 Task: Add a signature Heidi Phillips containing With heartfelt thanks and warm wishes, Heidi Phillips to email address softage.2@softage.net and add a label Sports training
Action: Mouse moved to (268, 392)
Screenshot: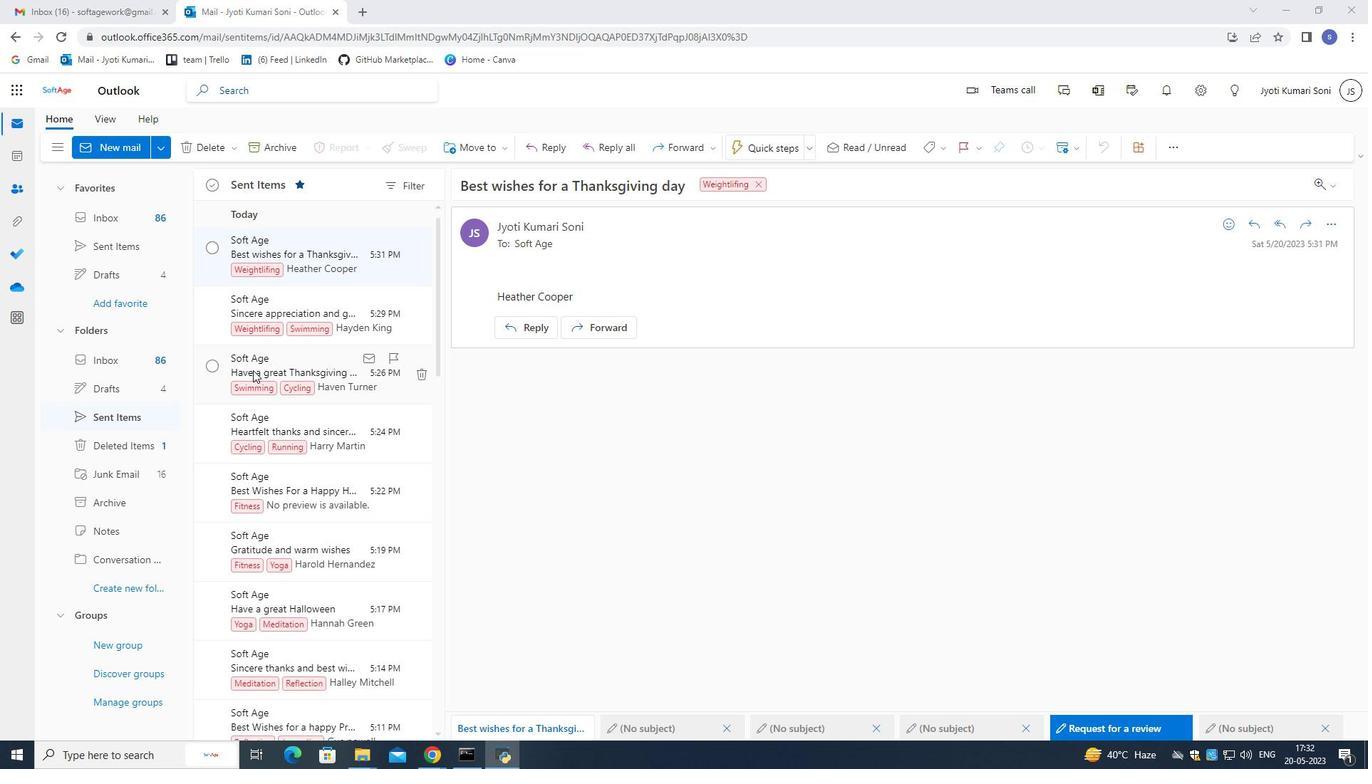 
Action: Mouse scrolled (268, 391) with delta (0, 0)
Screenshot: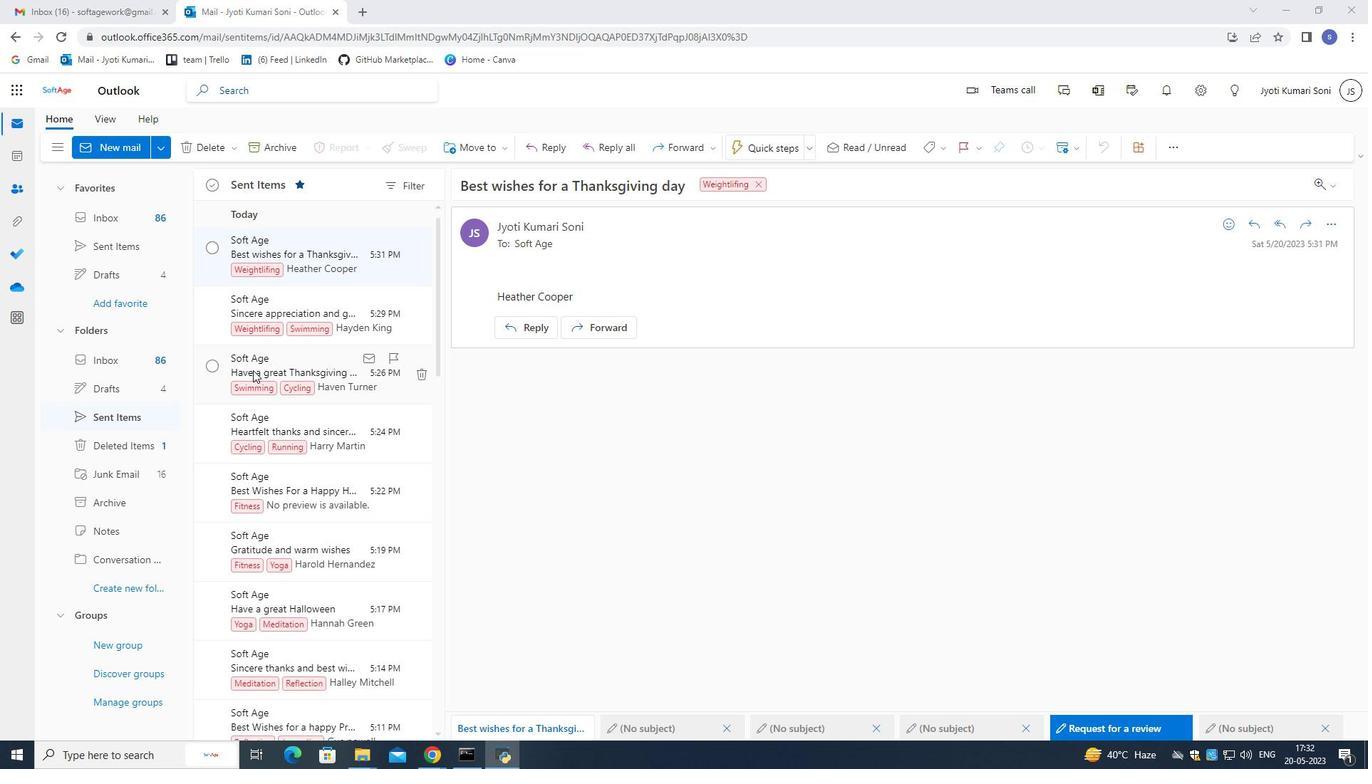 
Action: Mouse moved to (270, 394)
Screenshot: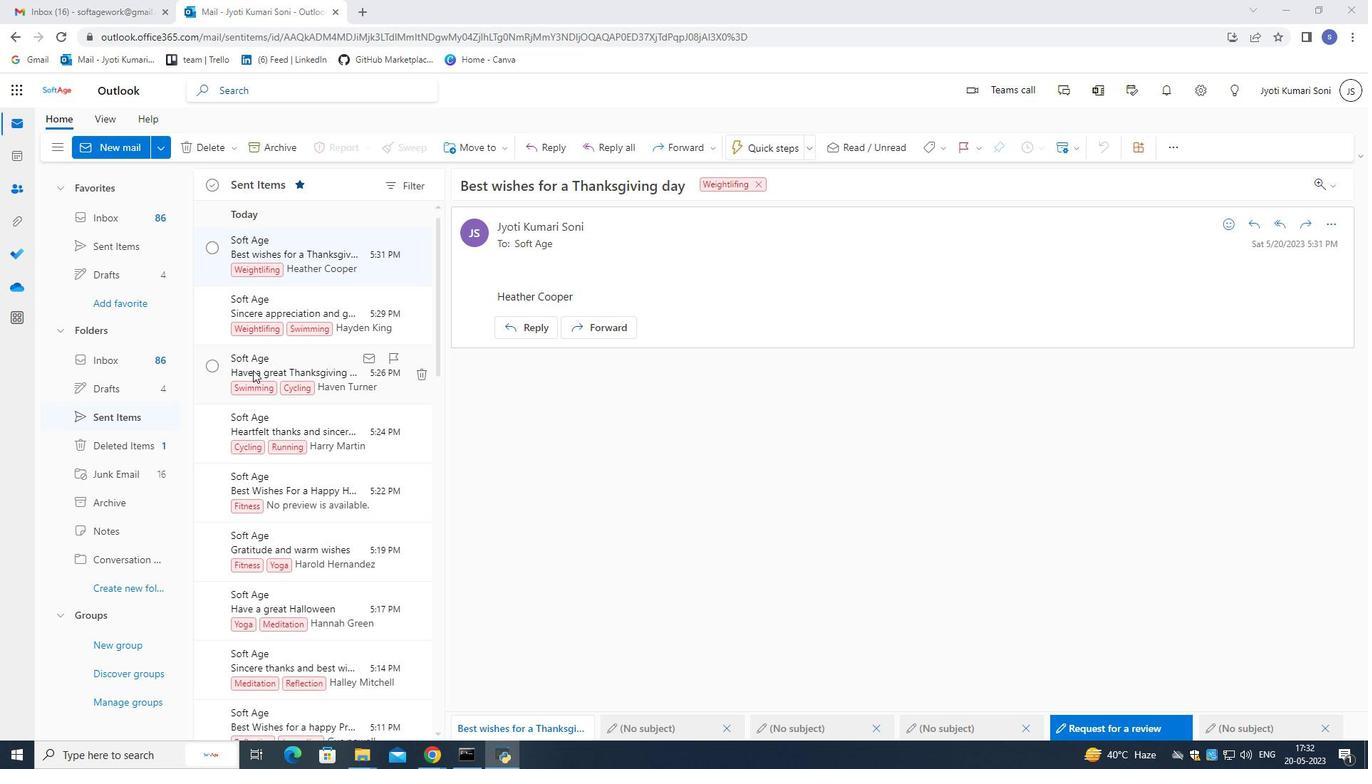 
Action: Mouse scrolled (270, 393) with delta (0, 0)
Screenshot: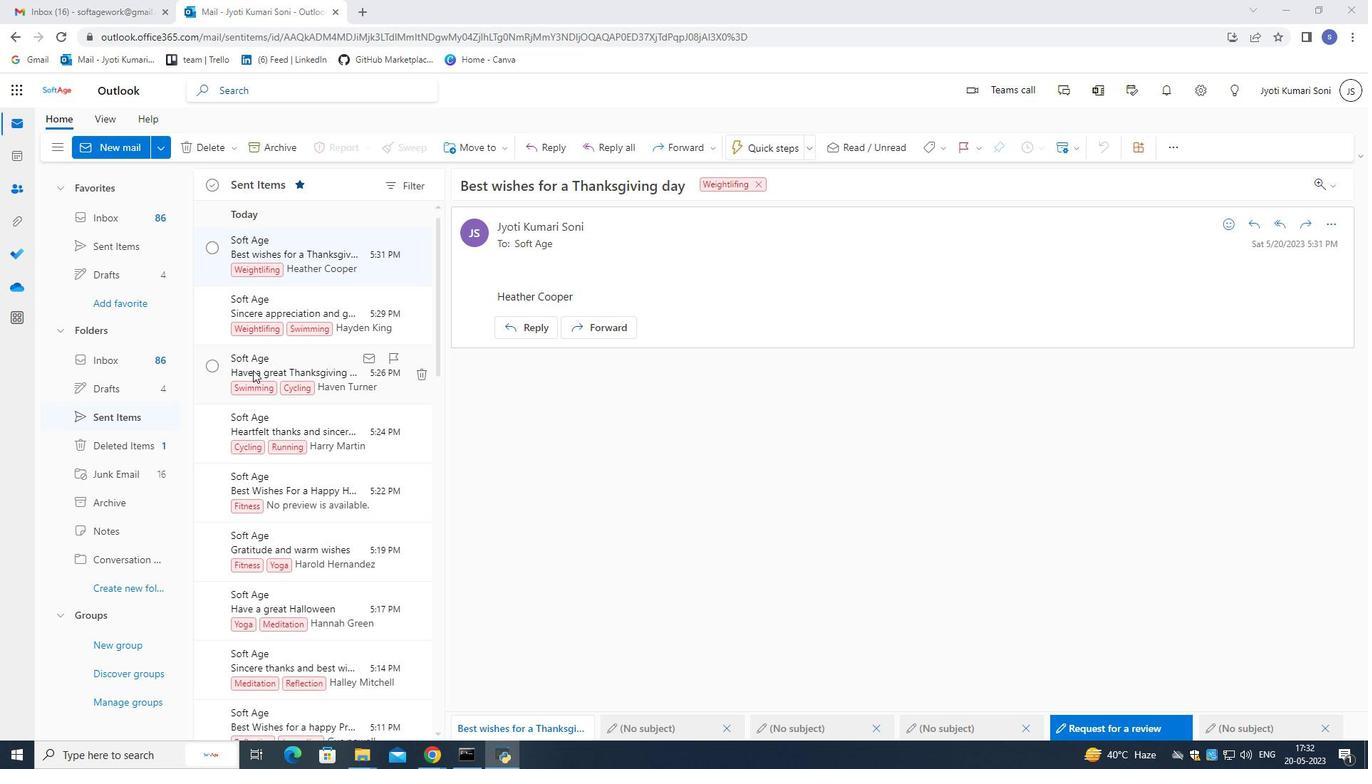 
Action: Mouse moved to (272, 397)
Screenshot: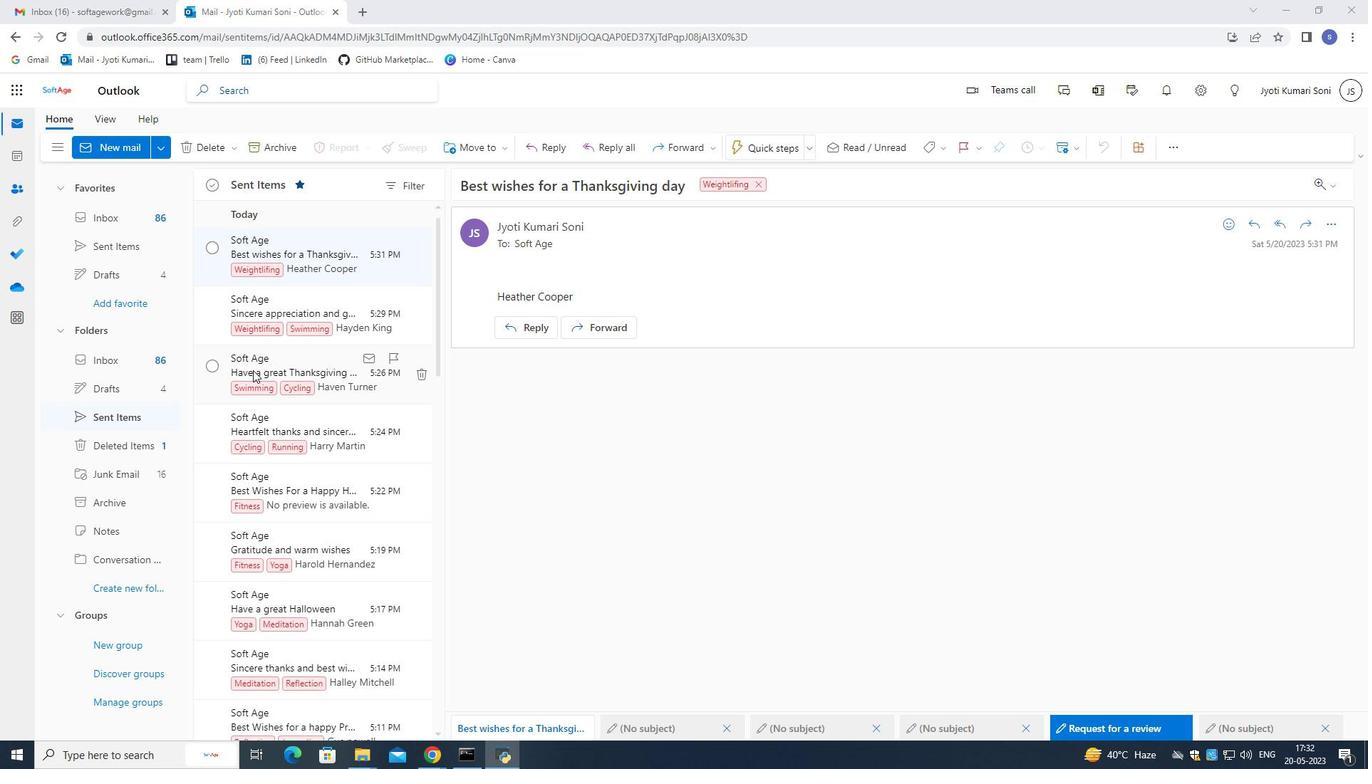 
Action: Mouse scrolled (272, 397) with delta (0, 0)
Screenshot: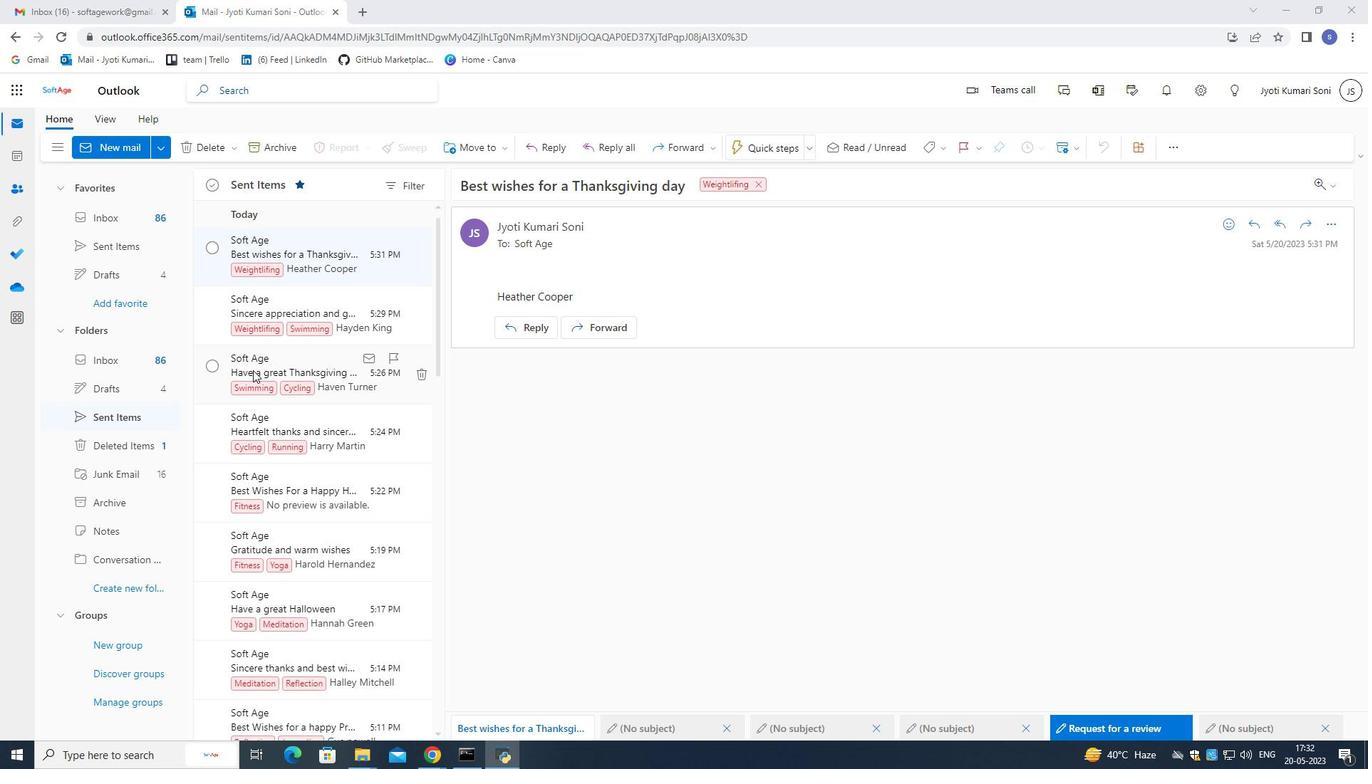 
Action: Mouse moved to (272, 399)
Screenshot: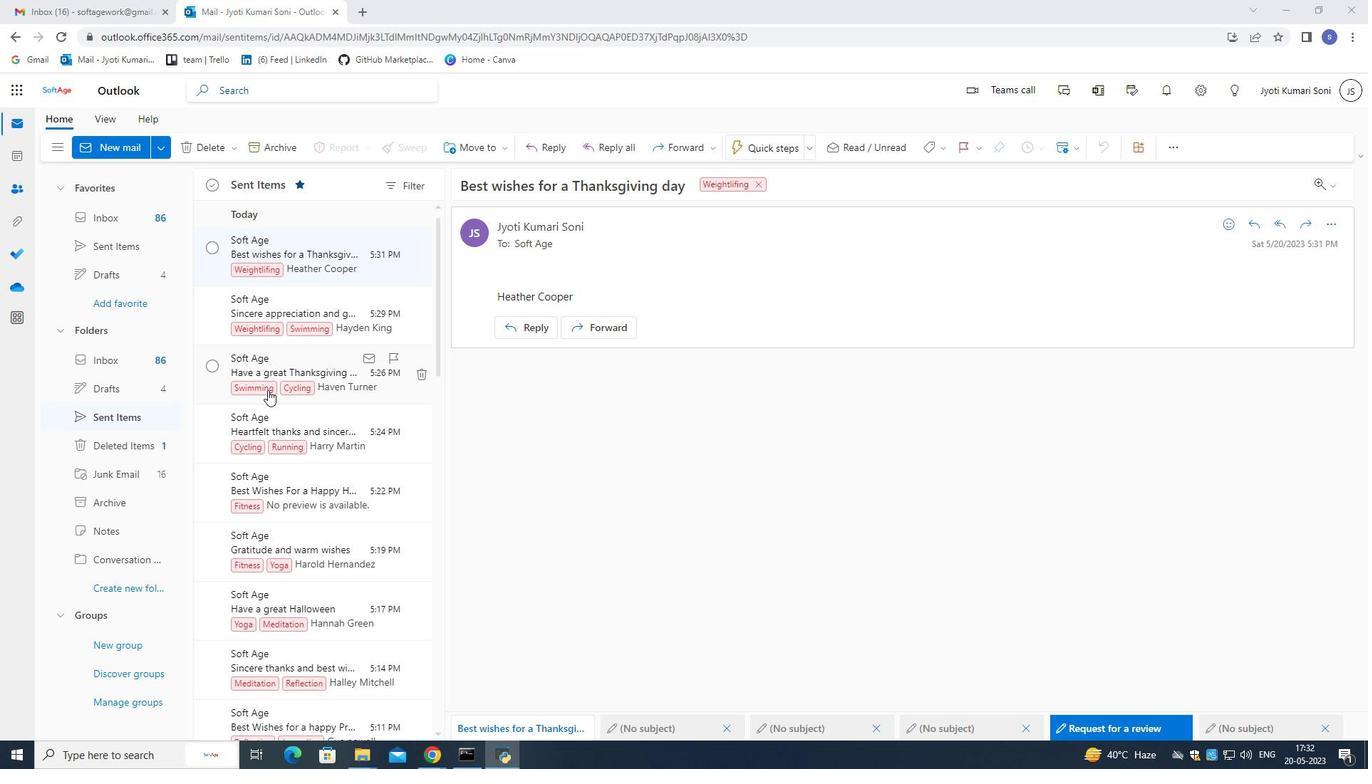 
Action: Mouse scrolled (272, 399) with delta (0, 0)
Screenshot: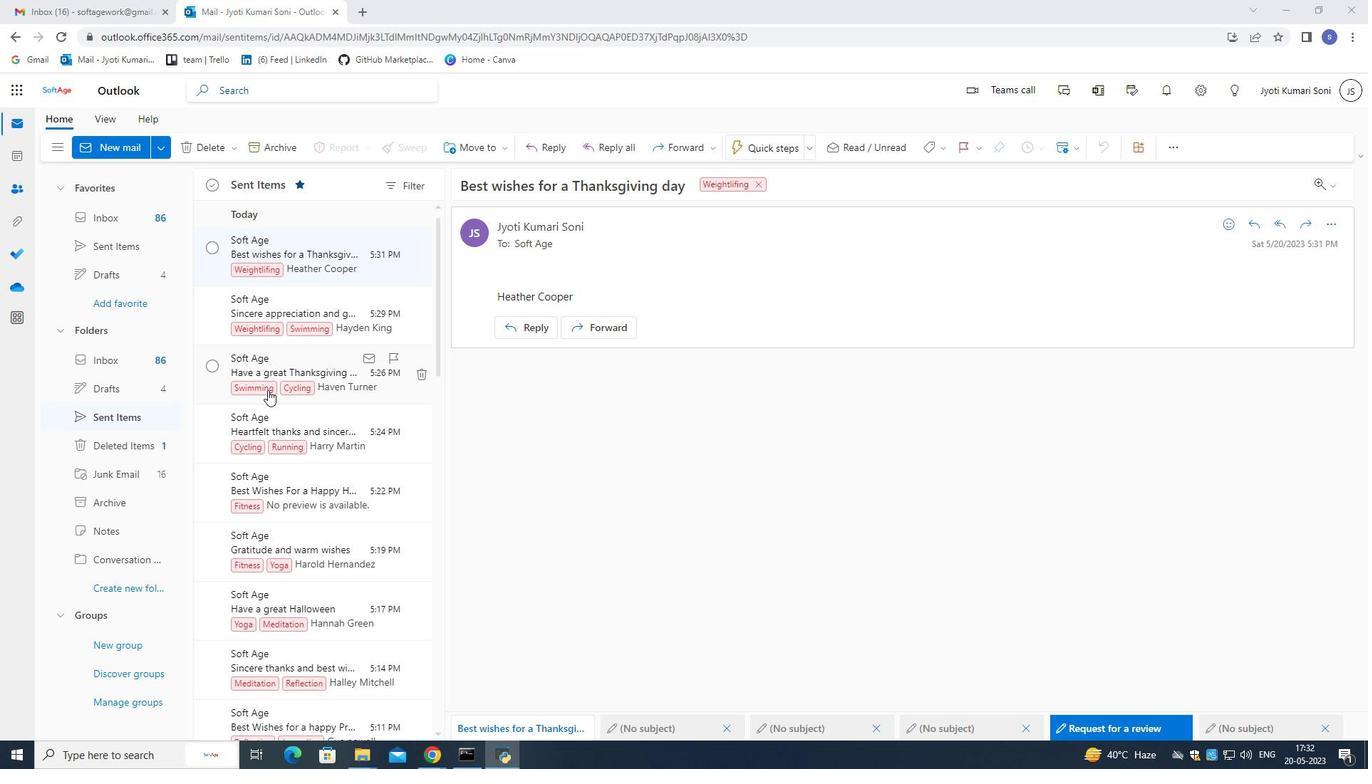 
Action: Mouse scrolled (272, 399) with delta (0, 0)
Screenshot: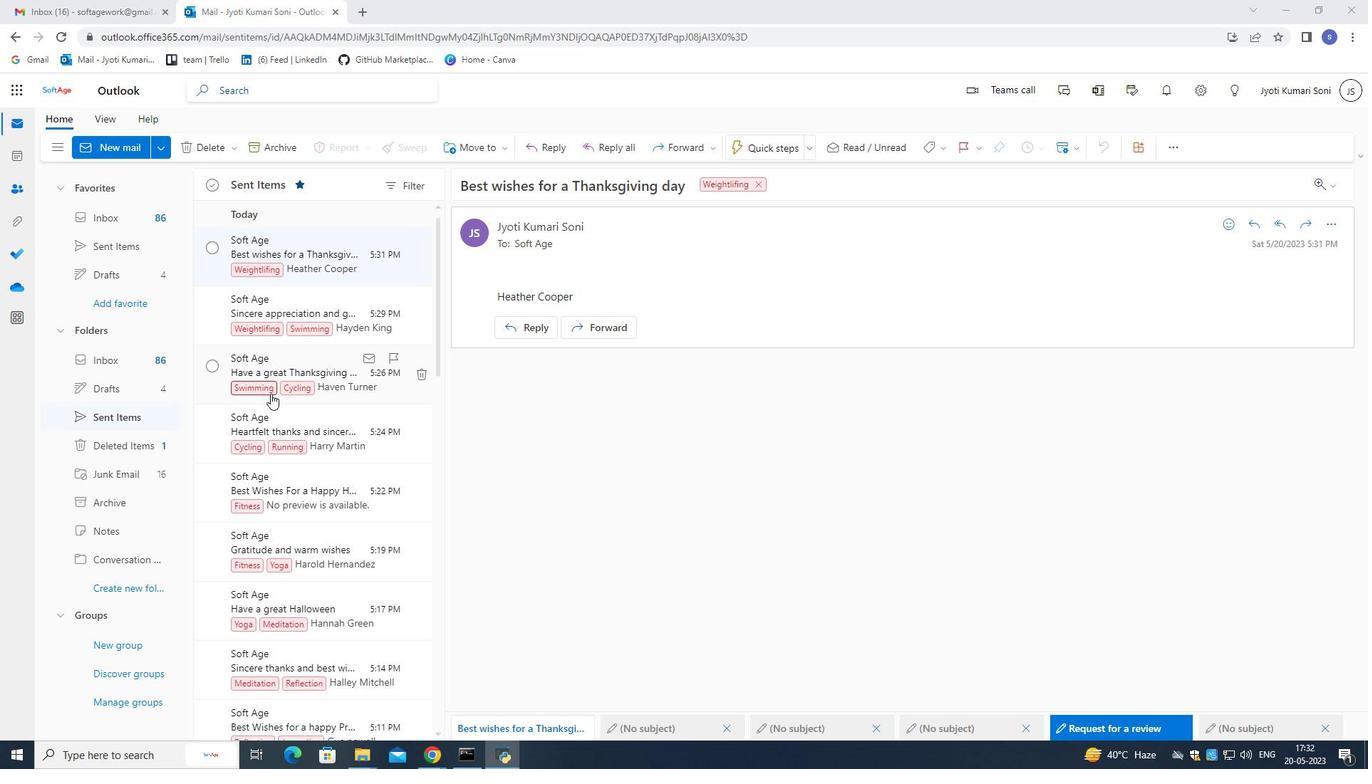 
Action: Mouse scrolled (272, 399) with delta (0, 0)
Screenshot: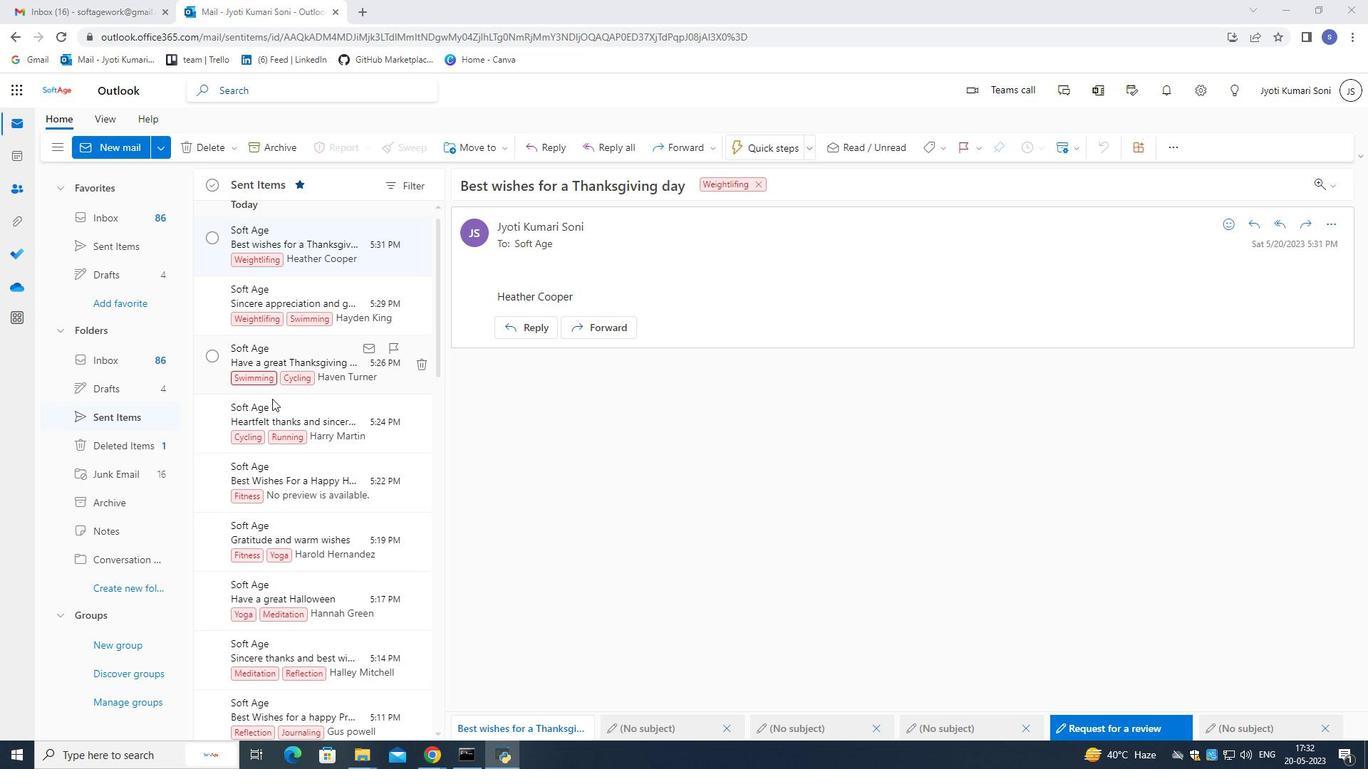 
Action: Mouse scrolled (272, 400) with delta (0, 0)
Screenshot: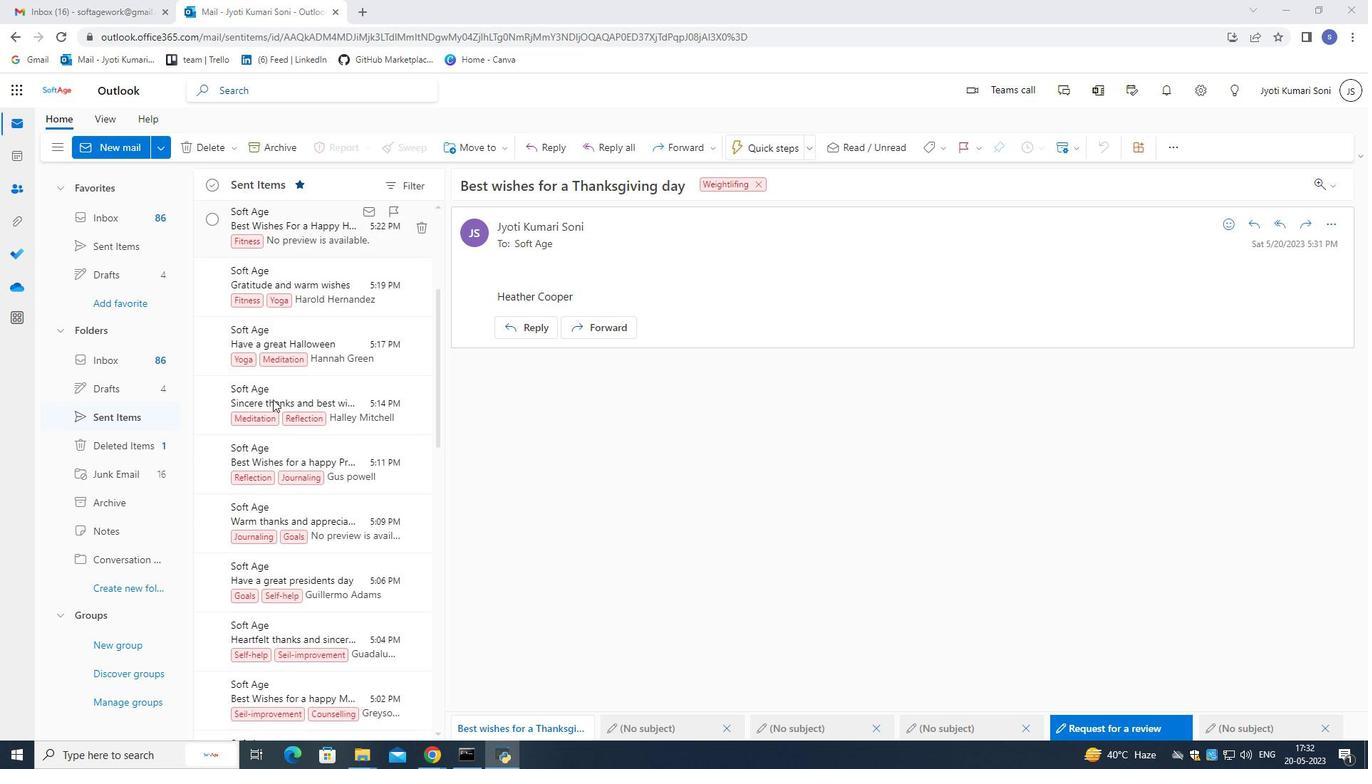 
Action: Mouse scrolled (272, 400) with delta (0, 0)
Screenshot: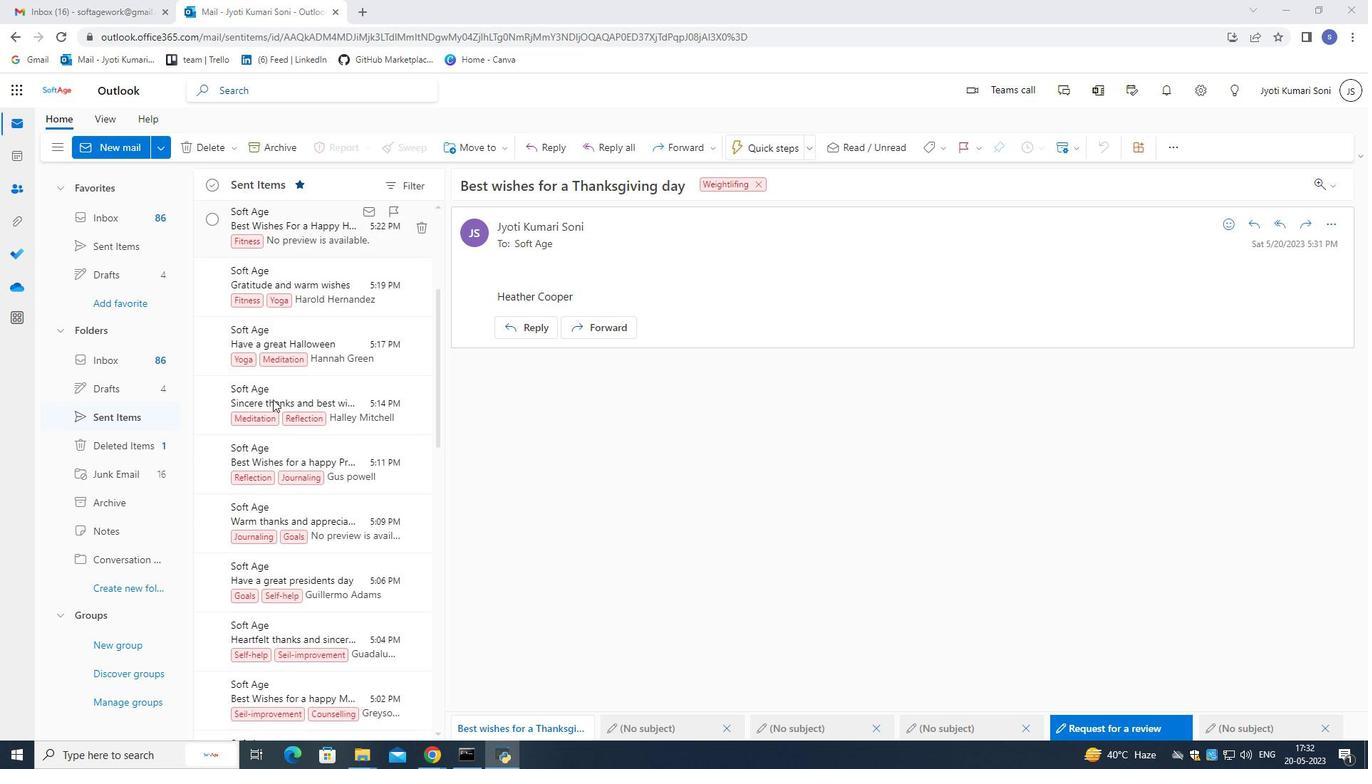 
Action: Mouse scrolled (272, 400) with delta (0, 0)
Screenshot: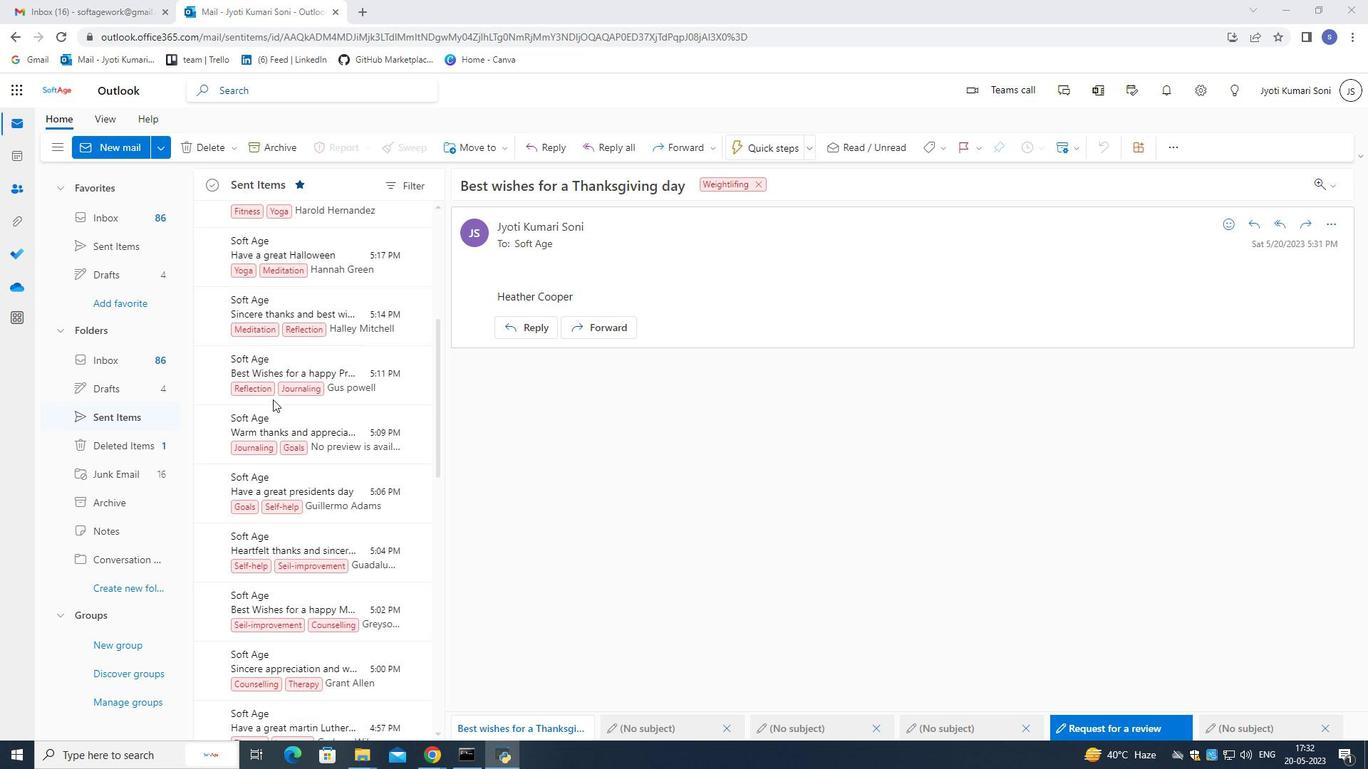 
Action: Mouse scrolled (272, 400) with delta (0, 0)
Screenshot: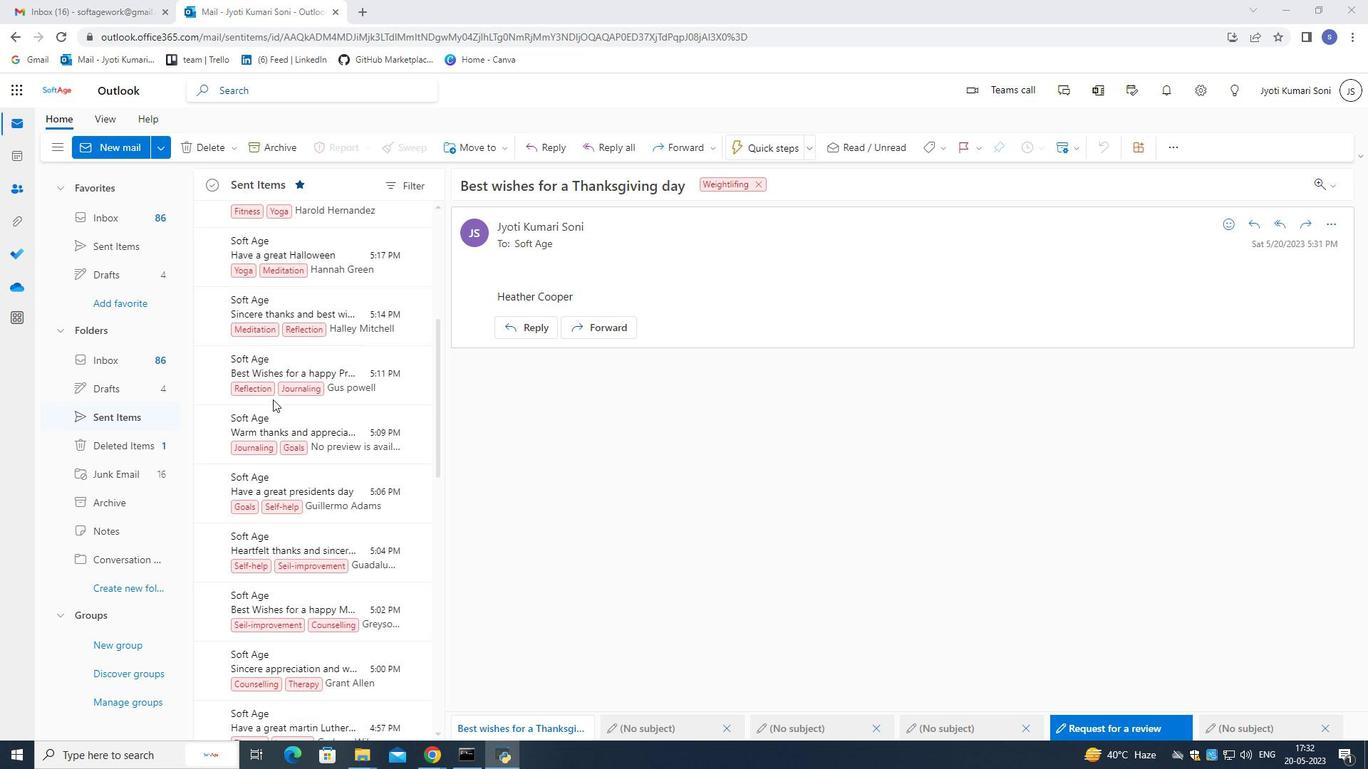 
Action: Mouse scrolled (272, 400) with delta (0, 0)
Screenshot: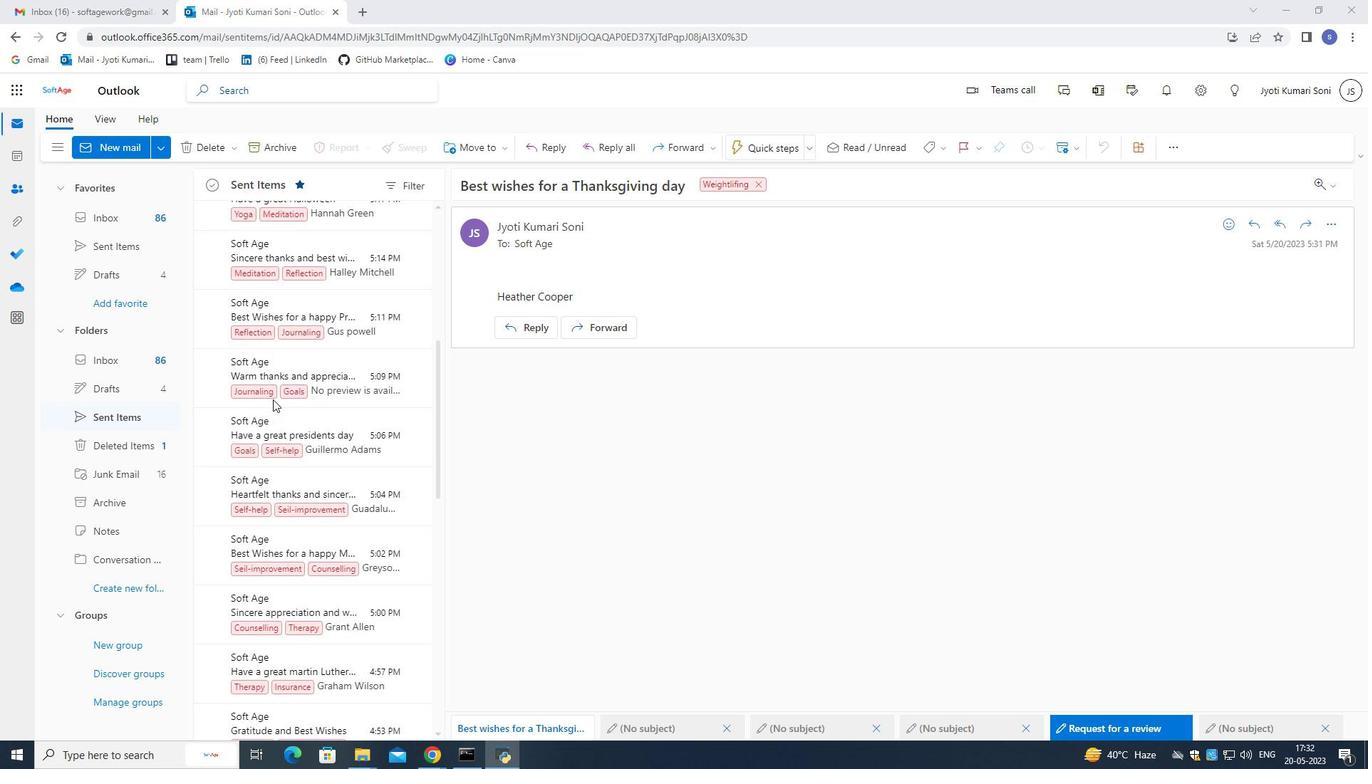 
Action: Mouse scrolled (272, 400) with delta (0, 0)
Screenshot: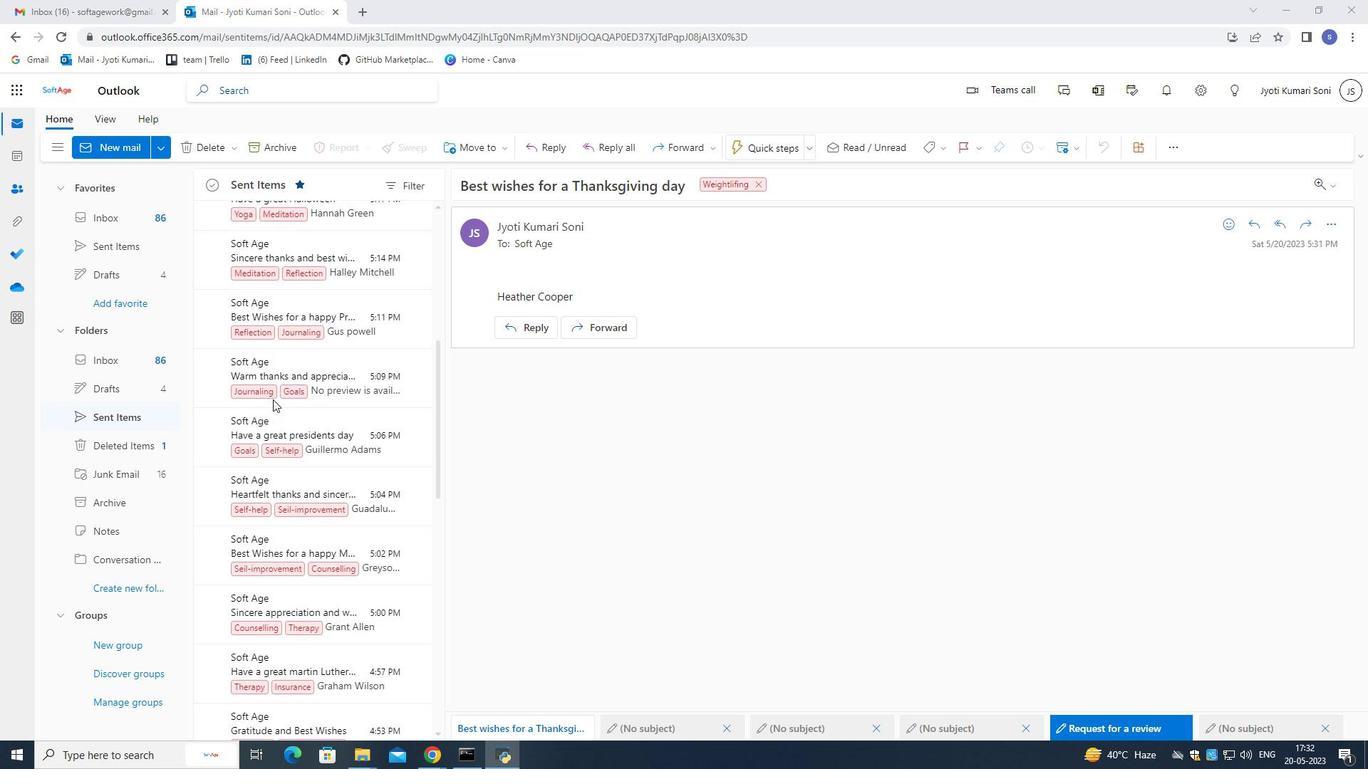 
Action: Mouse scrolled (272, 399) with delta (0, 0)
Screenshot: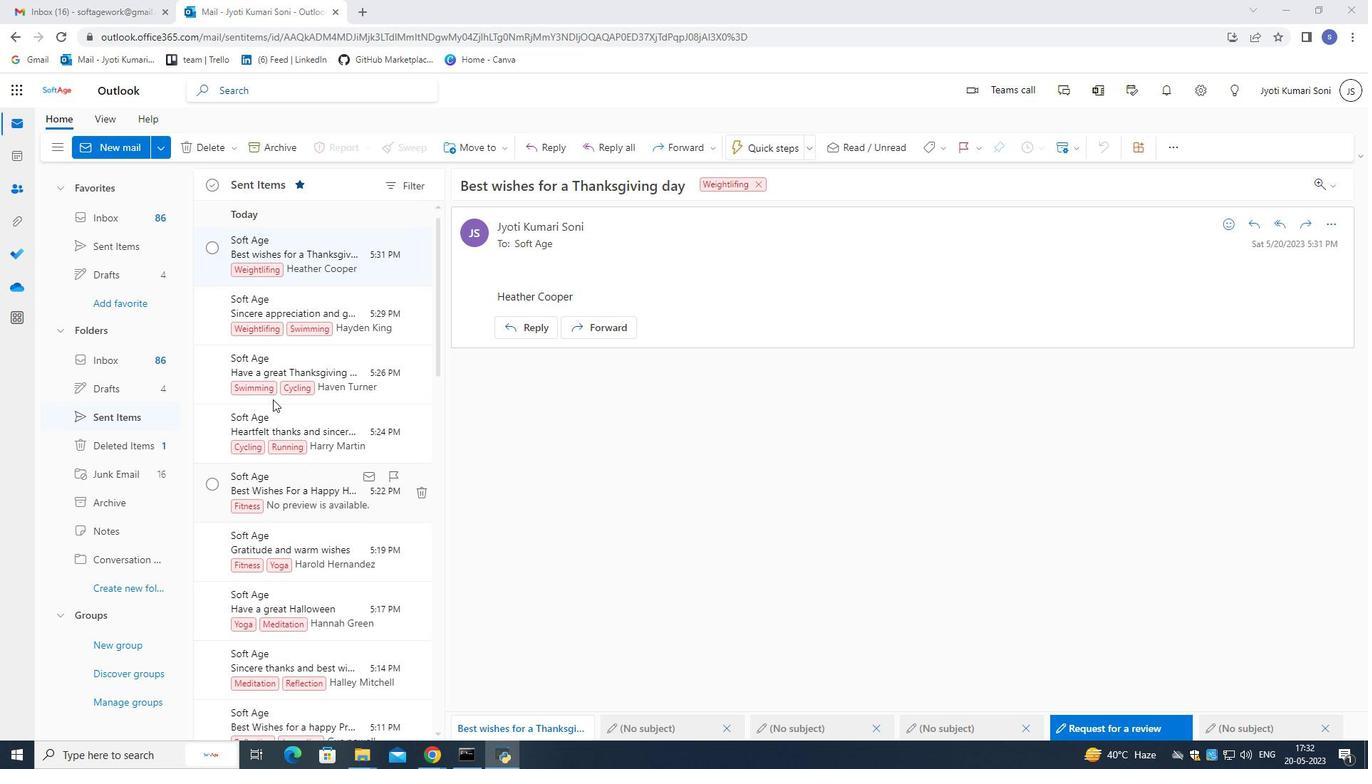 
Action: Mouse scrolled (272, 399) with delta (0, 0)
Screenshot: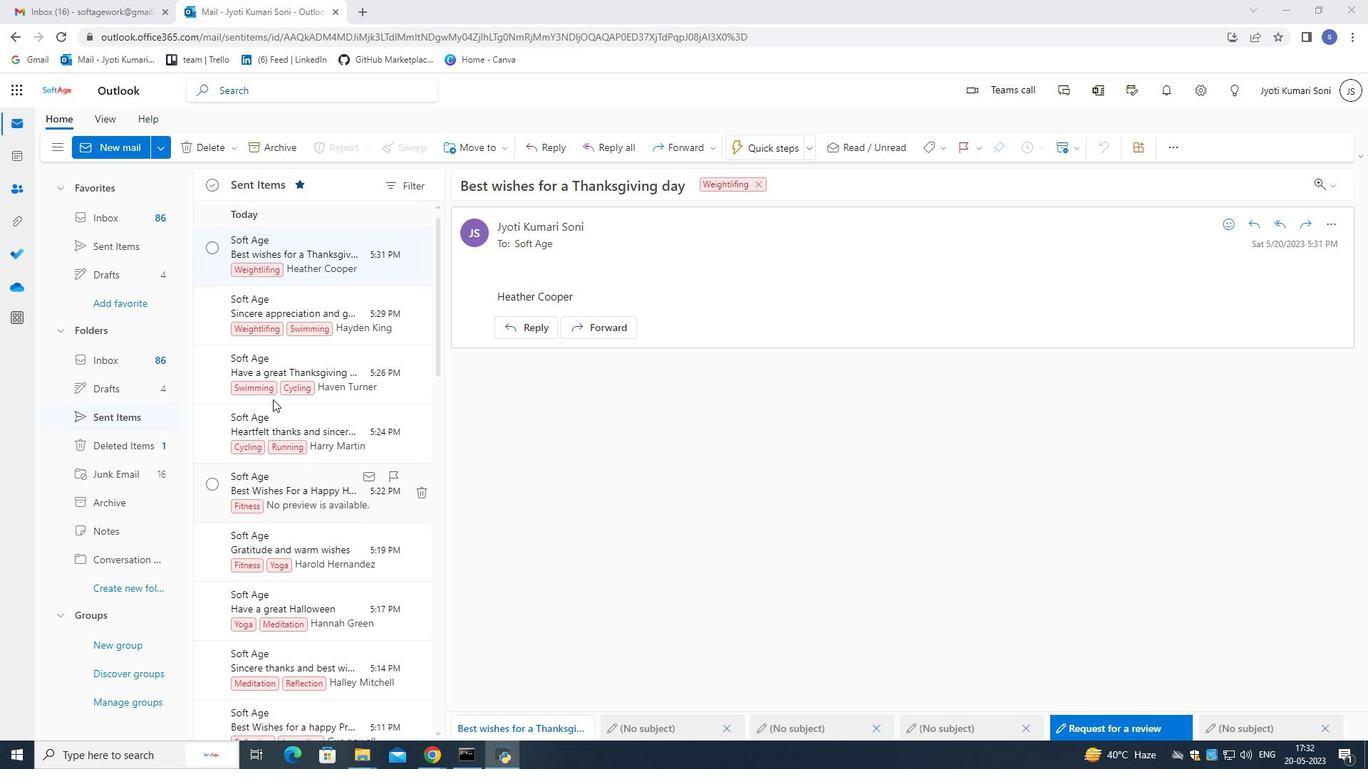 
Action: Mouse scrolled (272, 399) with delta (0, 0)
Screenshot: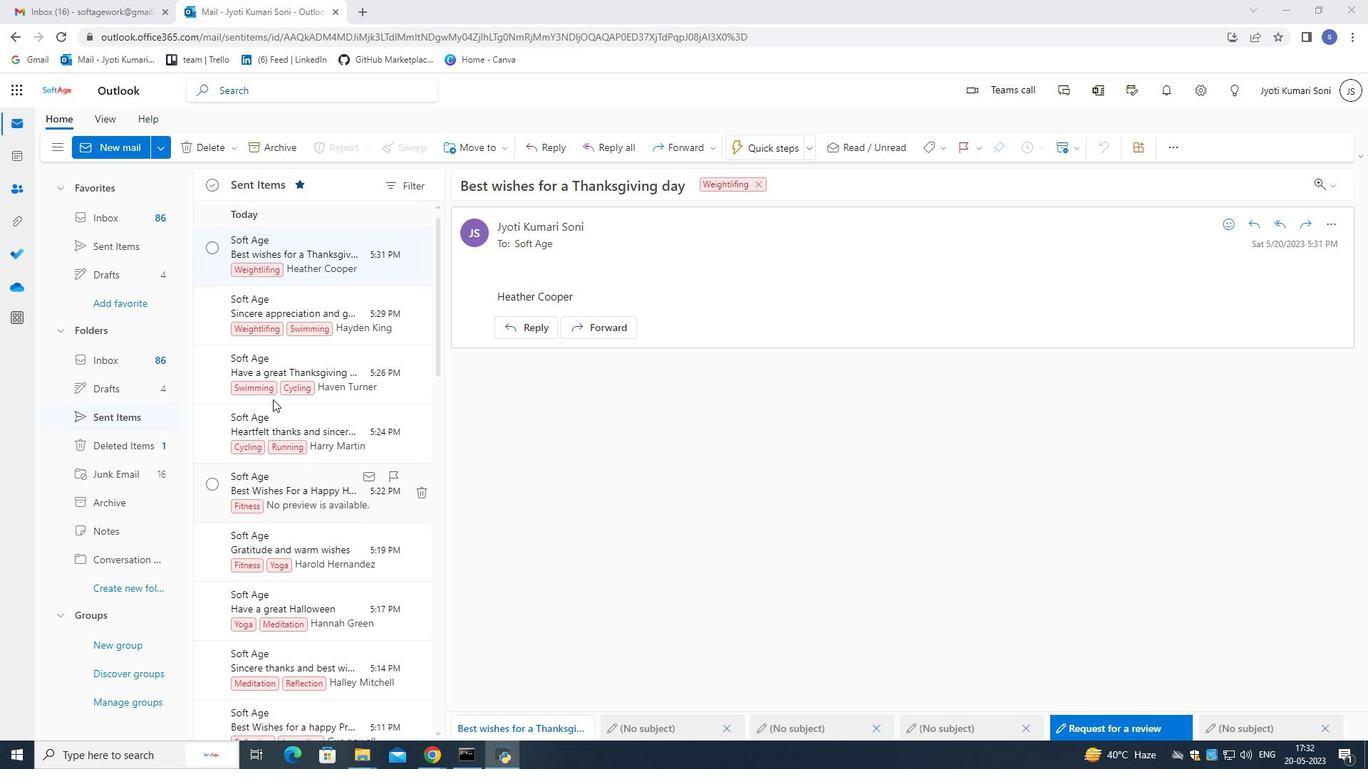 
Action: Mouse scrolled (272, 399) with delta (0, 0)
Screenshot: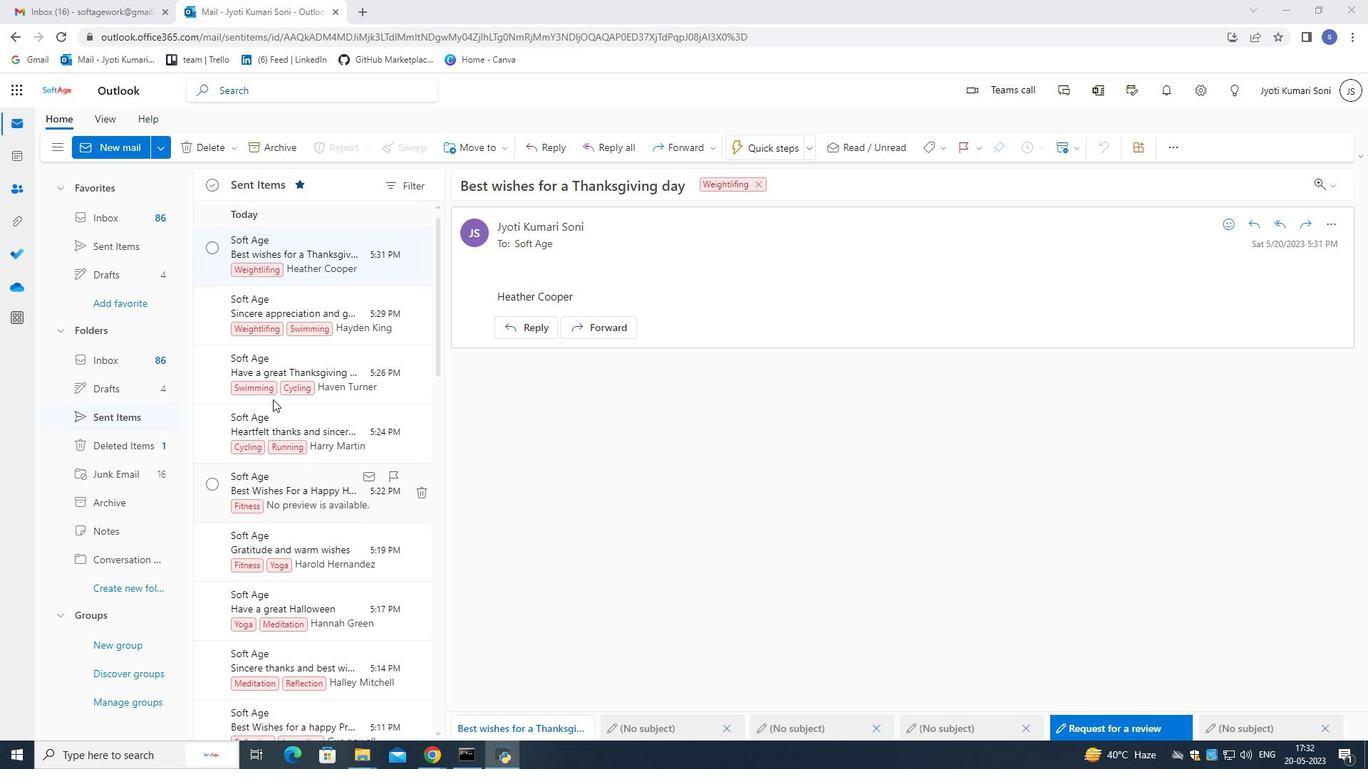 
Action: Mouse scrolled (272, 399) with delta (0, 0)
Screenshot: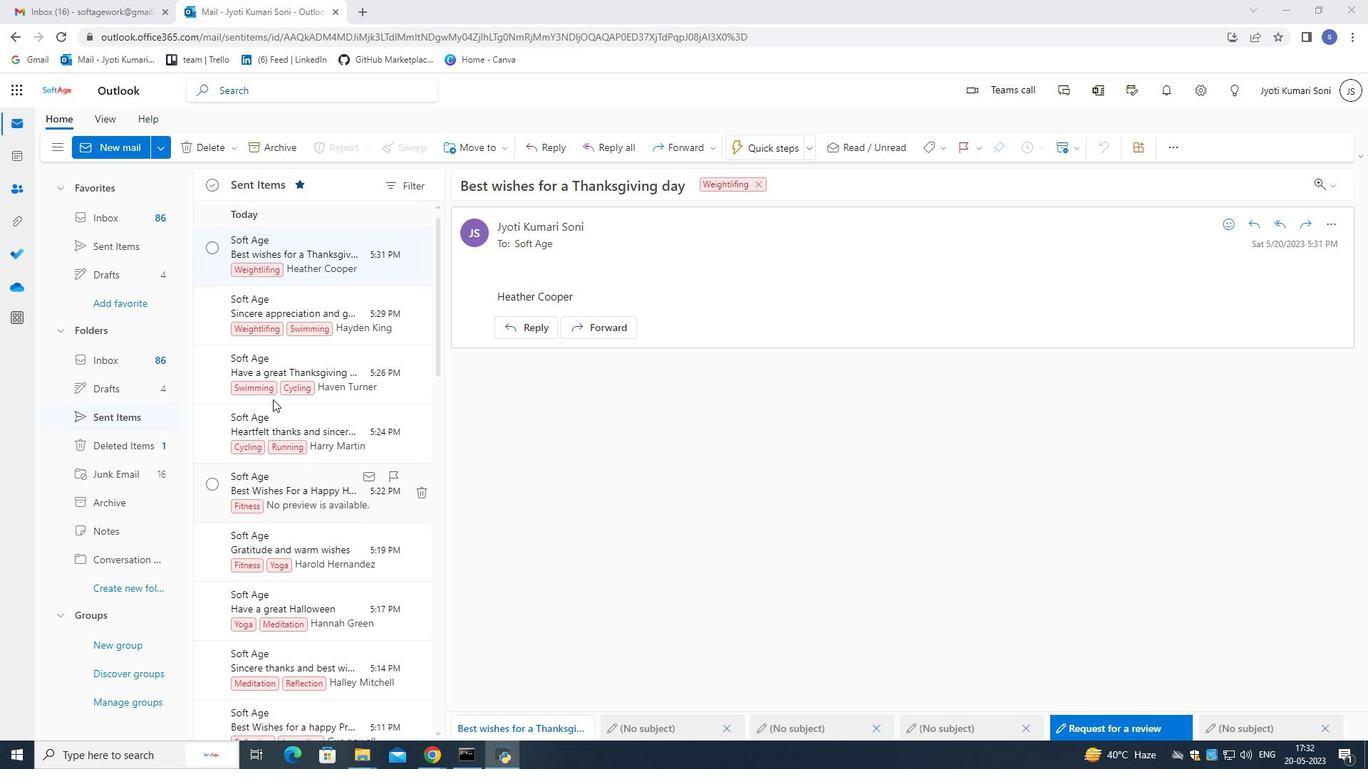 
Action: Mouse scrolled (272, 399) with delta (0, 0)
Screenshot: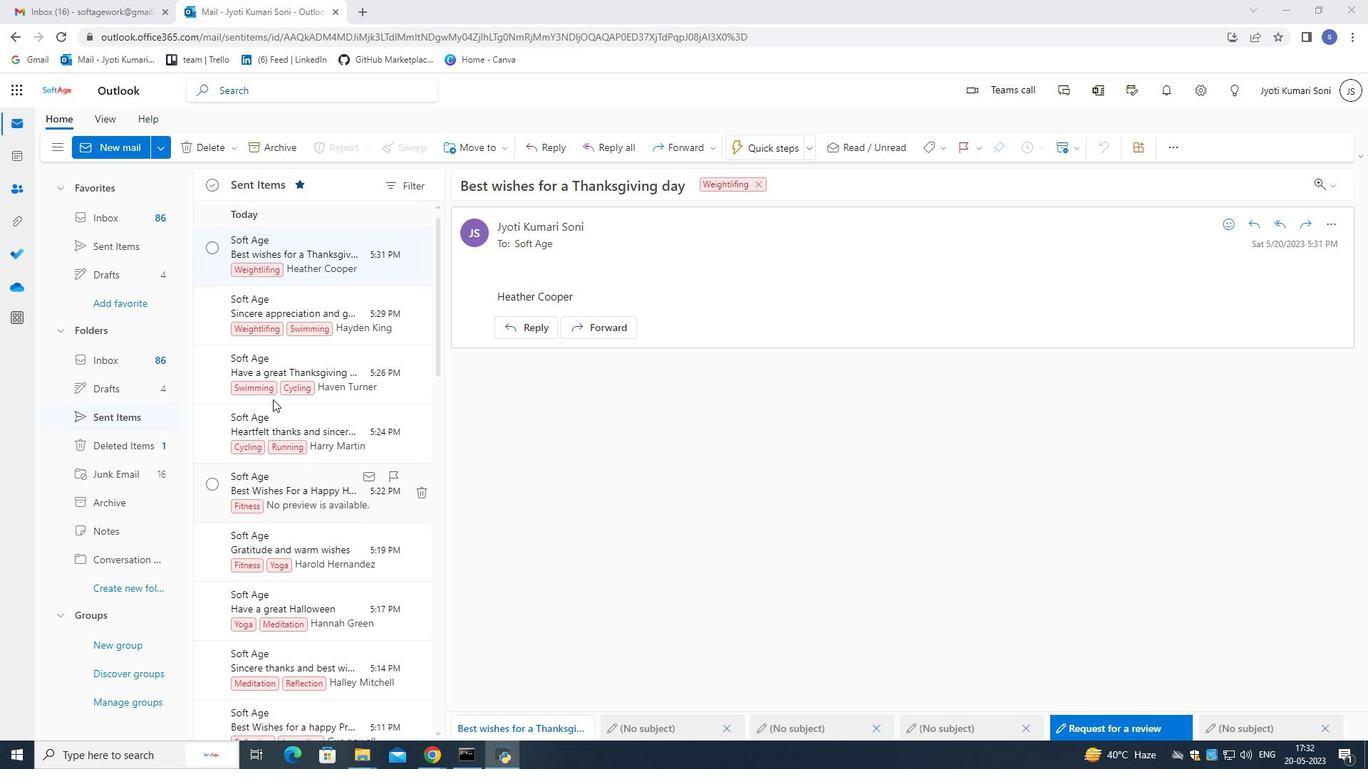 
Action: Mouse moved to (102, 148)
Screenshot: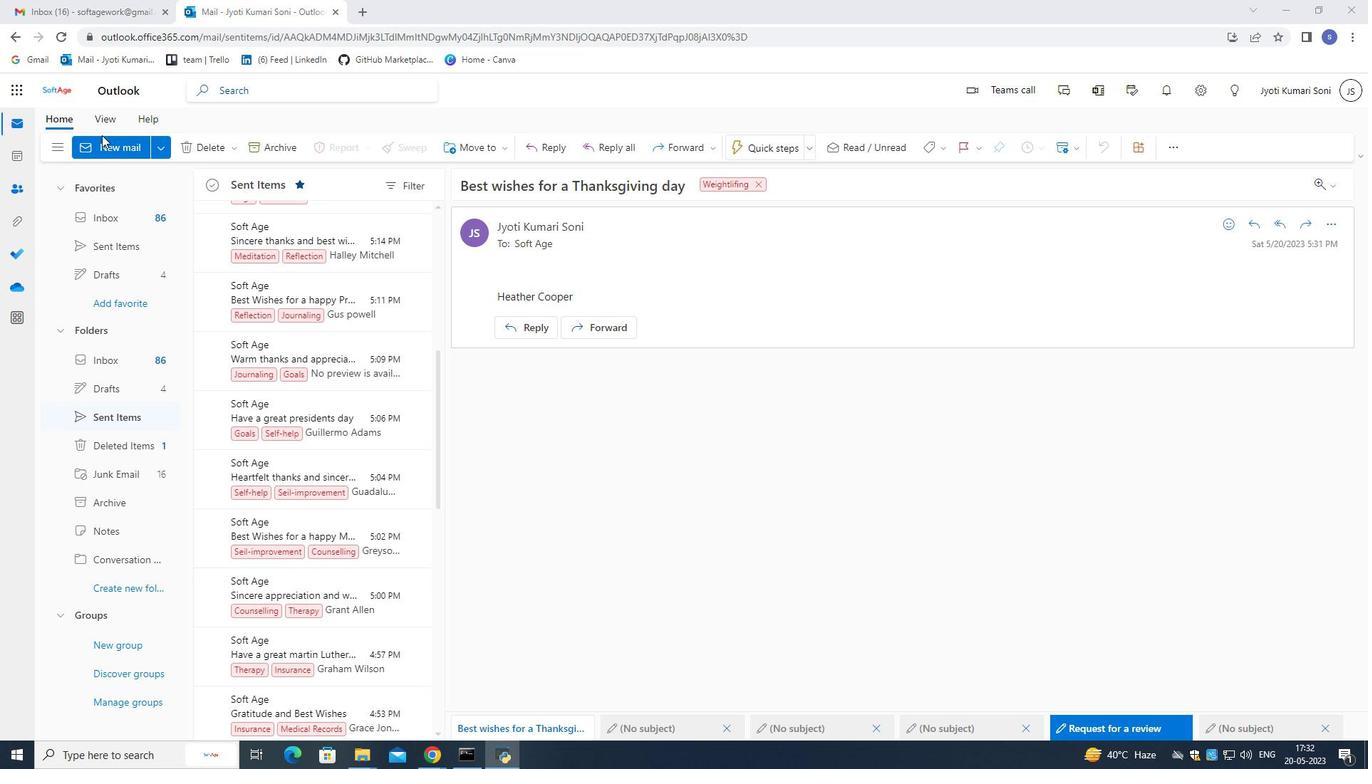 
Action: Mouse pressed left at (102, 148)
Screenshot: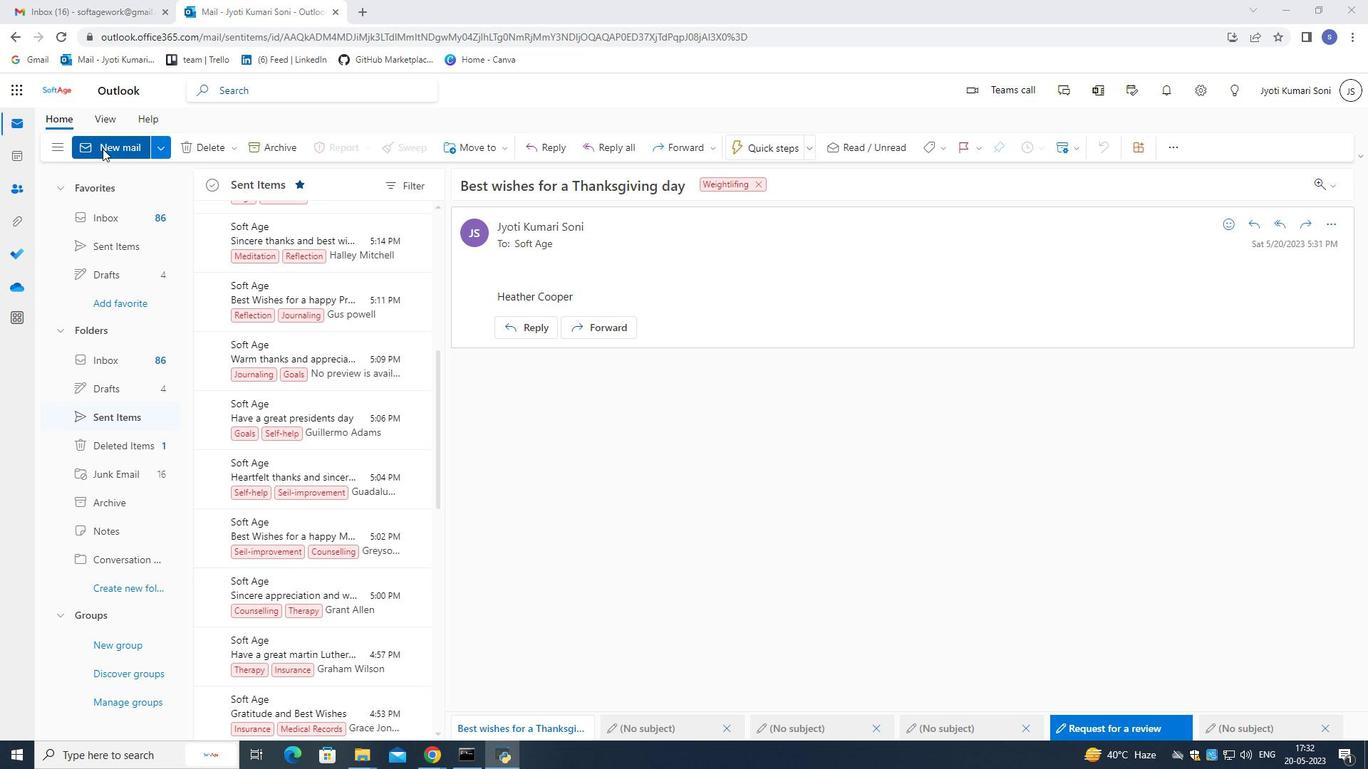 
Action: Mouse moved to (956, 152)
Screenshot: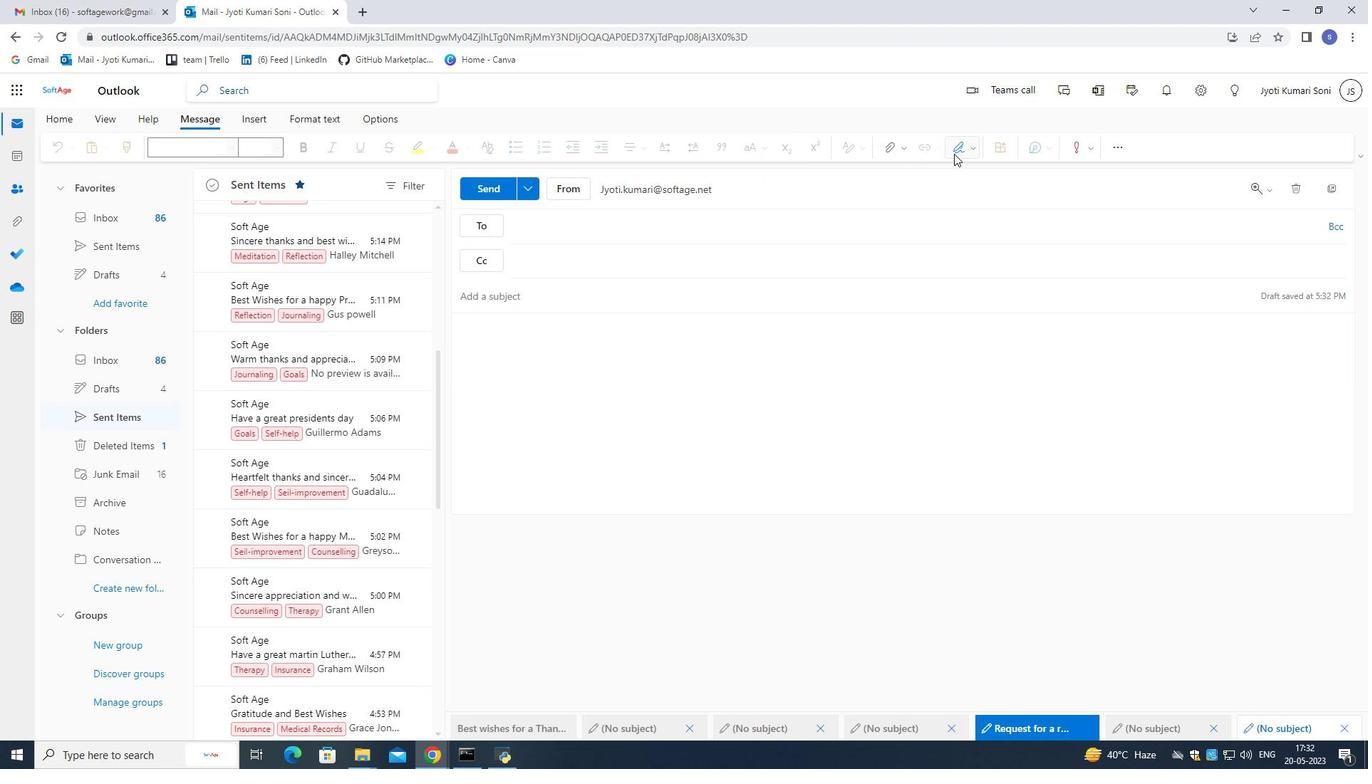 
Action: Mouse pressed left at (956, 152)
Screenshot: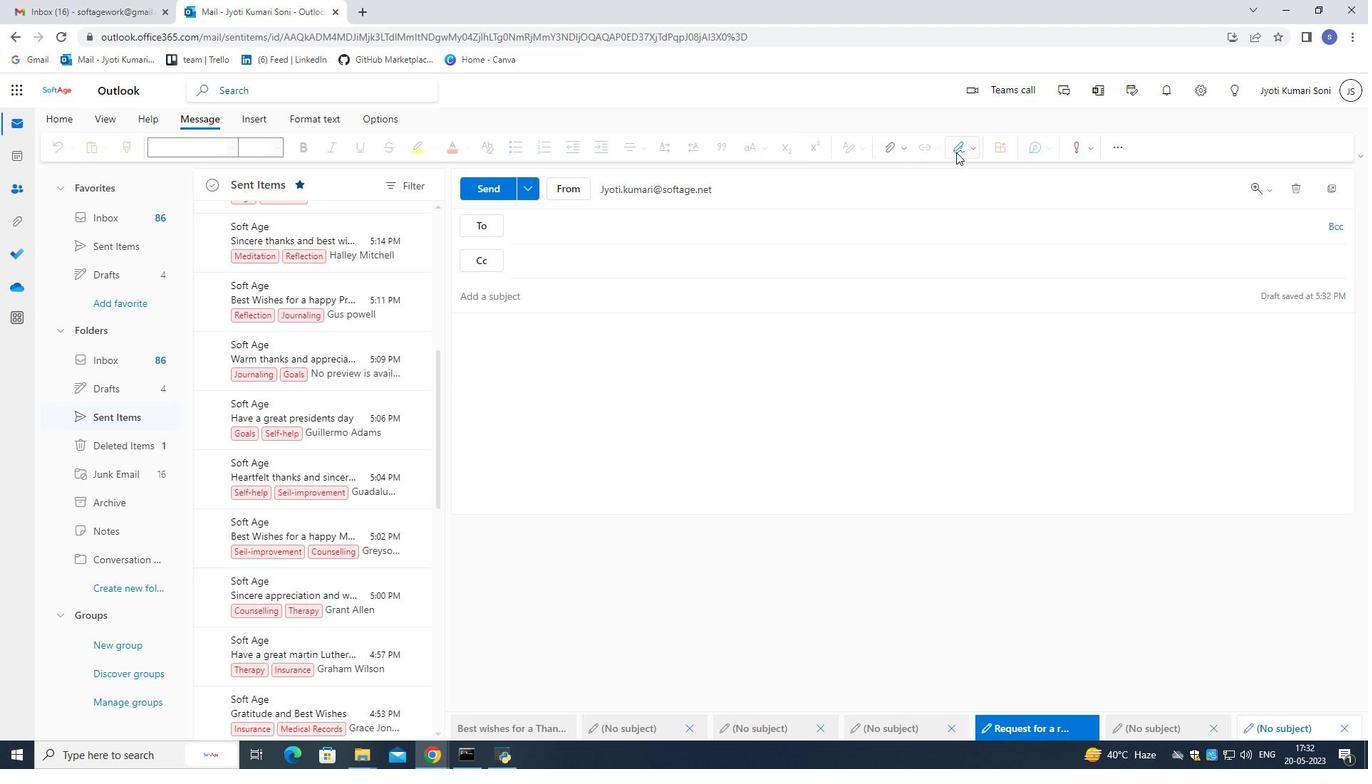 
Action: Mouse moved to (910, 453)
Screenshot: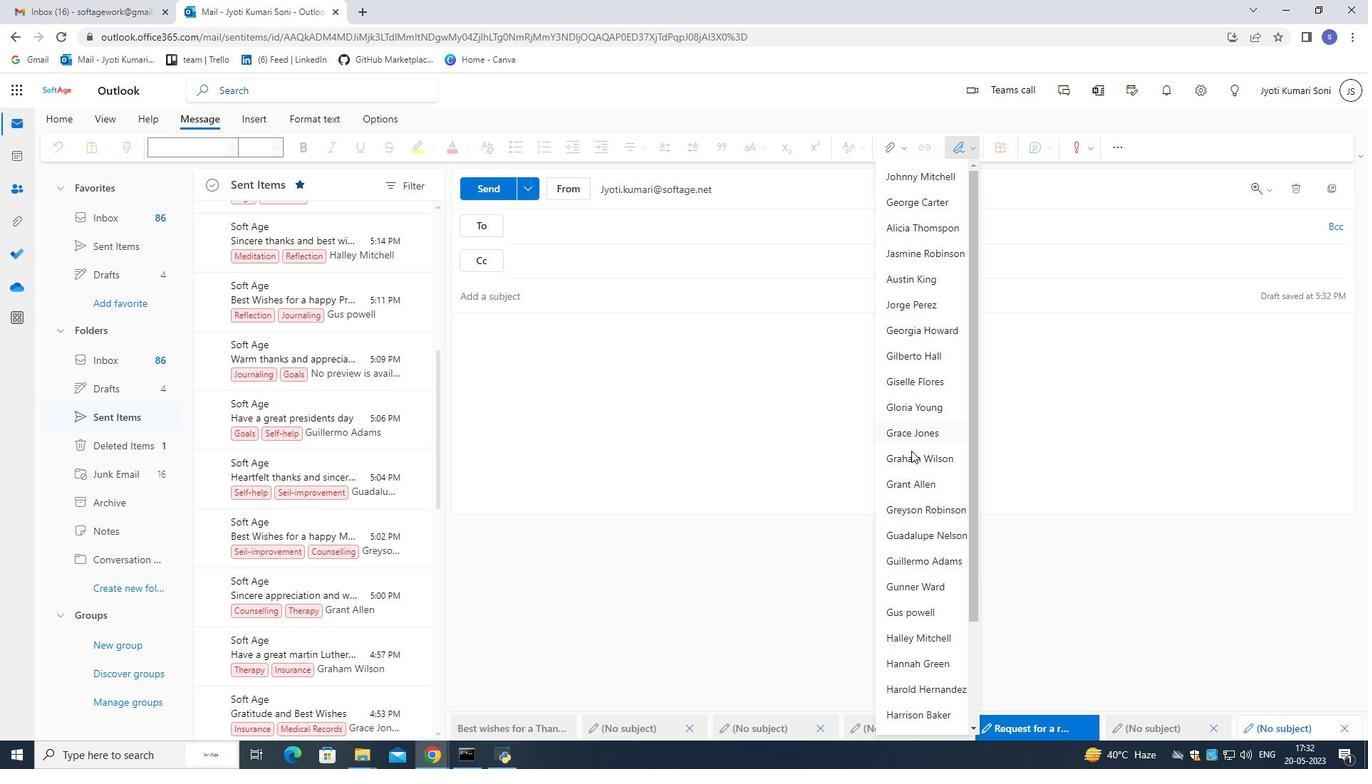 
Action: Mouse scrolled (910, 452) with delta (0, 0)
Screenshot: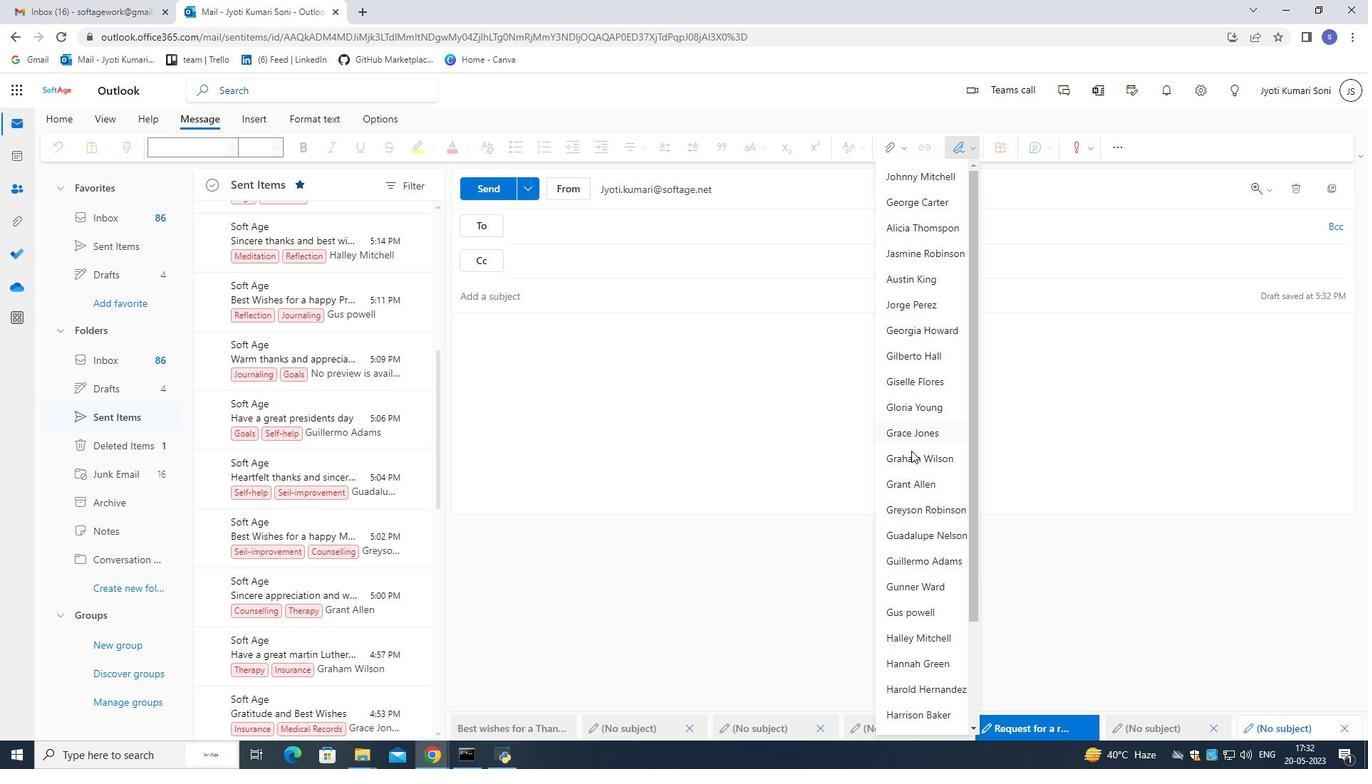 
Action: Mouse moved to (909, 462)
Screenshot: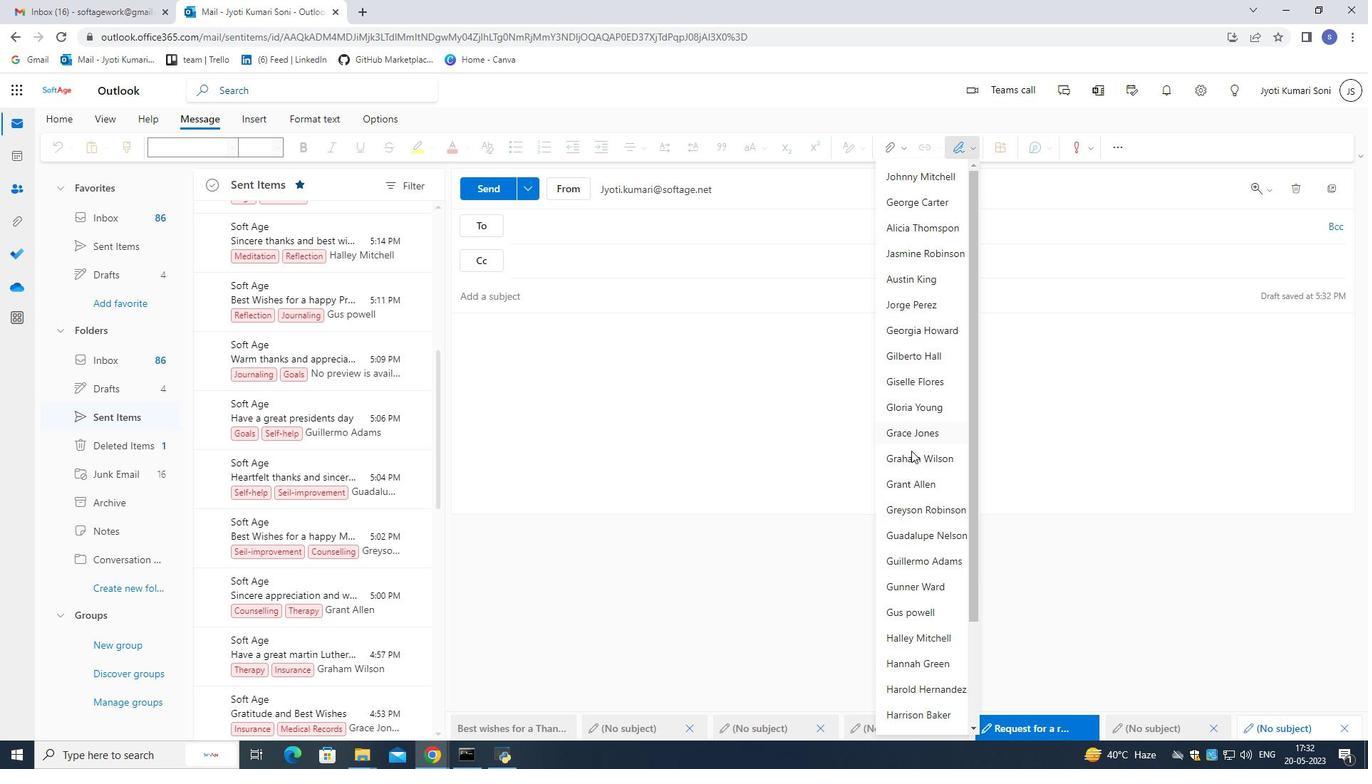 
Action: Mouse scrolled (909, 461) with delta (0, 0)
Screenshot: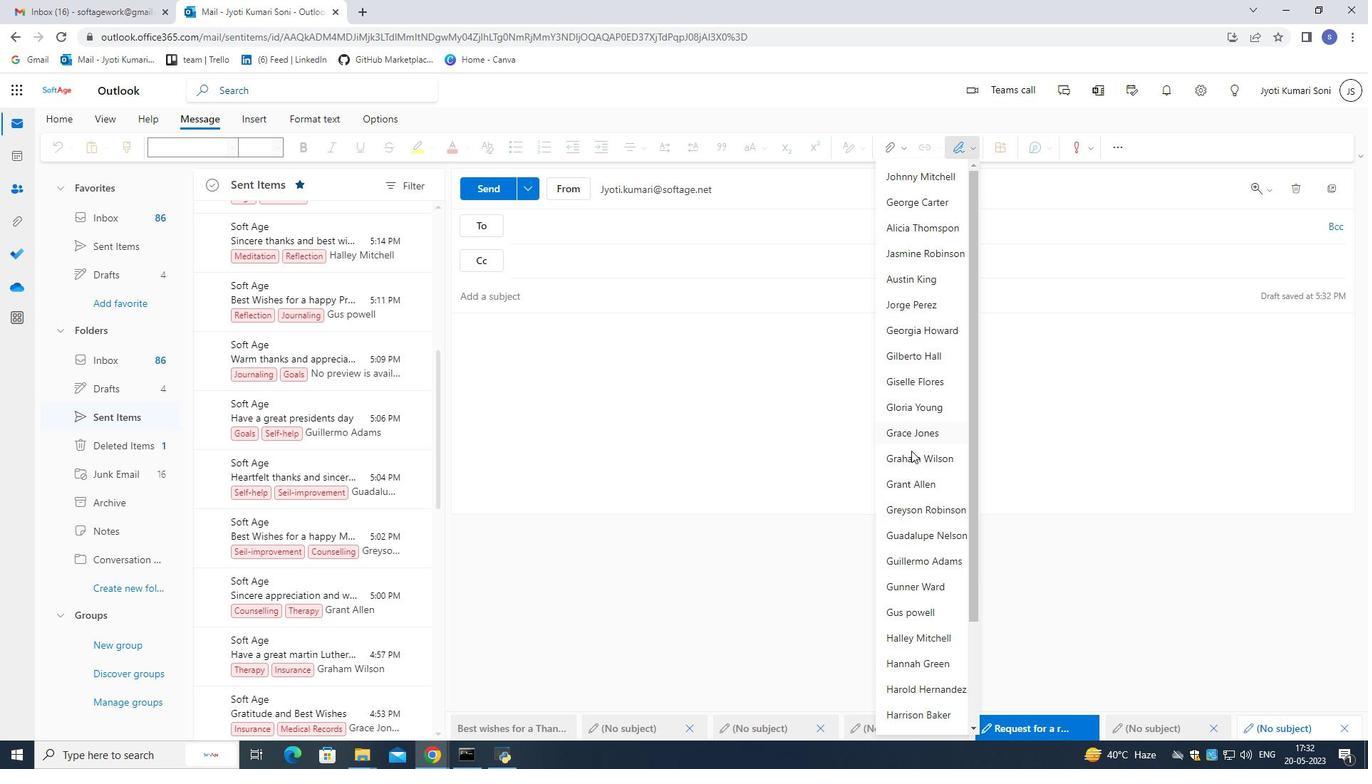 
Action: Mouse moved to (909, 462)
Screenshot: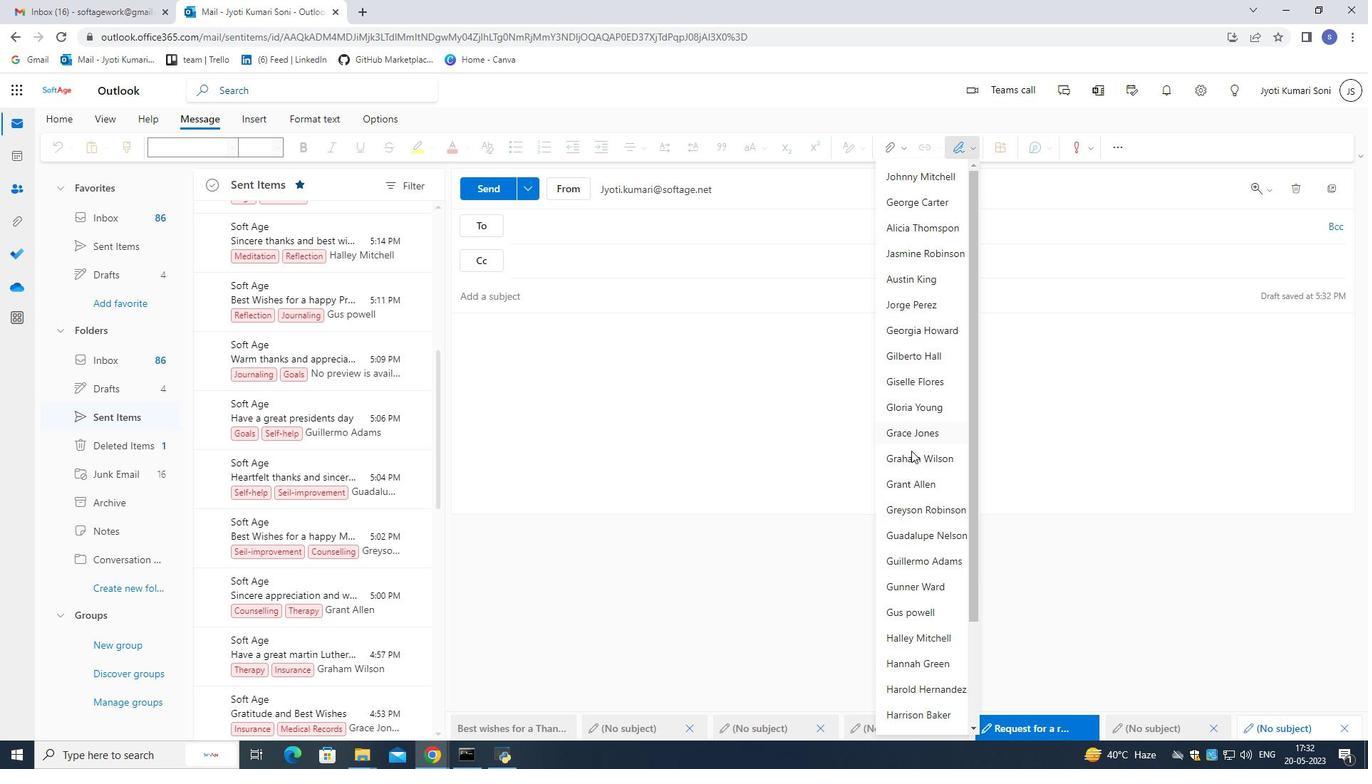 
Action: Mouse scrolled (909, 461) with delta (0, 0)
Screenshot: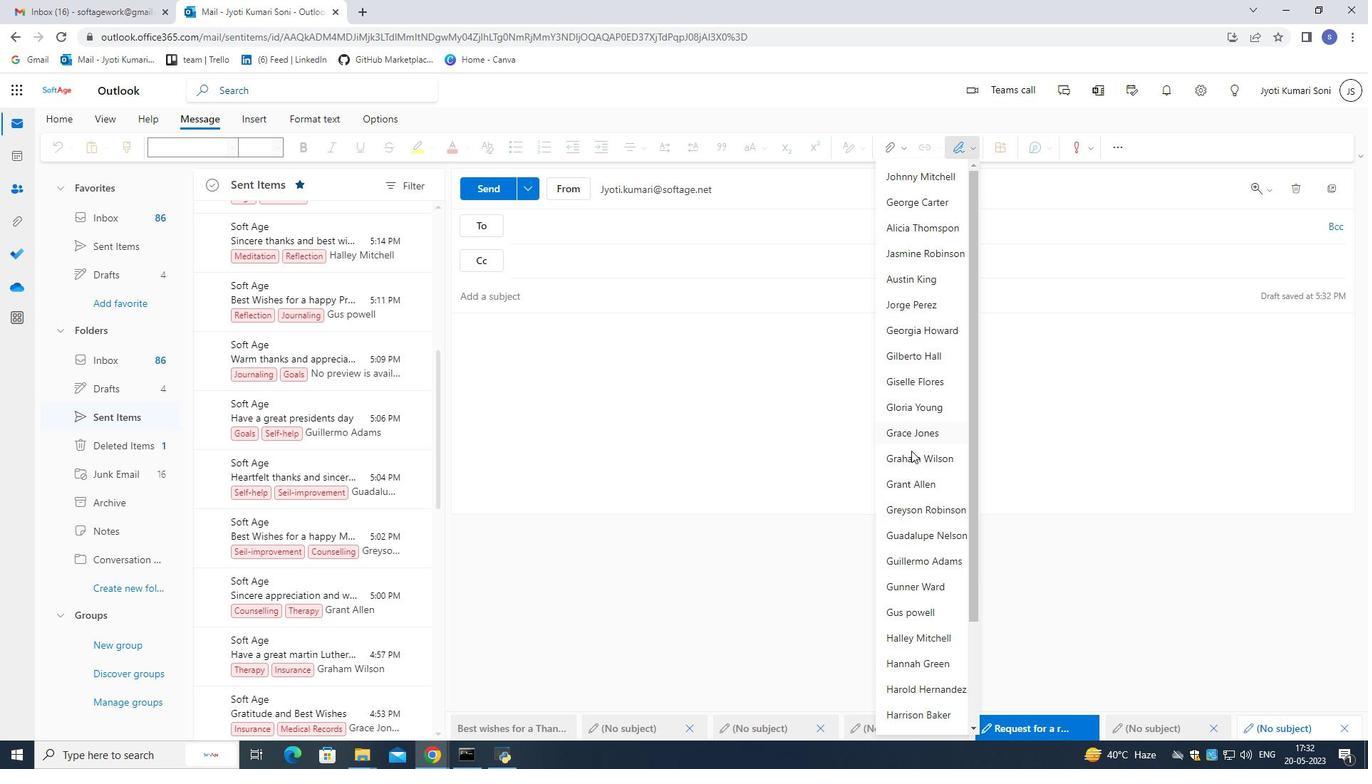 
Action: Mouse scrolled (909, 461) with delta (0, 0)
Screenshot: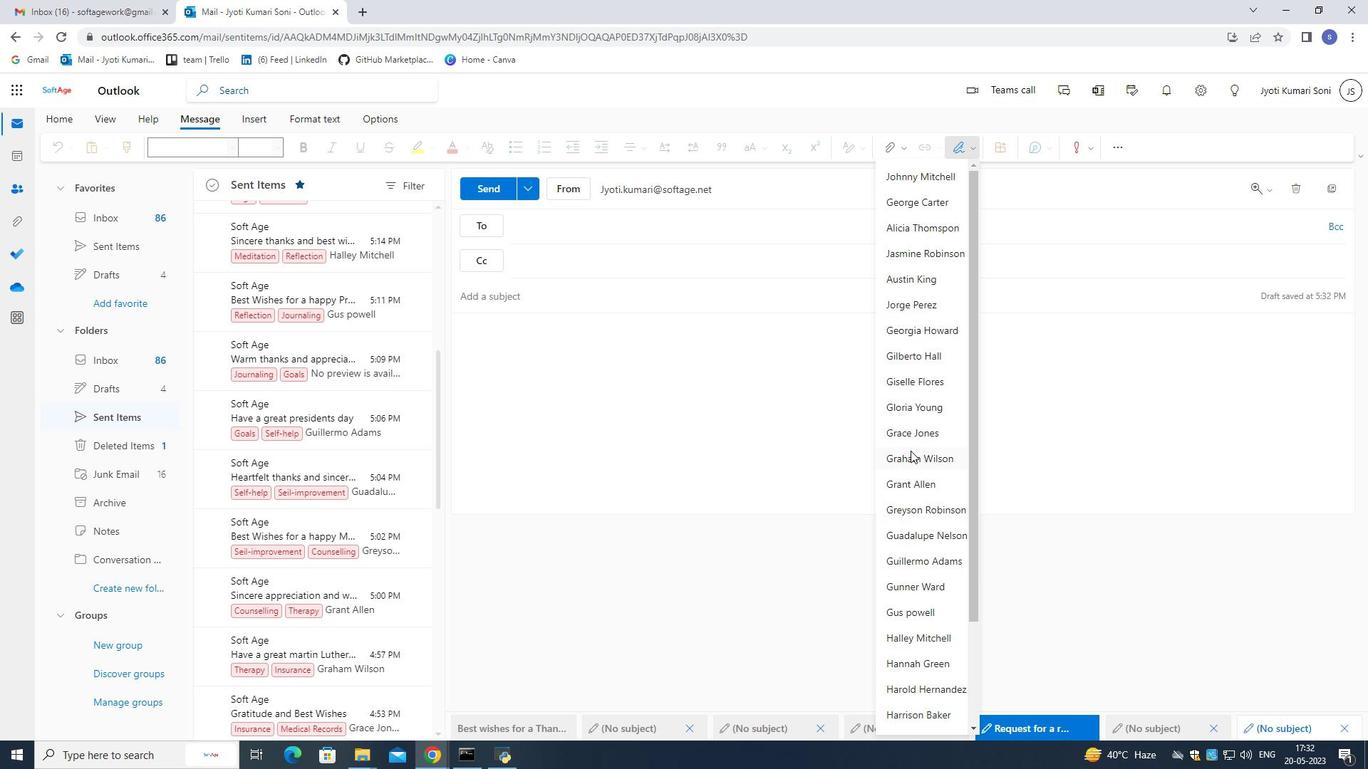 
Action: Mouse scrolled (909, 461) with delta (0, 0)
Screenshot: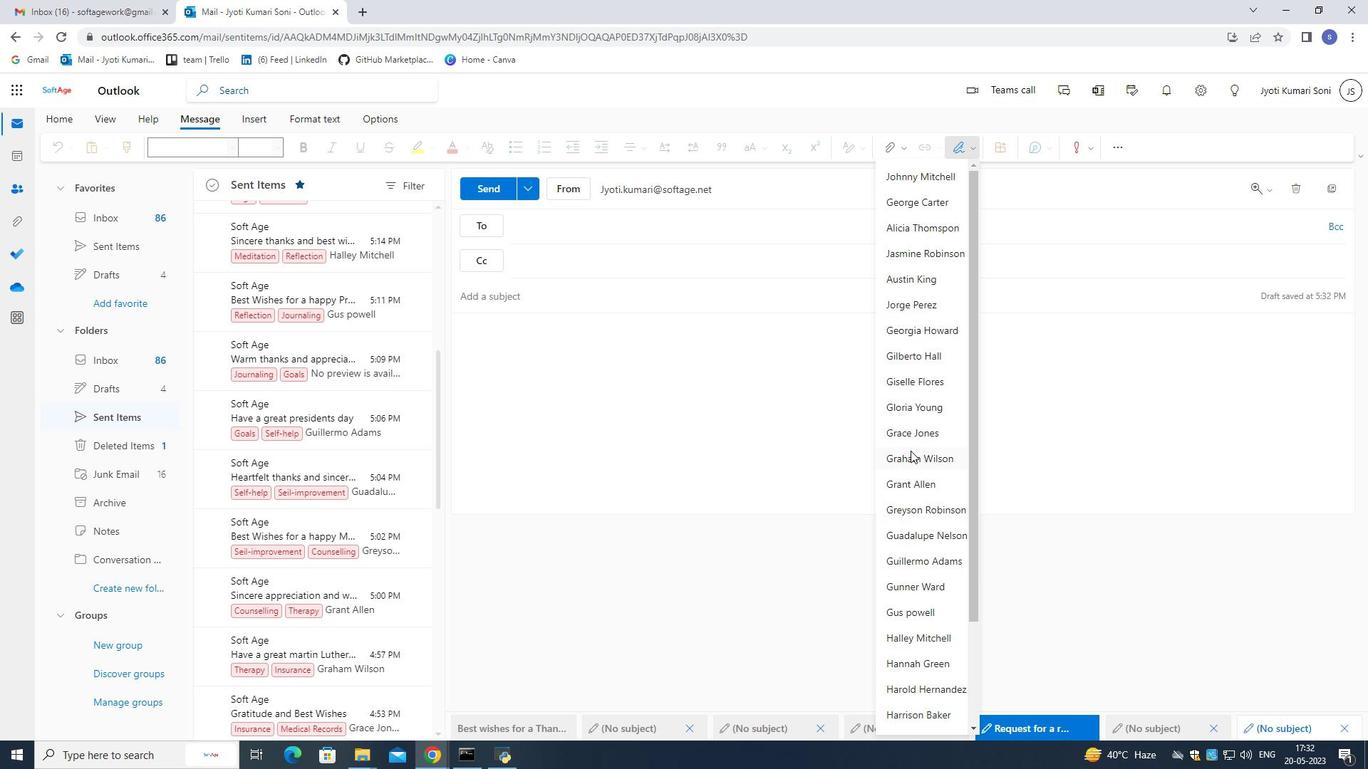 
Action: Mouse scrolled (909, 461) with delta (0, 0)
Screenshot: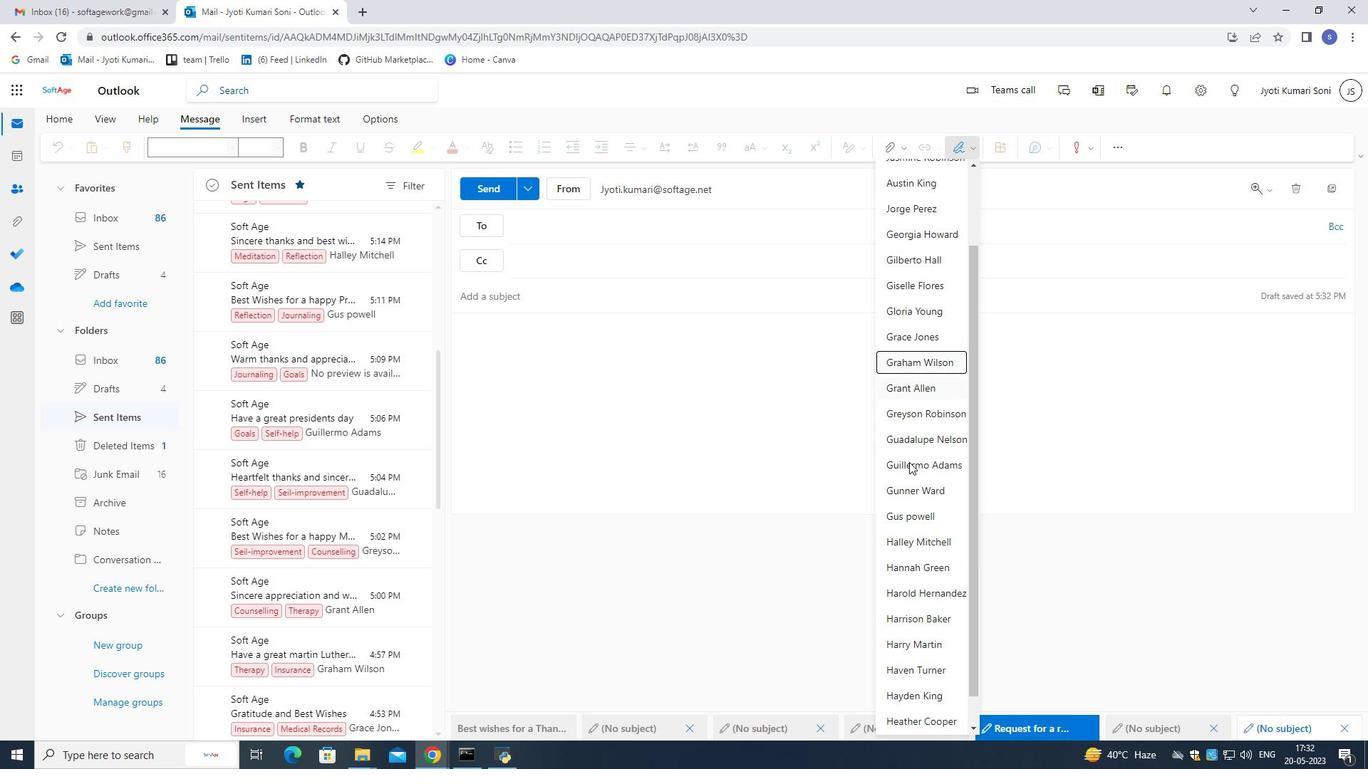 
Action: Mouse scrolled (909, 461) with delta (0, 0)
Screenshot: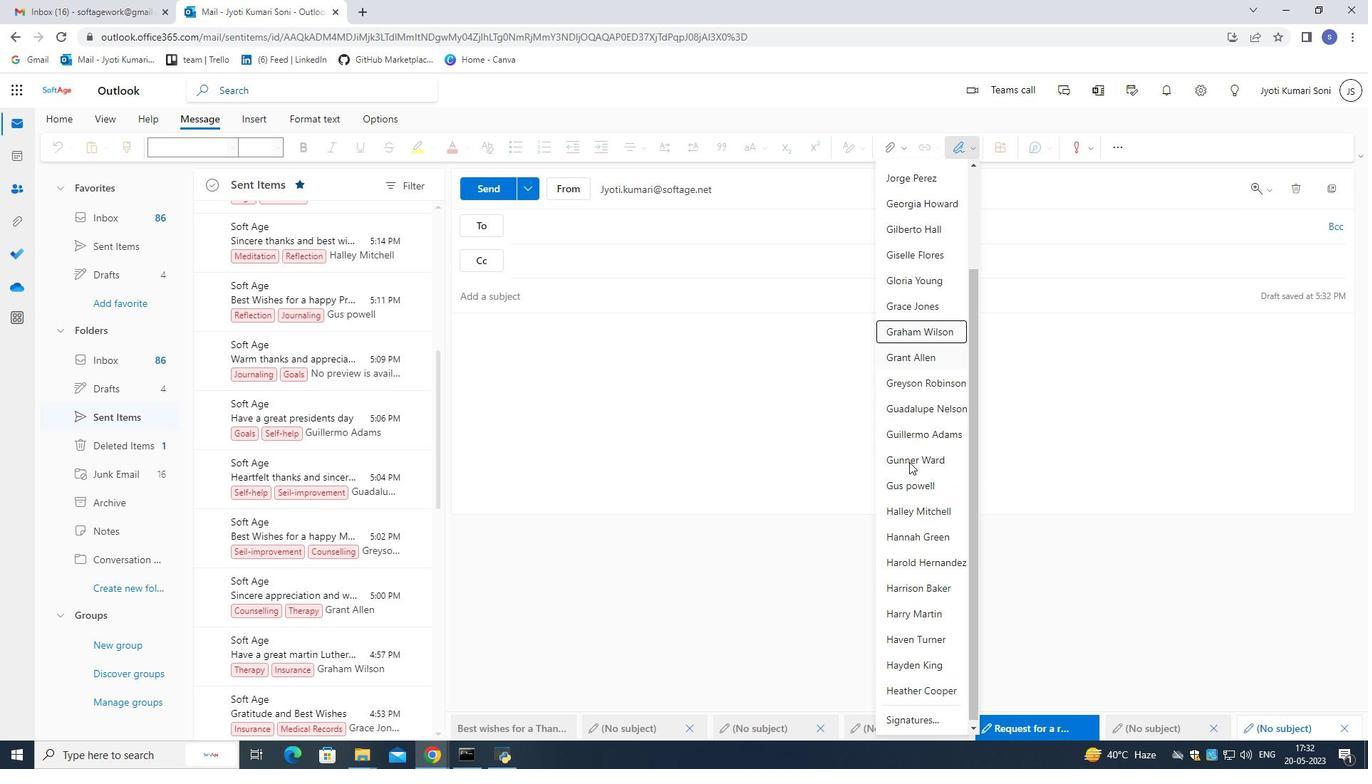 
Action: Mouse moved to (908, 463)
Screenshot: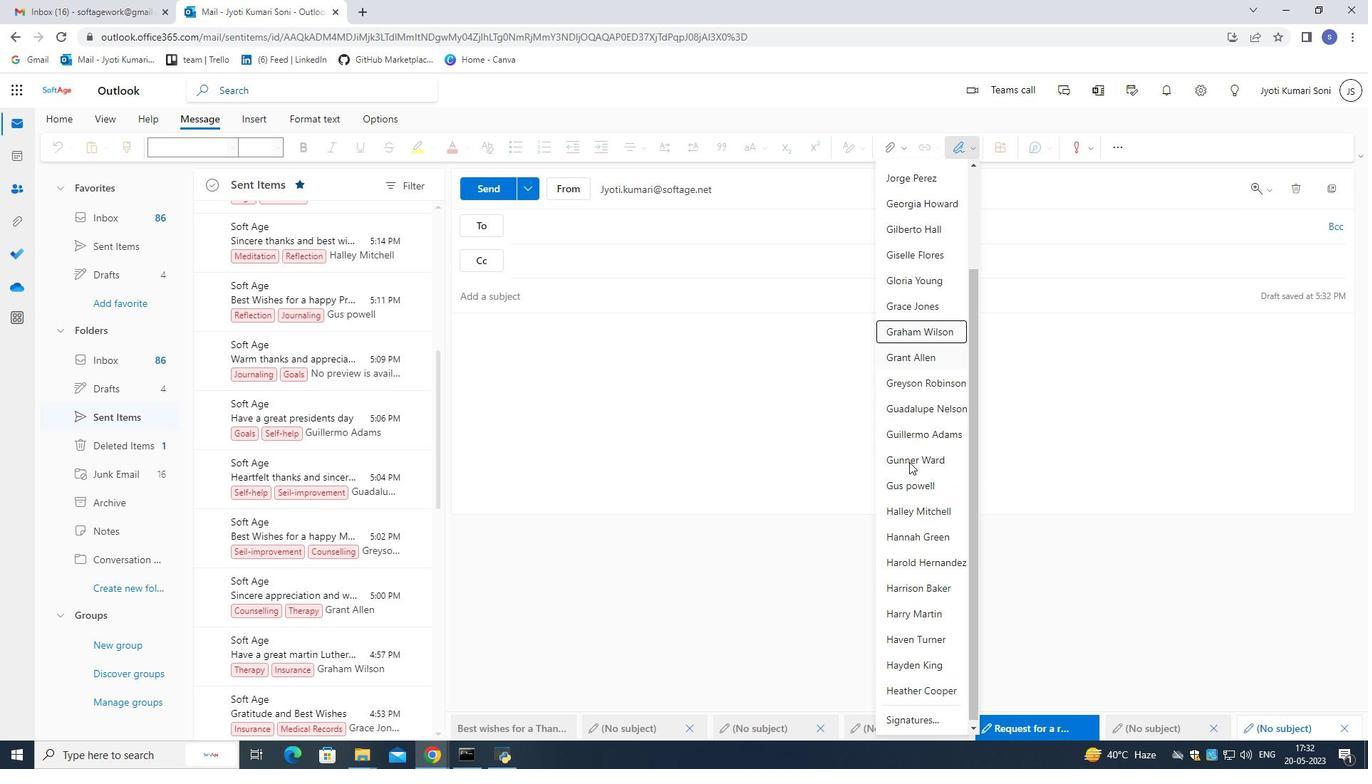 
Action: Mouse scrolled (908, 462) with delta (0, 0)
Screenshot: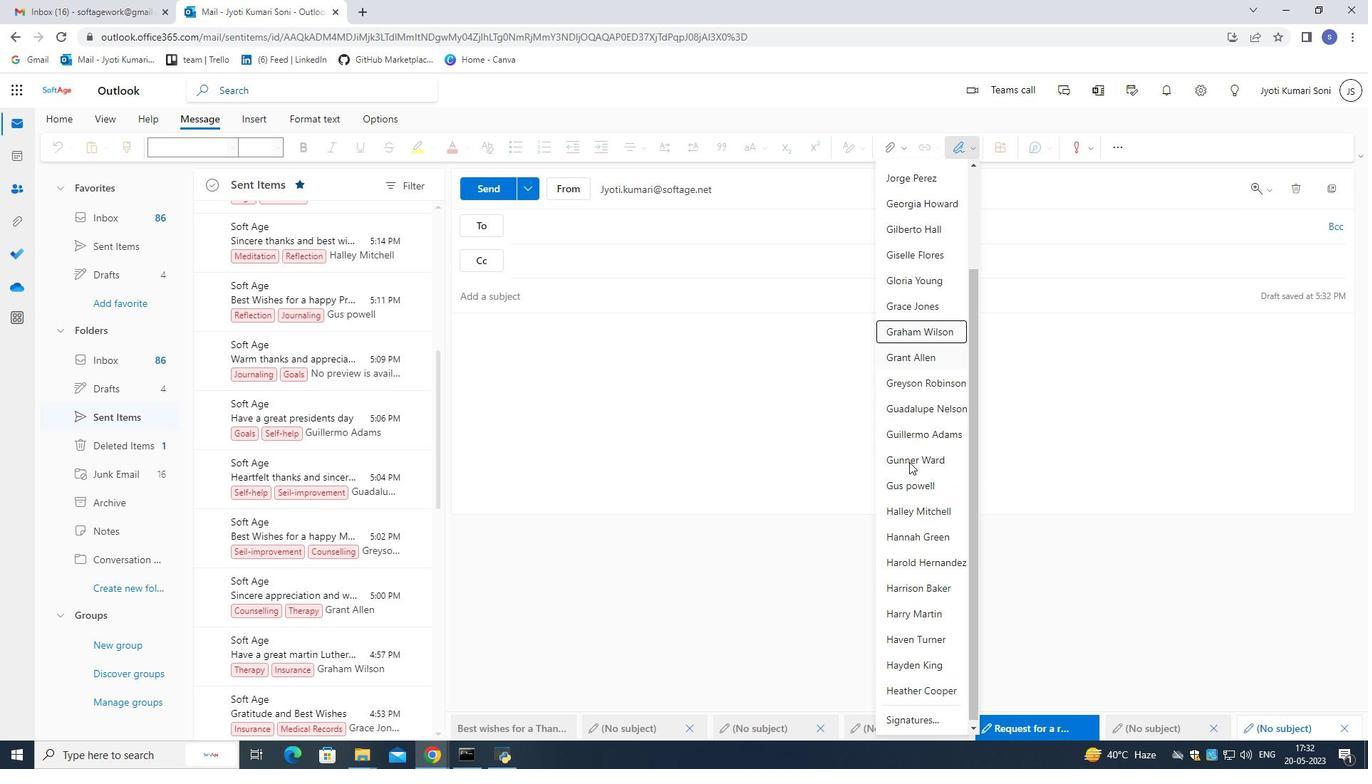 
Action: Mouse scrolled (908, 462) with delta (0, 0)
Screenshot: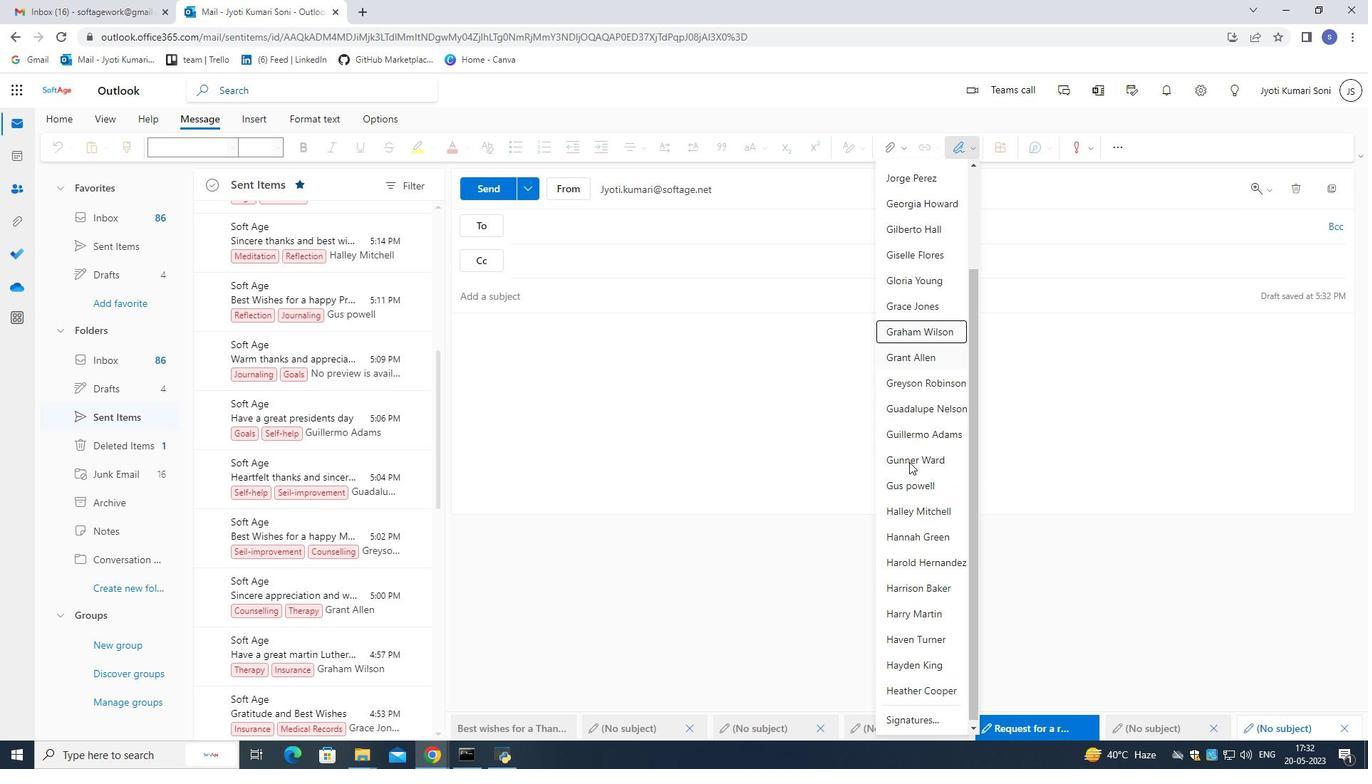 
Action: Mouse scrolled (908, 462) with delta (0, 0)
Screenshot: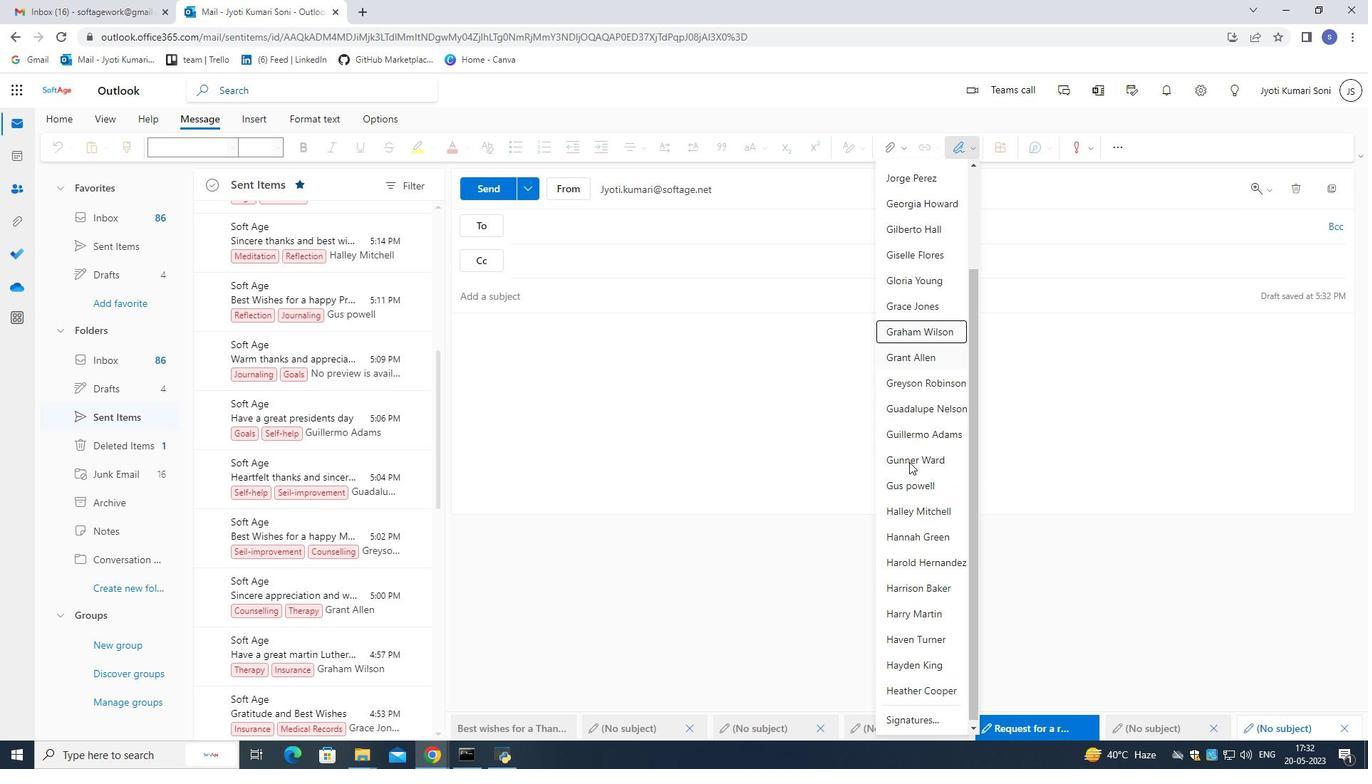 
Action: Mouse scrolled (908, 462) with delta (0, 0)
Screenshot: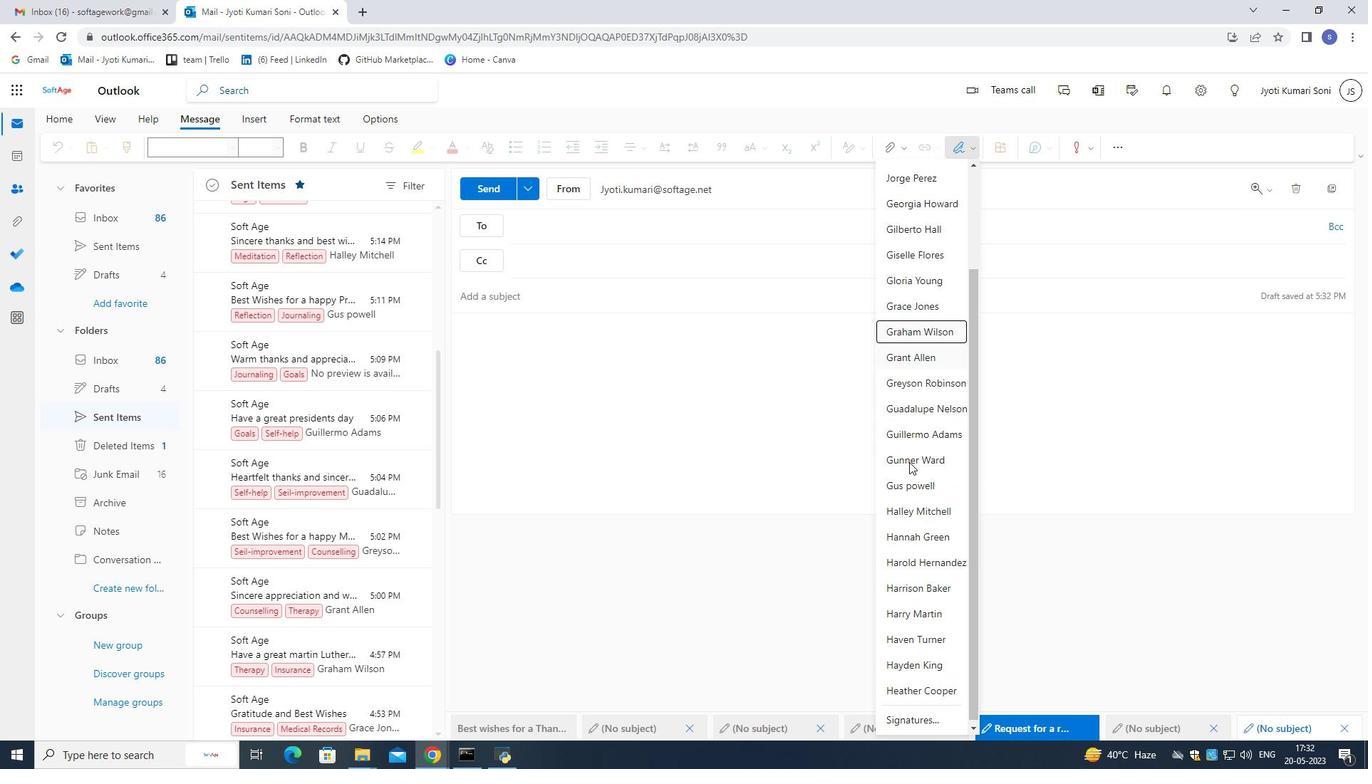 
Action: Mouse scrolled (908, 462) with delta (0, 0)
Screenshot: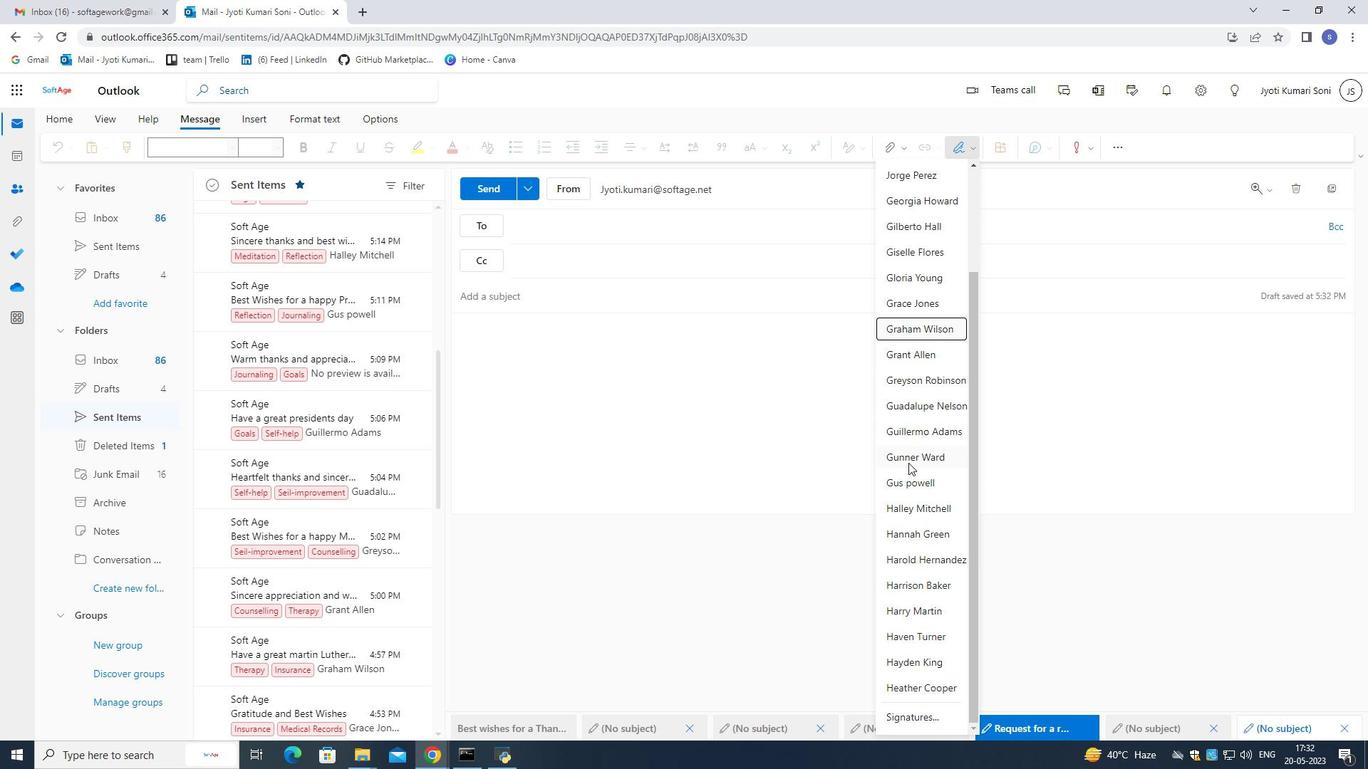 
Action: Mouse scrolled (908, 462) with delta (0, 0)
Screenshot: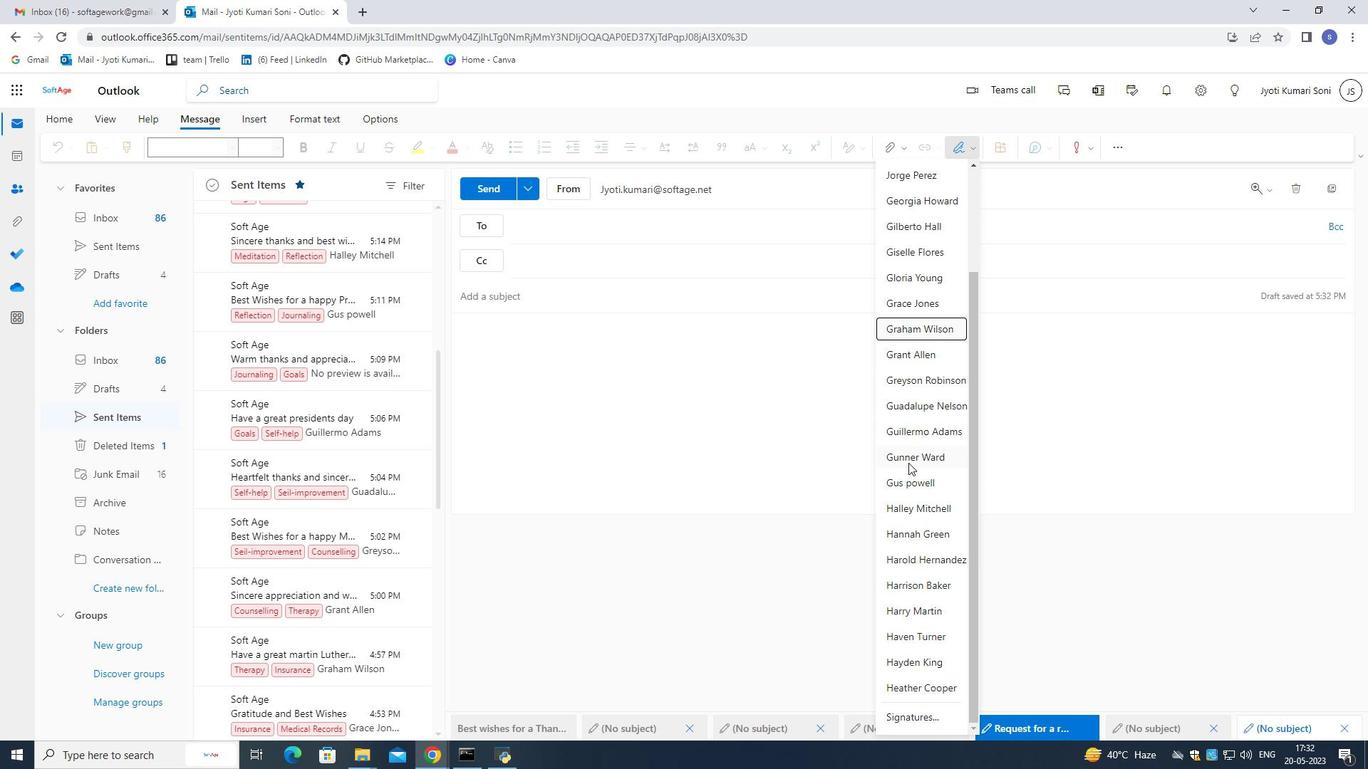 
Action: Mouse scrolled (908, 462) with delta (0, 0)
Screenshot: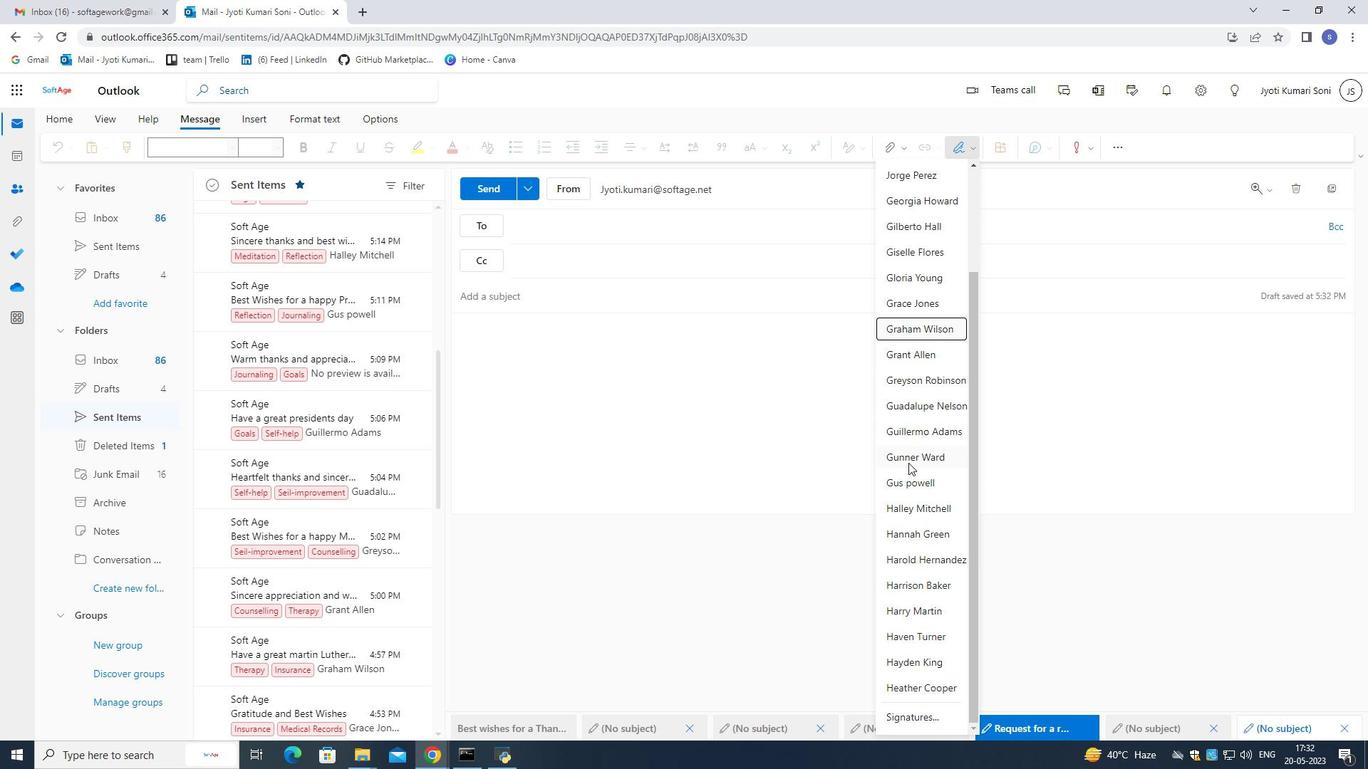 
Action: Mouse scrolled (908, 462) with delta (0, 0)
Screenshot: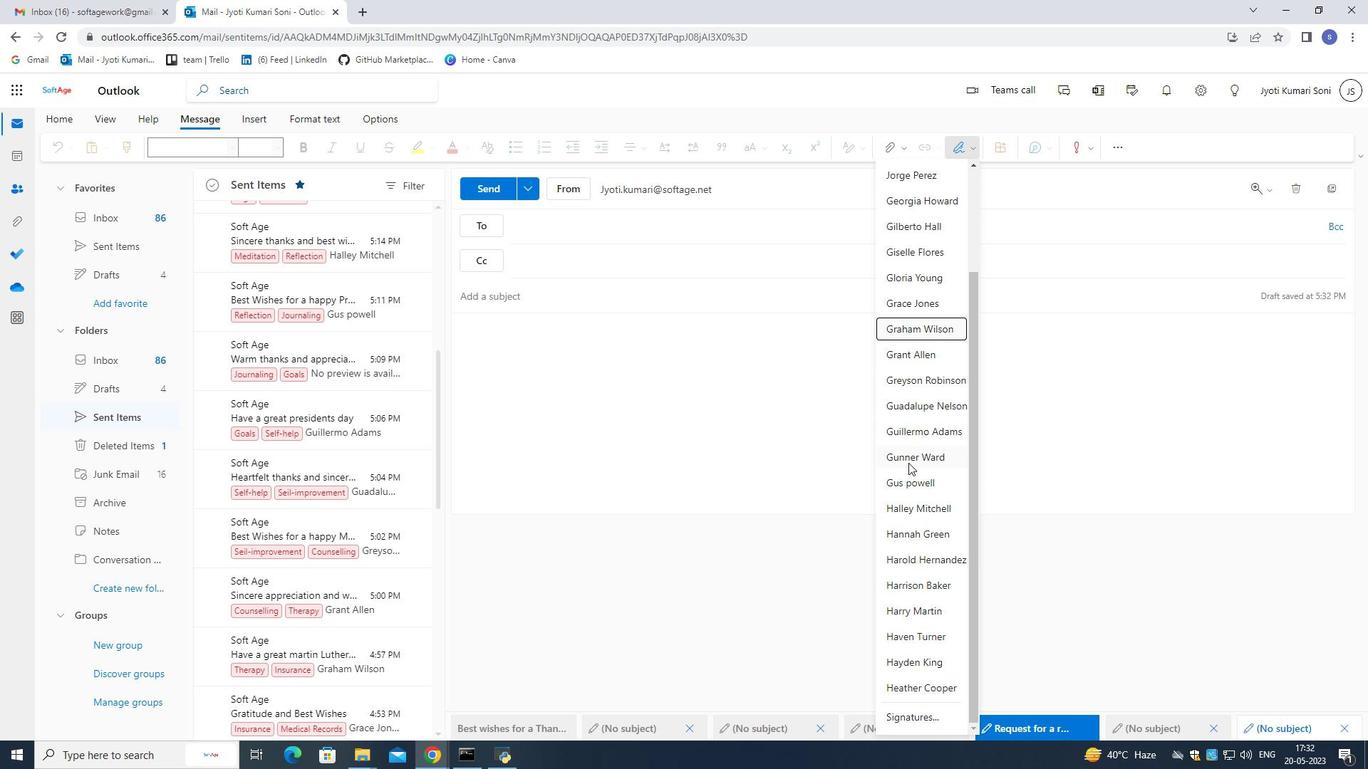 
Action: Mouse scrolled (908, 462) with delta (0, 0)
Screenshot: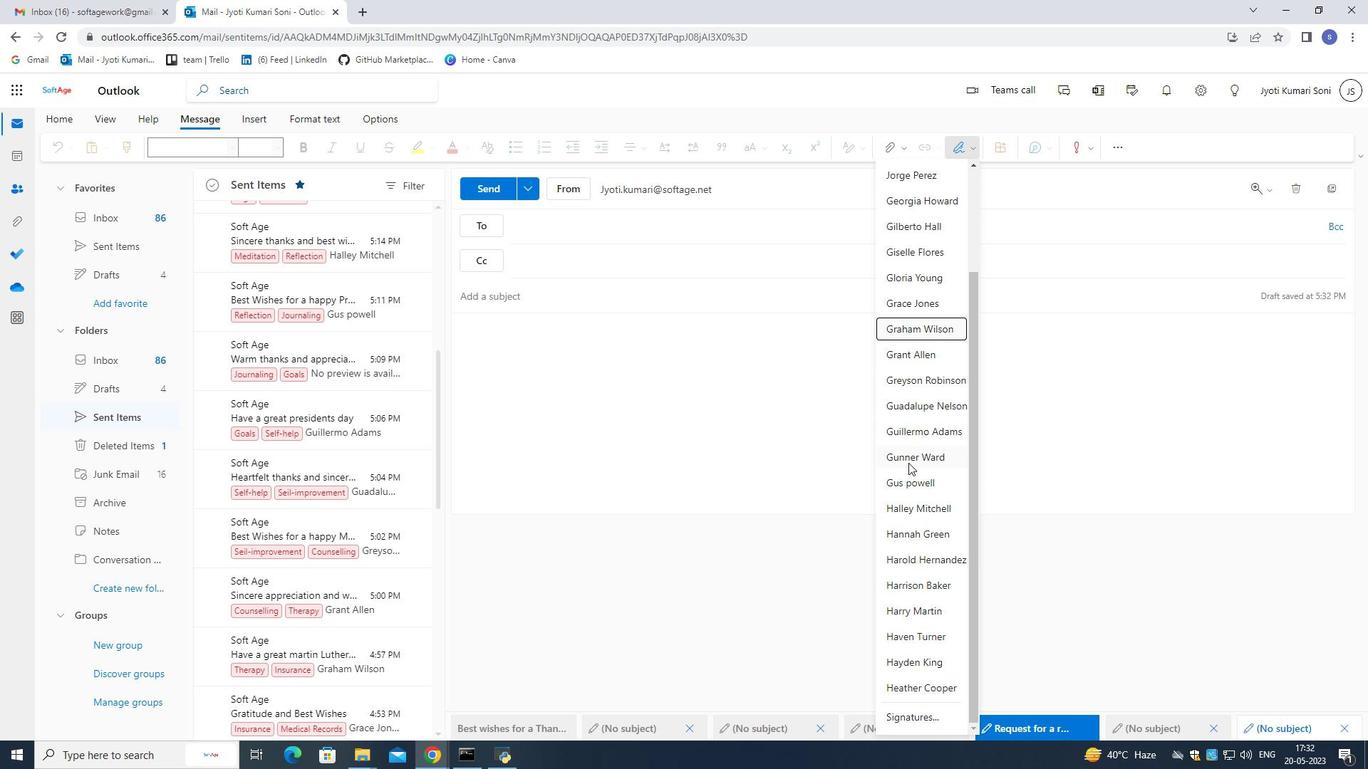 
Action: Mouse moved to (928, 719)
Screenshot: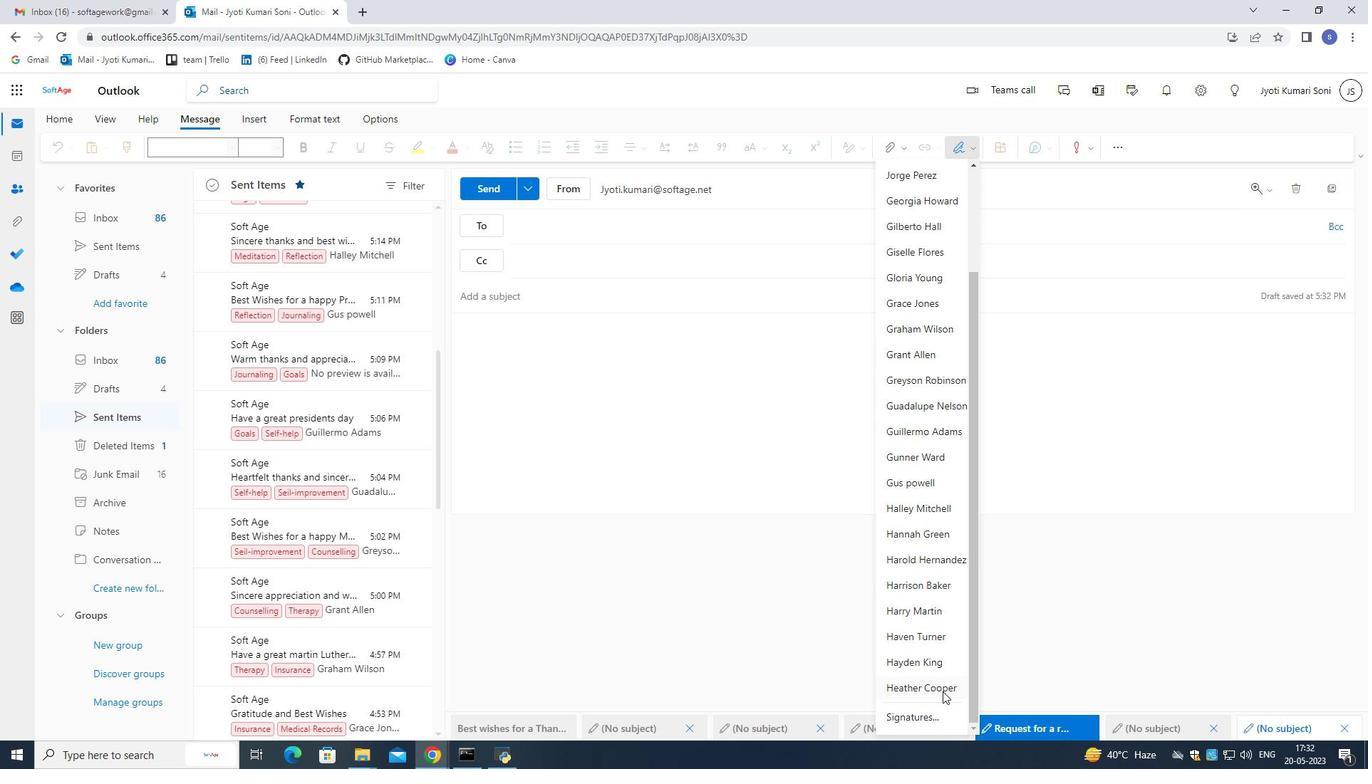 
Action: Mouse pressed left at (928, 719)
Screenshot: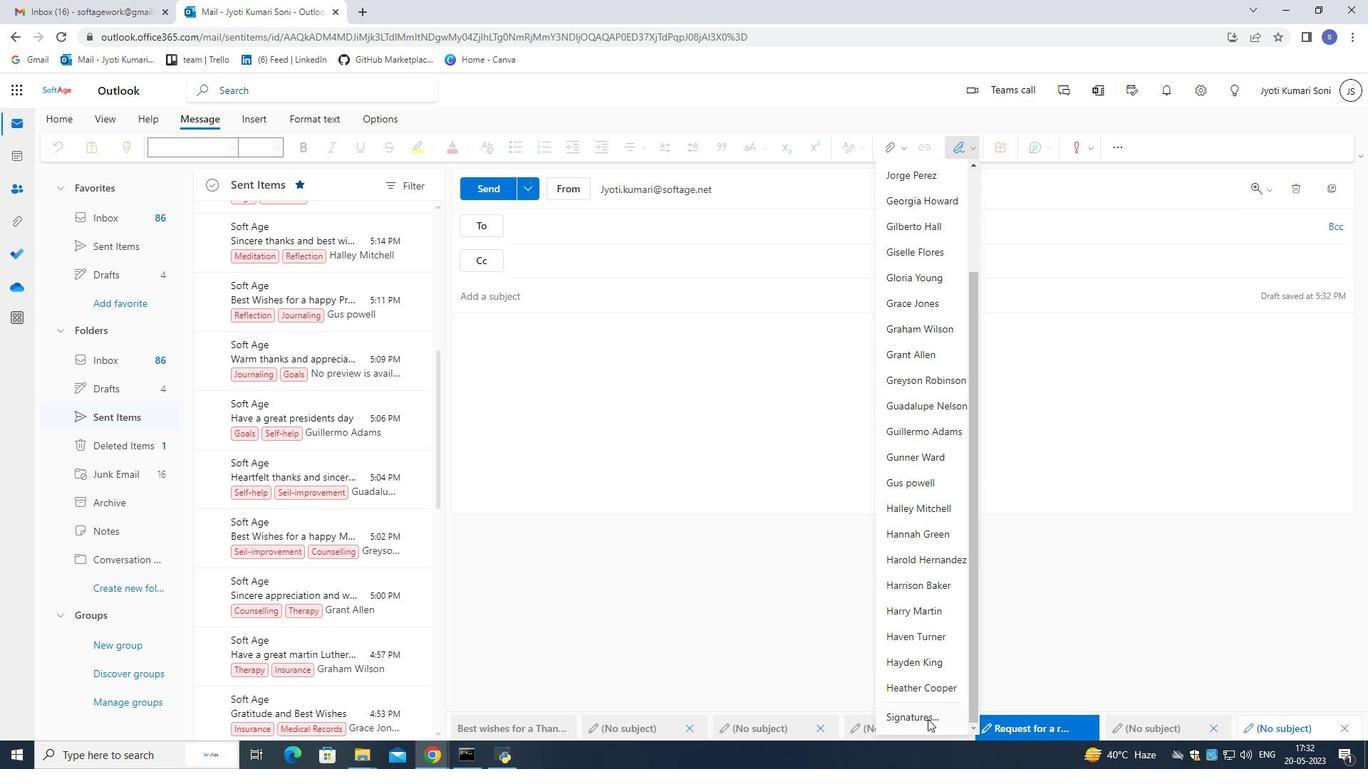 
Action: Mouse moved to (895, 255)
Screenshot: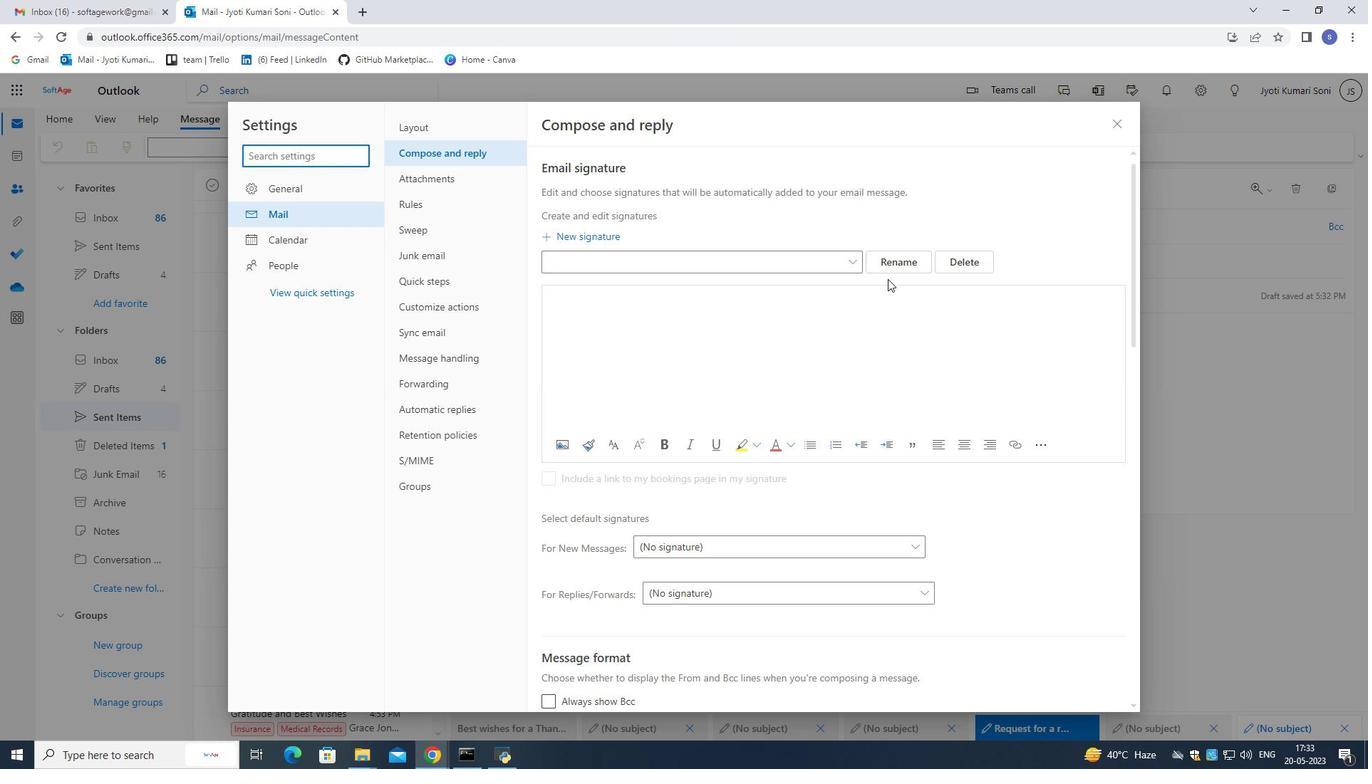 
Action: Mouse pressed left at (895, 255)
Screenshot: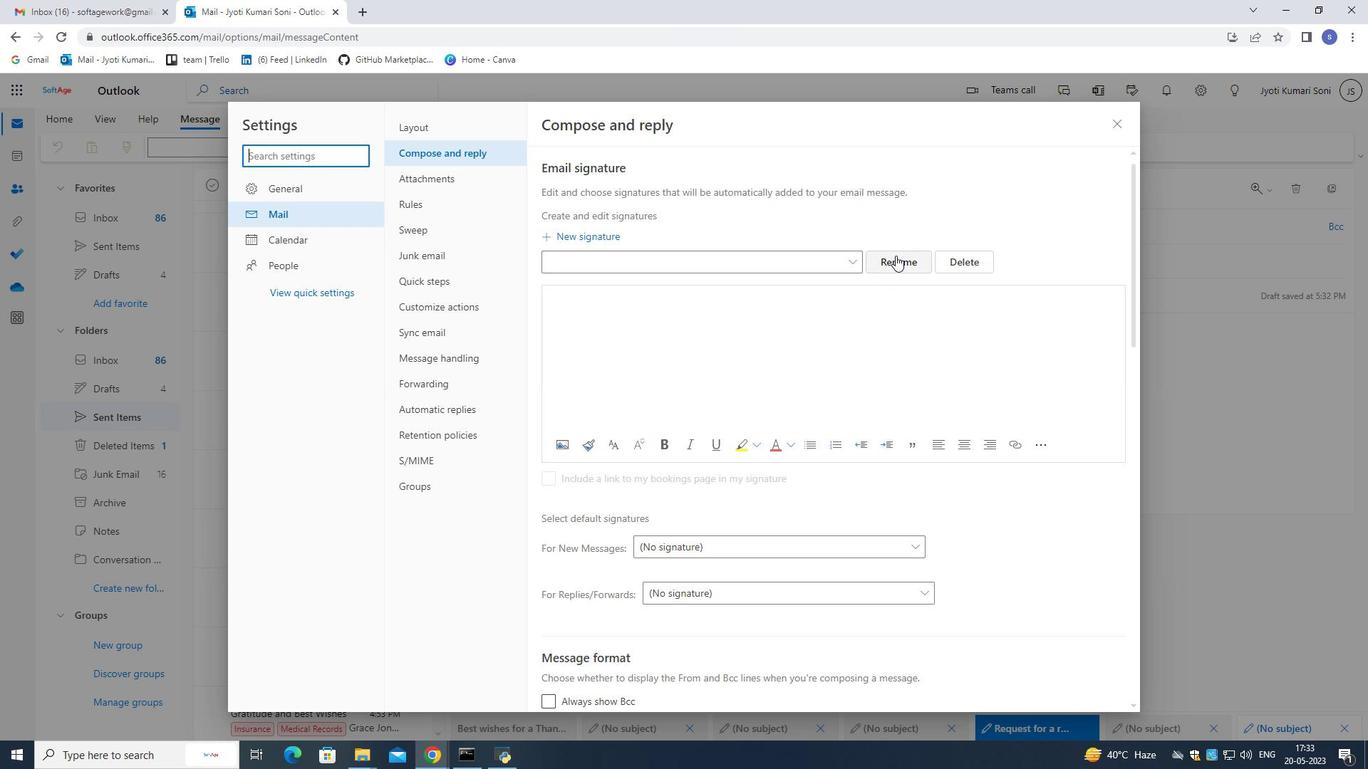 
Action: Mouse pressed left at (895, 255)
Screenshot: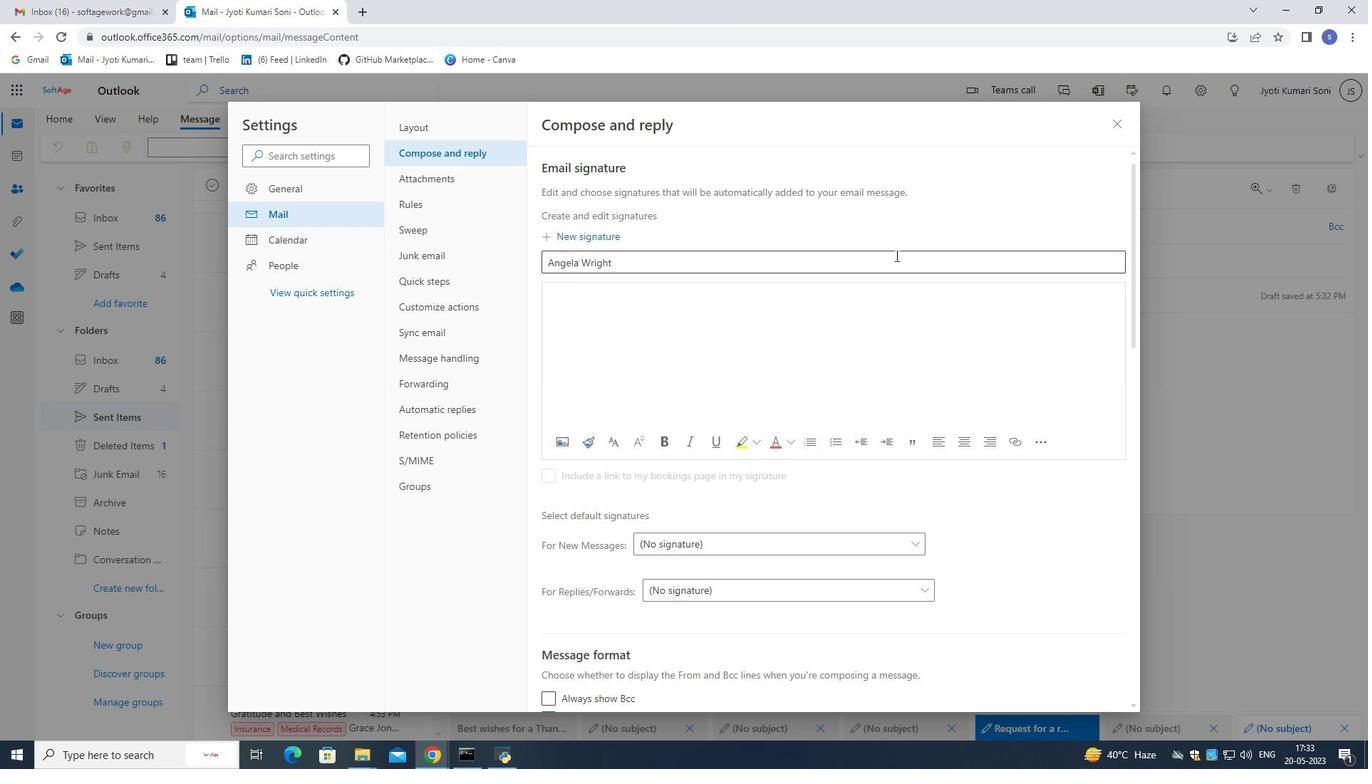
Action: Mouse pressed left at (895, 255)
Screenshot: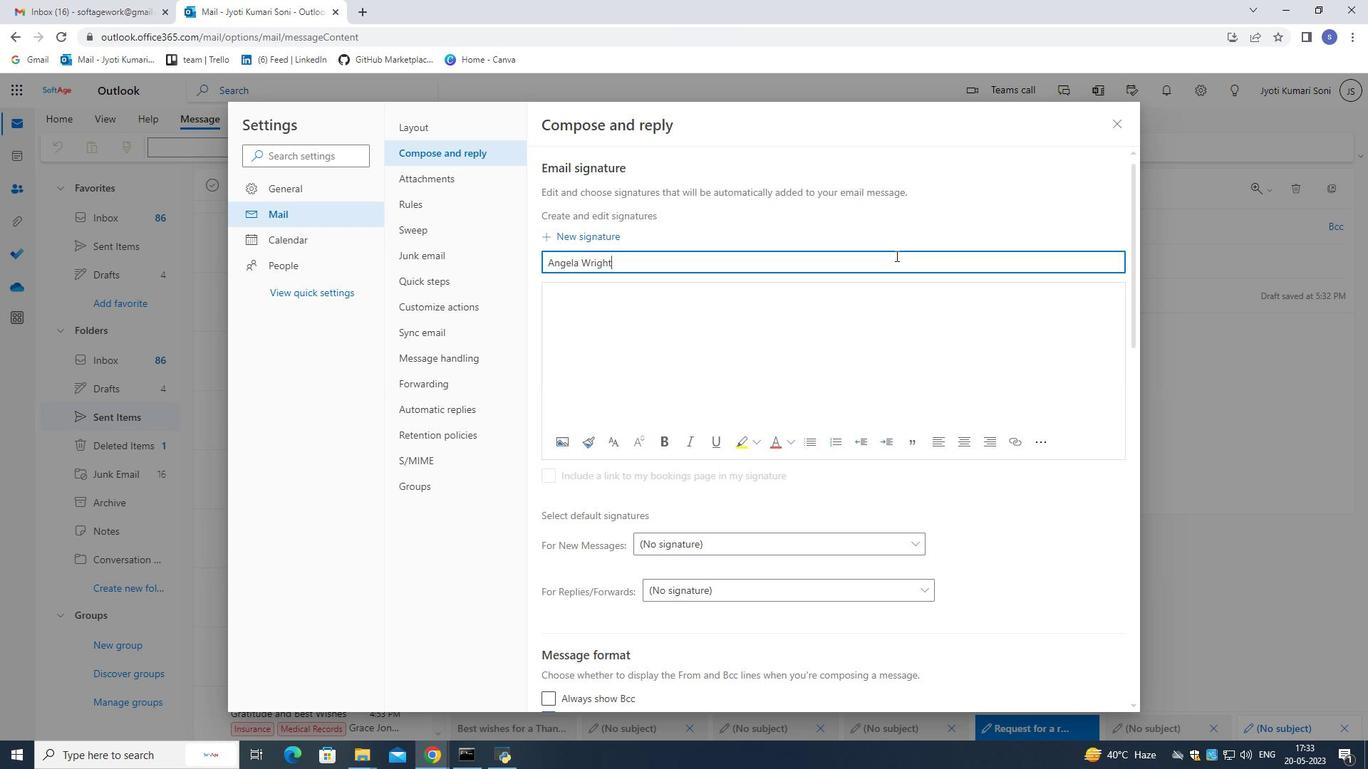 
Action: Mouse pressed left at (895, 255)
Screenshot: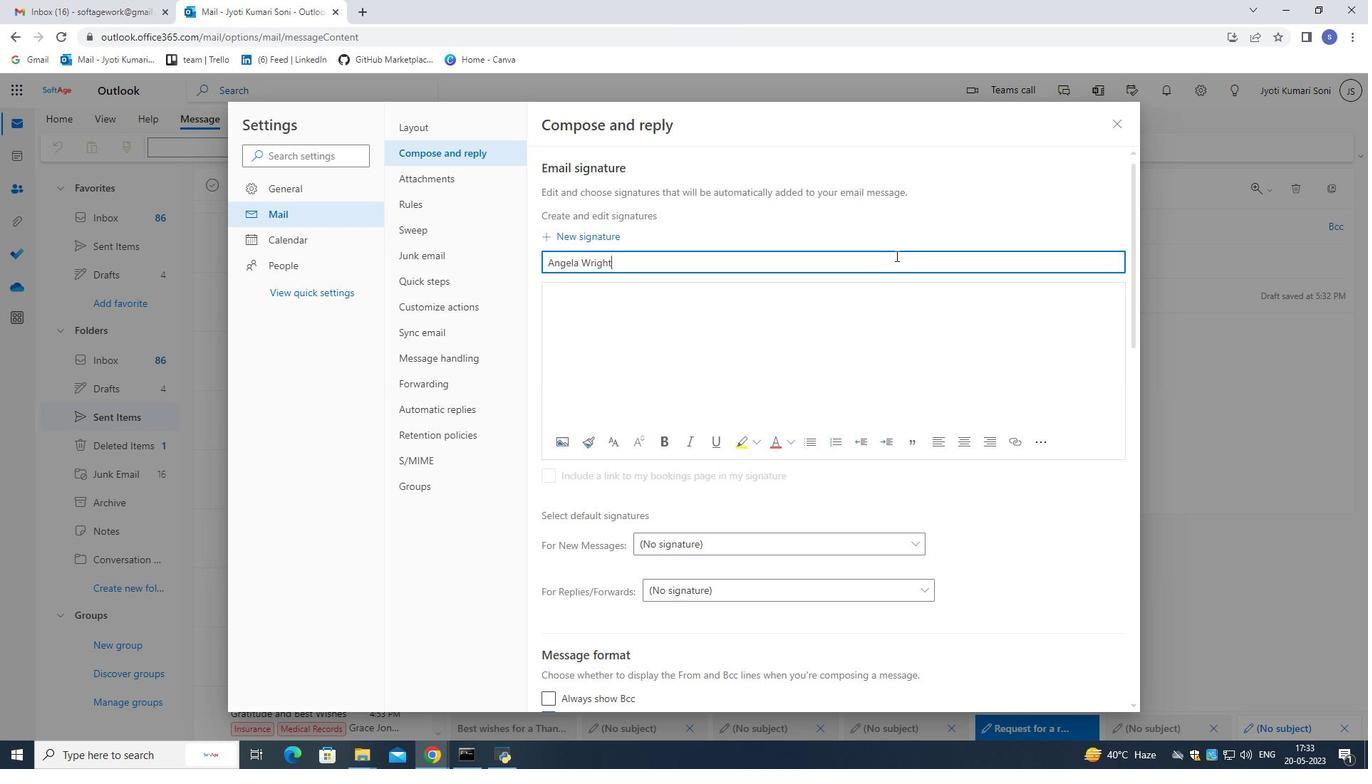 
Action: Mouse pressed left at (895, 255)
Screenshot: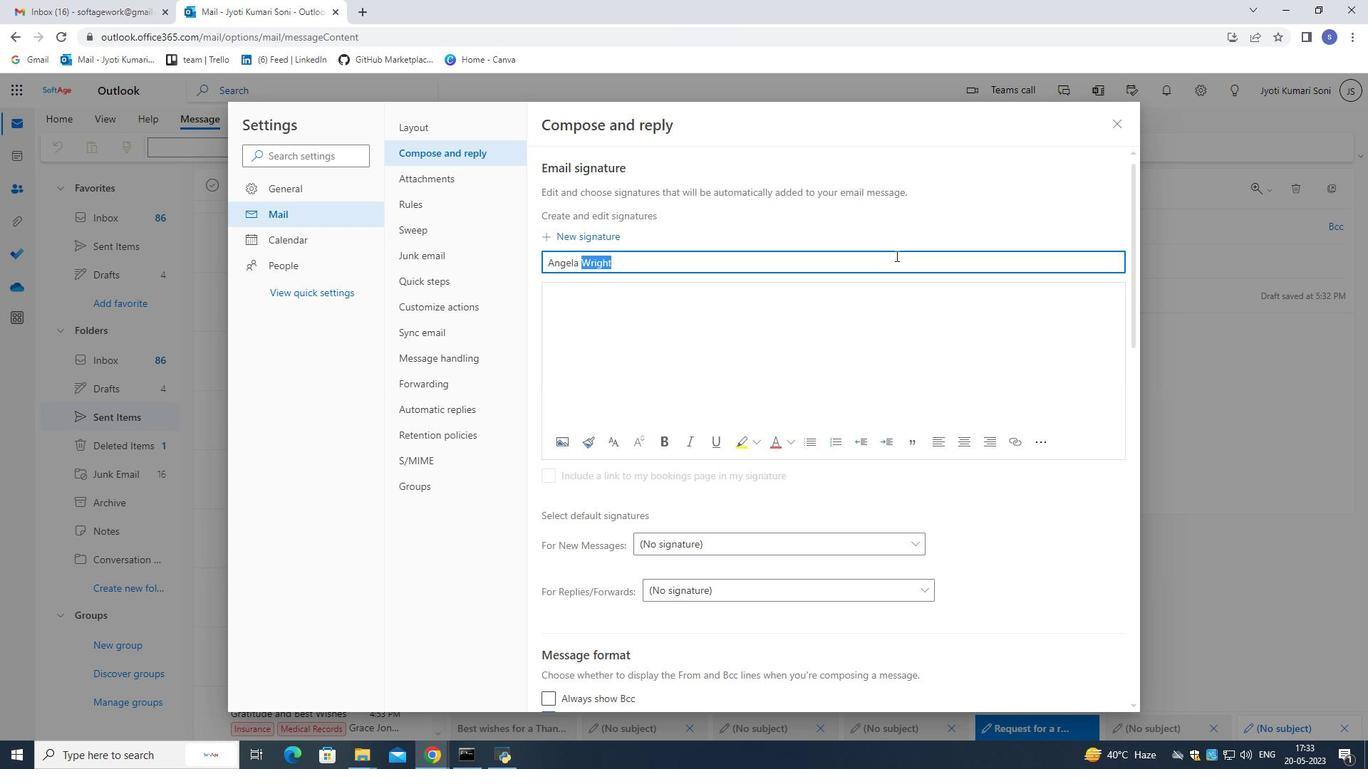 
Action: Key pressed <Key.shift><Key.shift><Key.shift><Key.shift><Key.shift><Key.shift><Key.shift><Key.shift><Key.shift><Key.shift><Key.shift><Key.shift><Key.shift><Key.shift><Key.shift><Key.shift><Key.shift><Key.shift><Key.shift><Key.shift><Key.shift><Key.shift><Key.shift><Key.shift>Heidi<Key.space>phillips
Screenshot: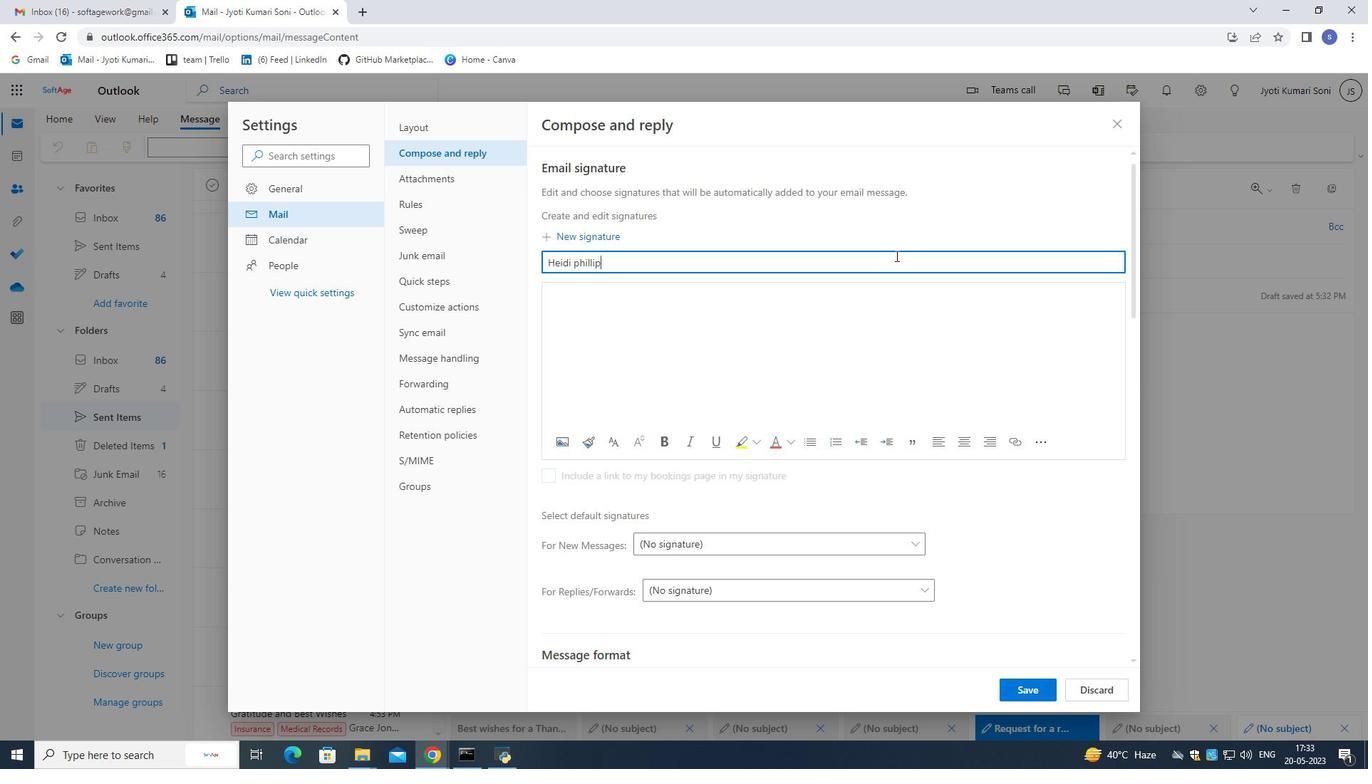 
Action: Mouse pressed left at (895, 255)
Screenshot: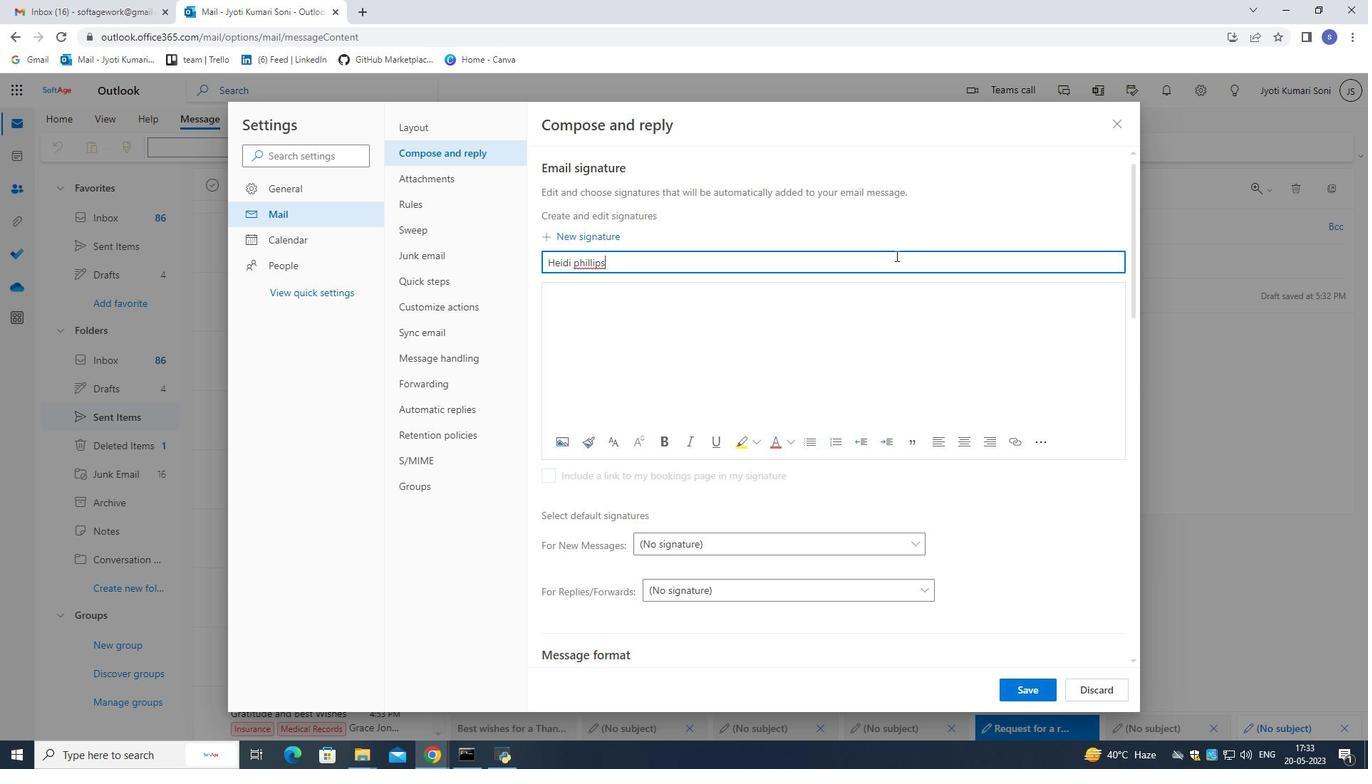 
Action: Mouse pressed left at (895, 255)
Screenshot: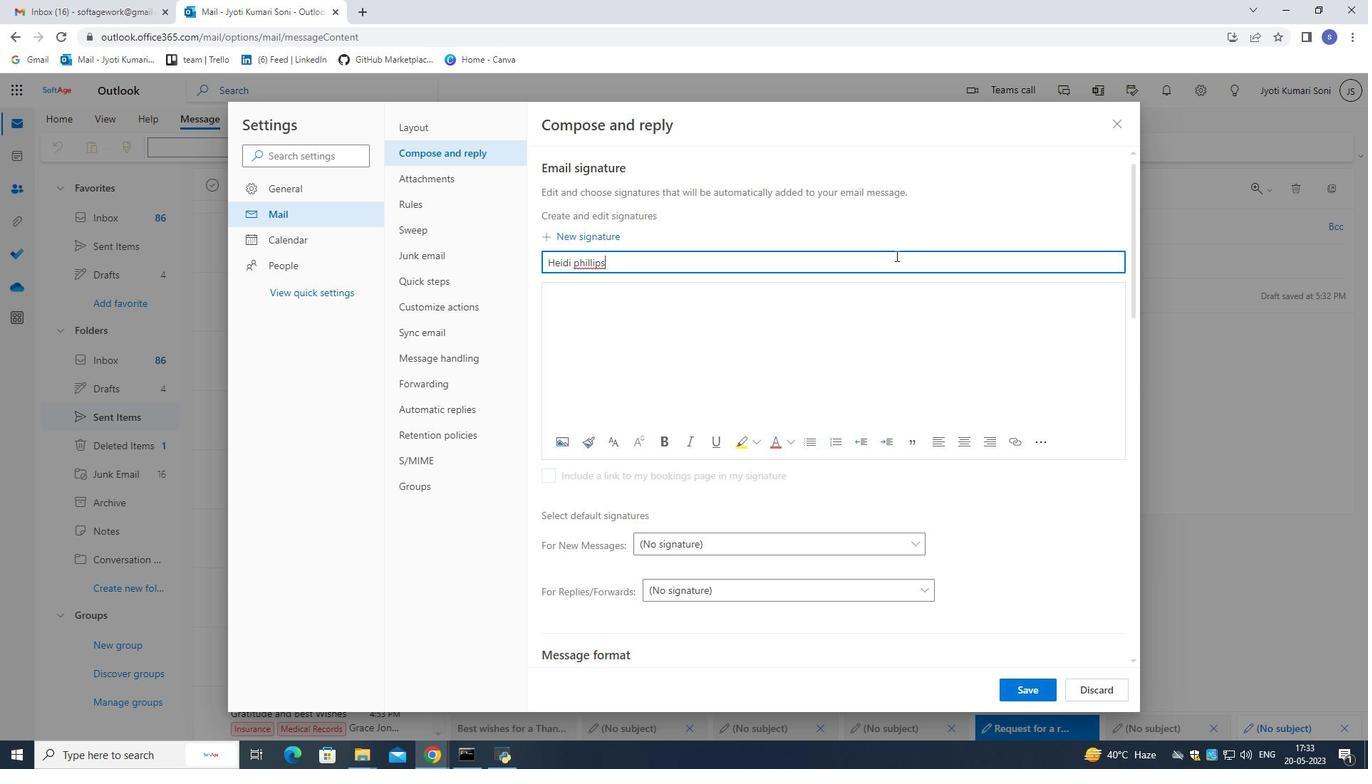 
Action: Mouse pressed left at (895, 255)
Screenshot: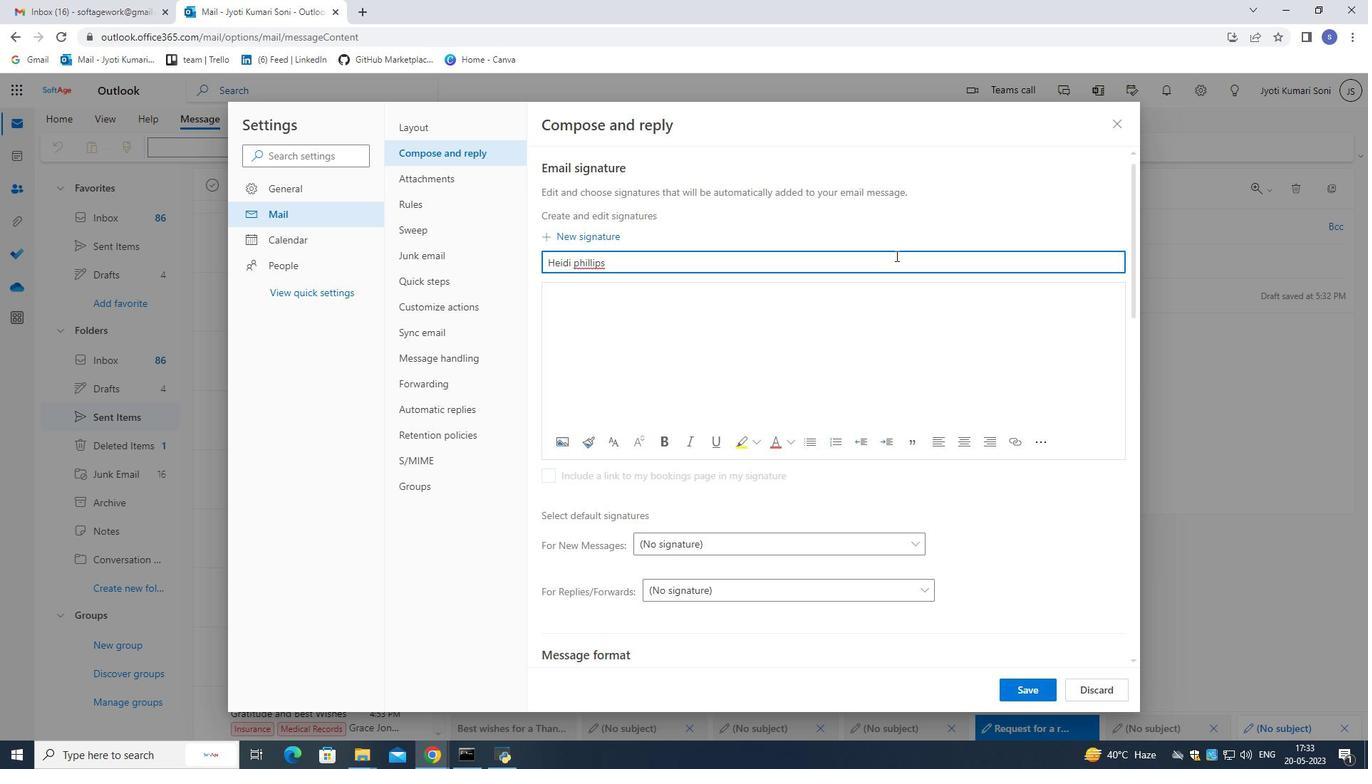 
Action: Key pressed ctrl+C
Screenshot: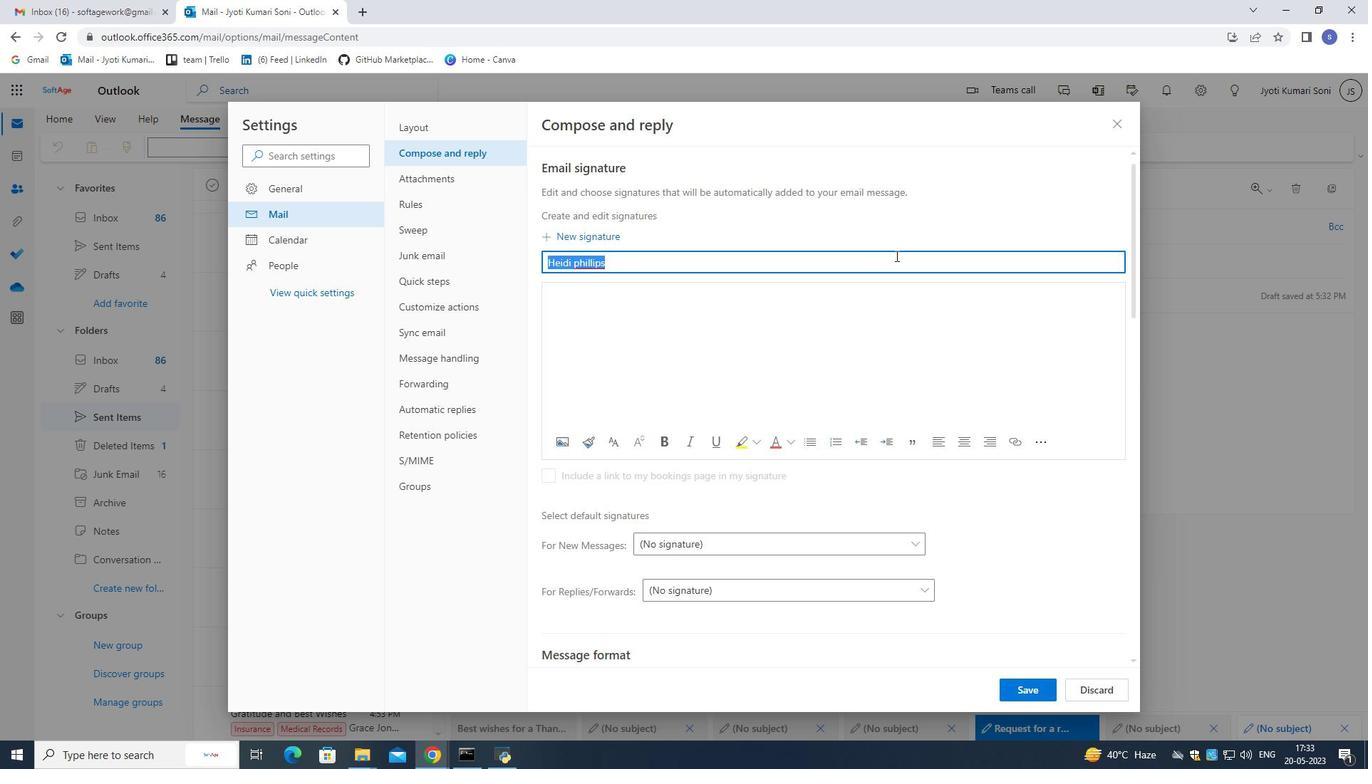 
Action: Mouse moved to (879, 304)
Screenshot: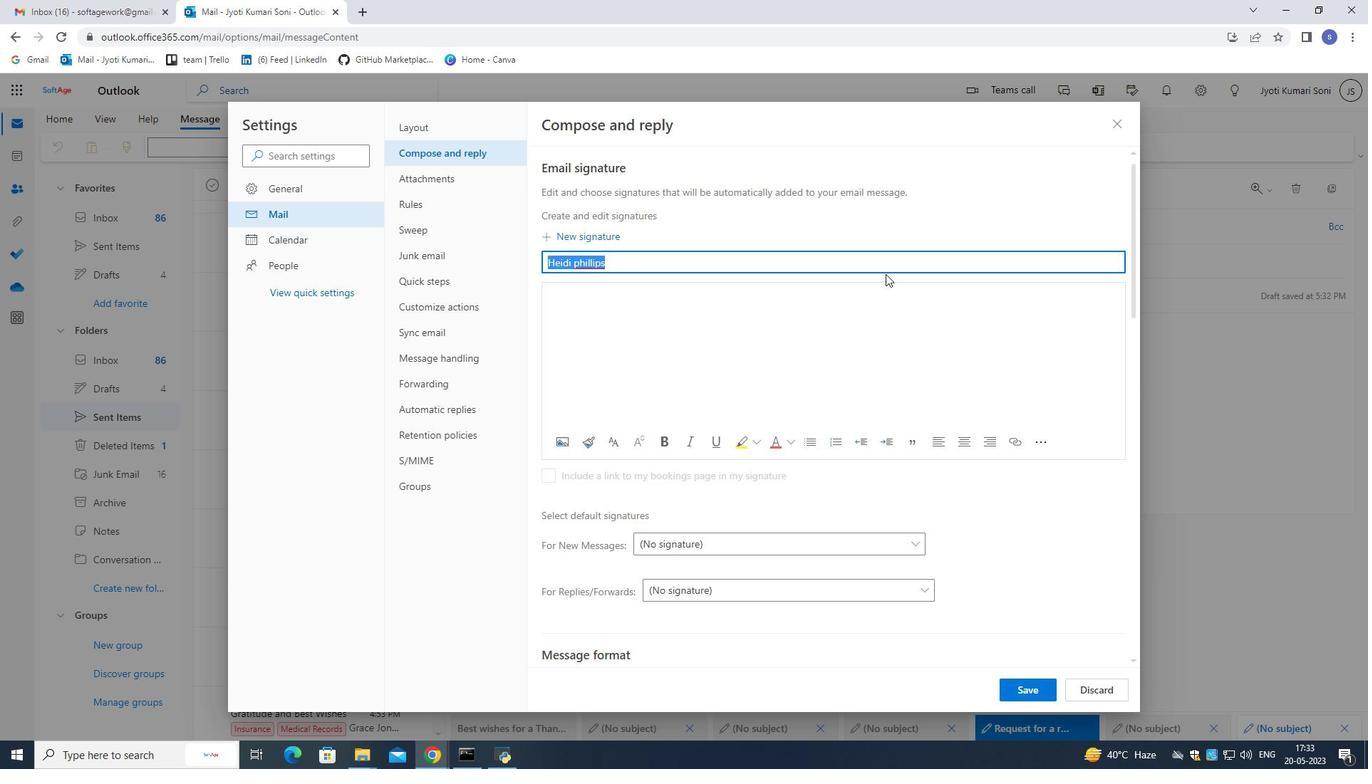 
Action: Mouse pressed left at (879, 304)
Screenshot: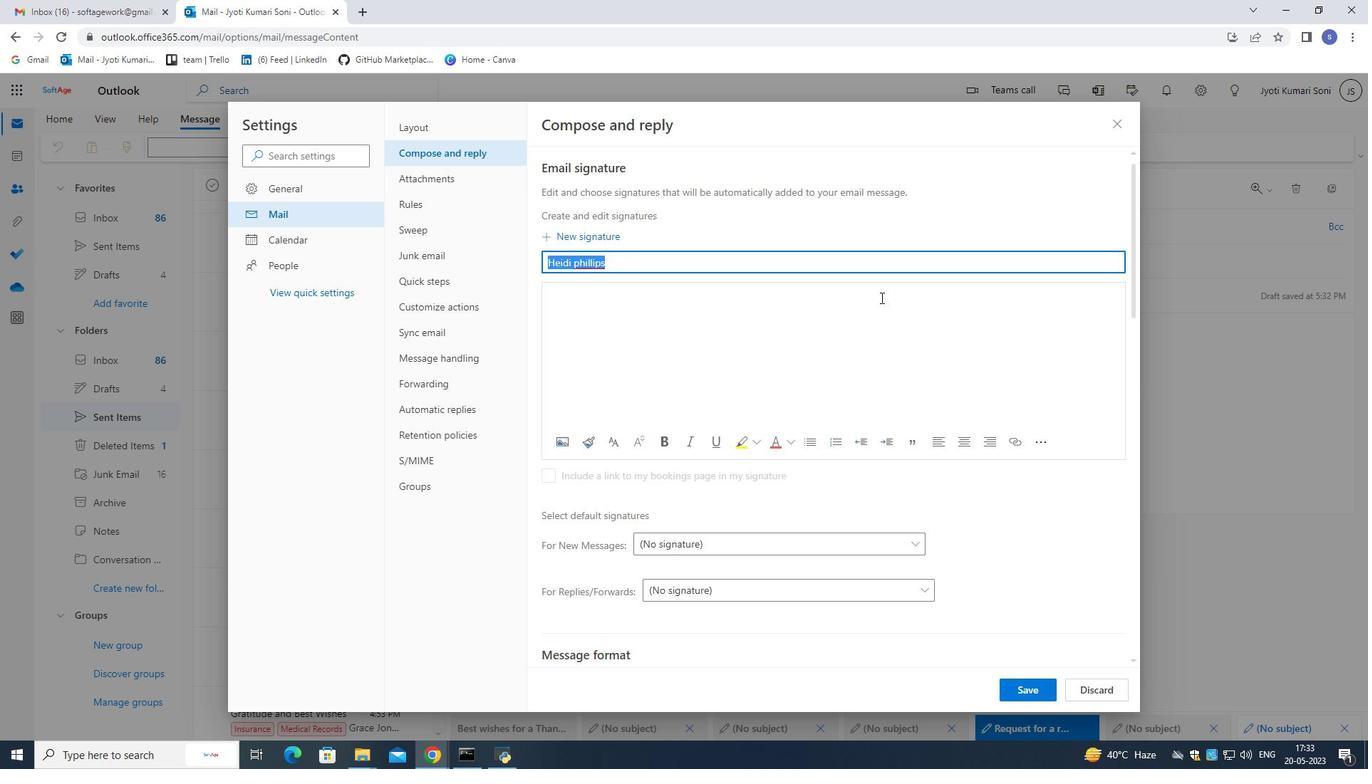 
Action: Key pressed ctrl+V
Screenshot: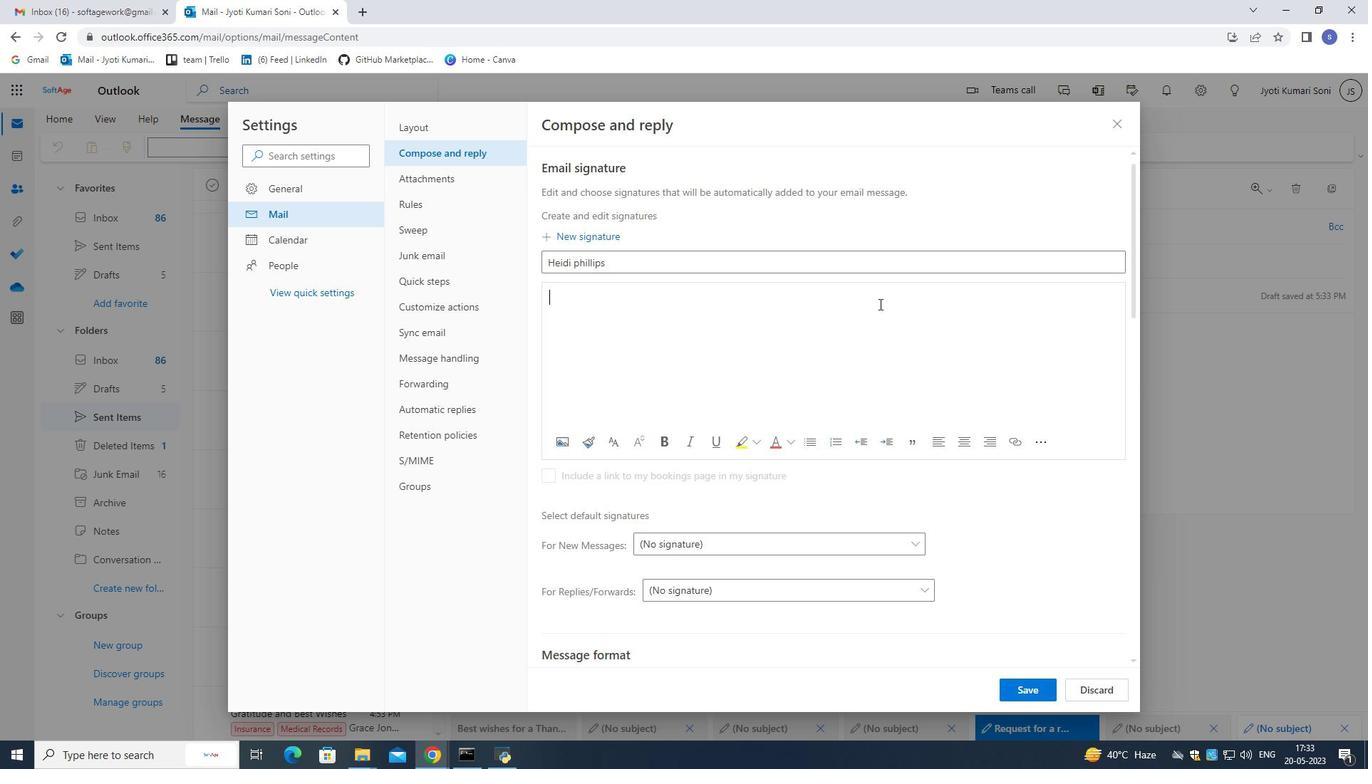 
Action: Mouse moved to (1014, 686)
Screenshot: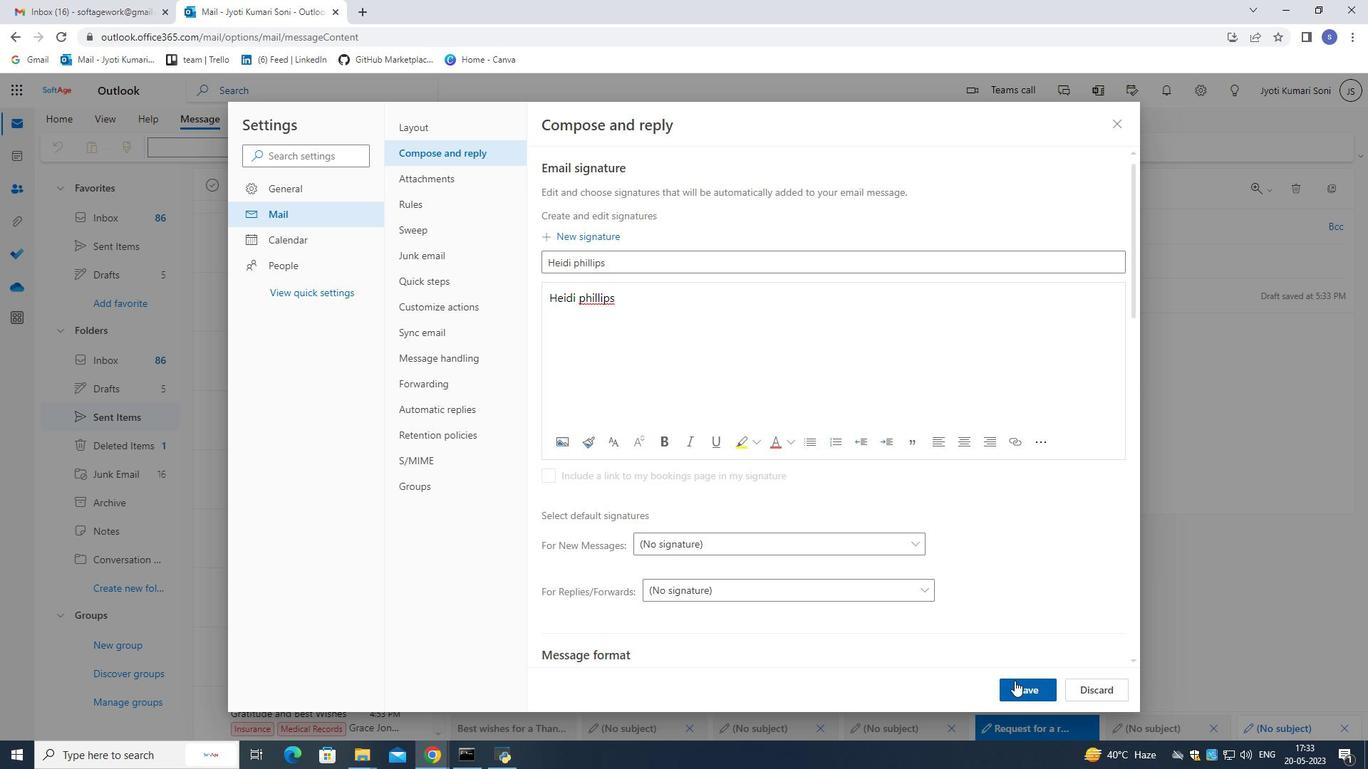 
Action: Mouse pressed left at (1014, 686)
Screenshot: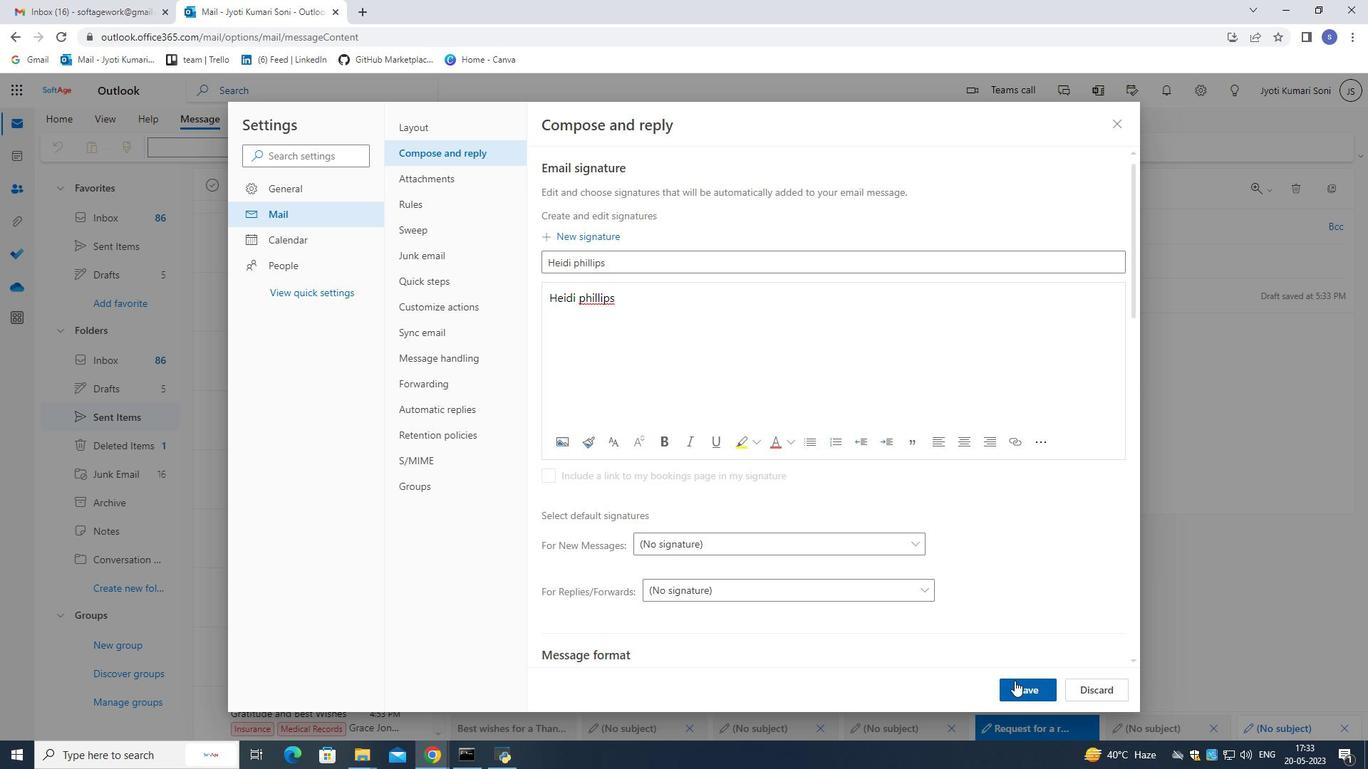 
Action: Mouse moved to (1121, 124)
Screenshot: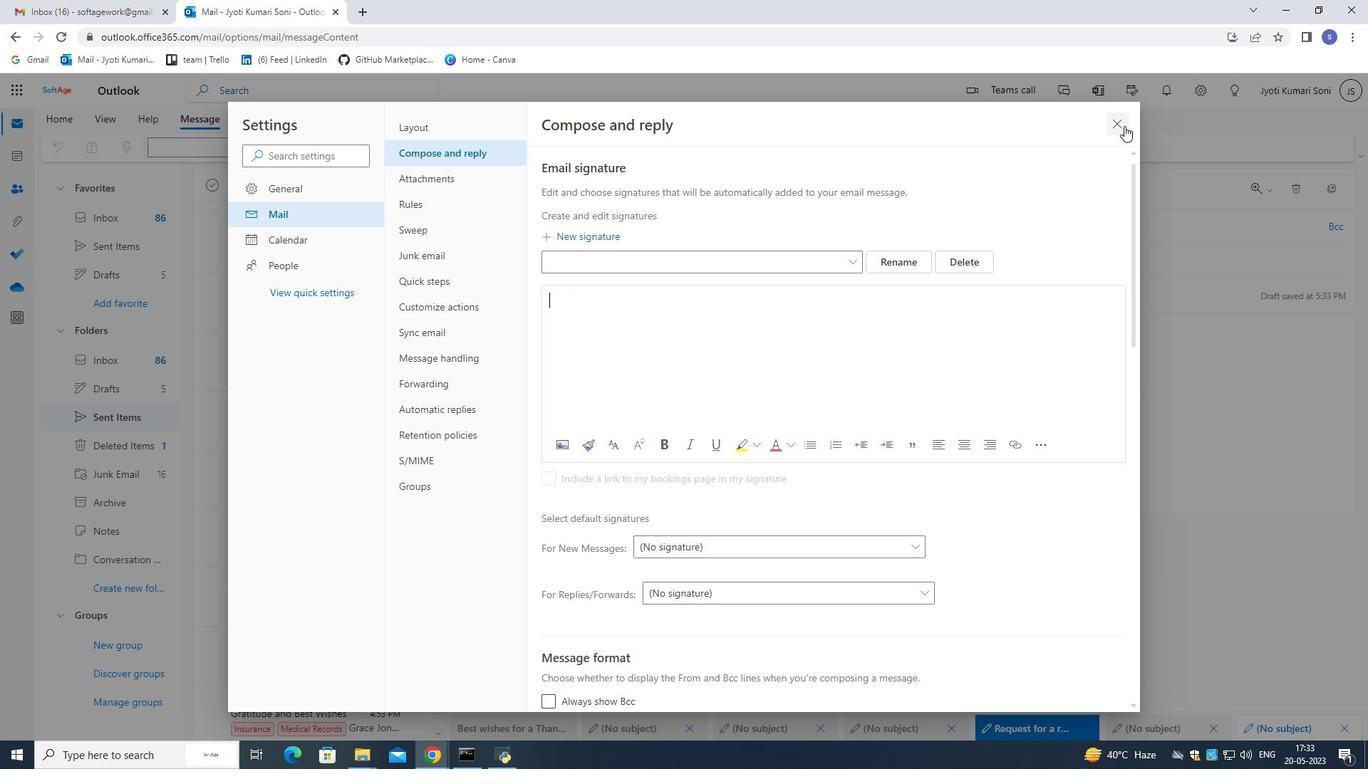 
Action: Mouse pressed left at (1121, 124)
Screenshot: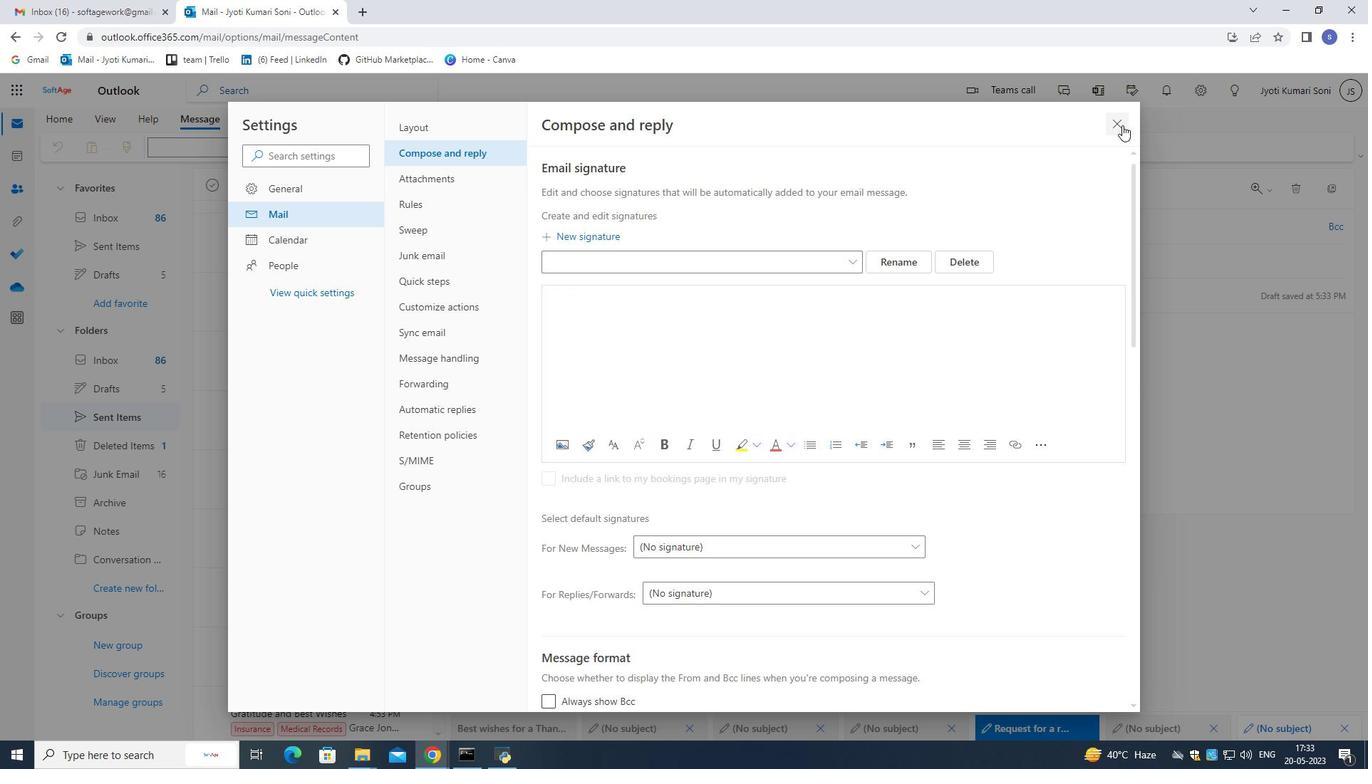 
Action: Mouse moved to (568, 292)
Screenshot: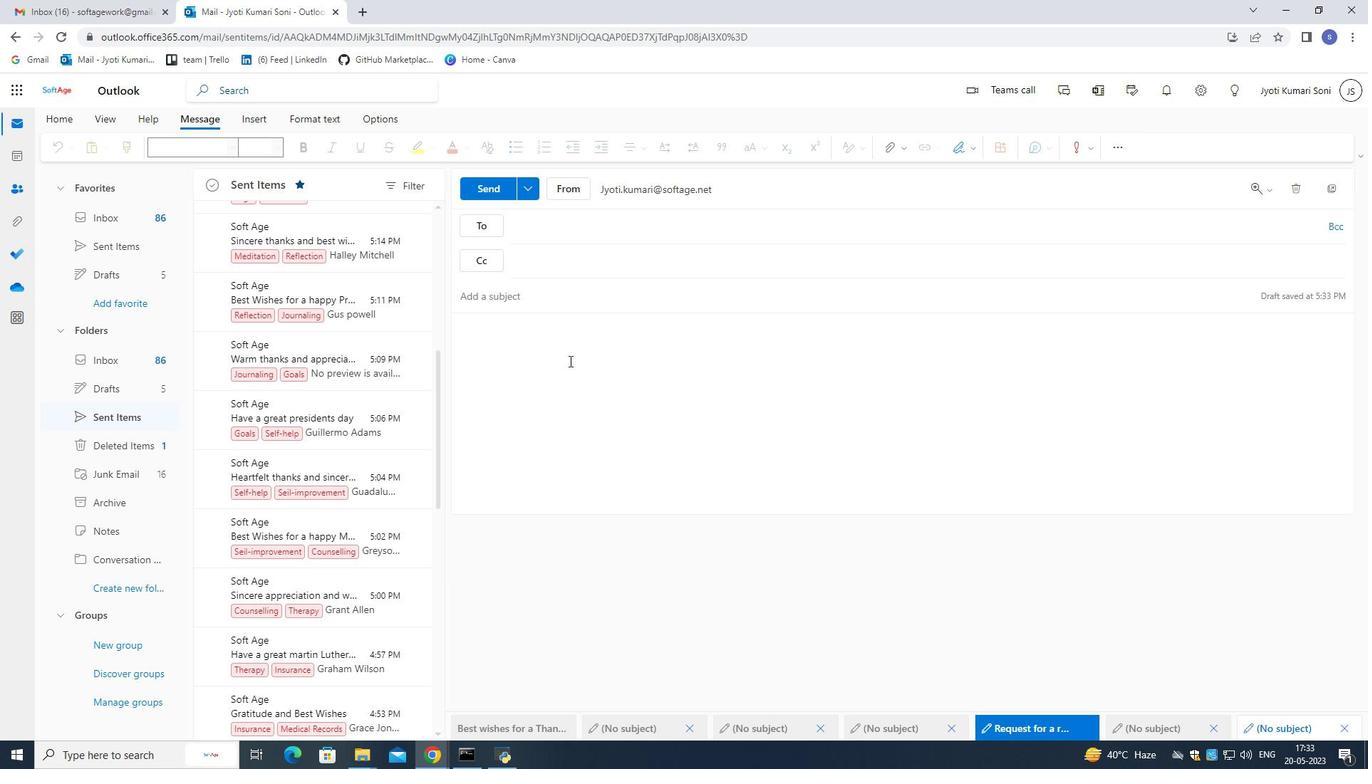 
Action: Mouse pressed left at (568, 292)
Screenshot: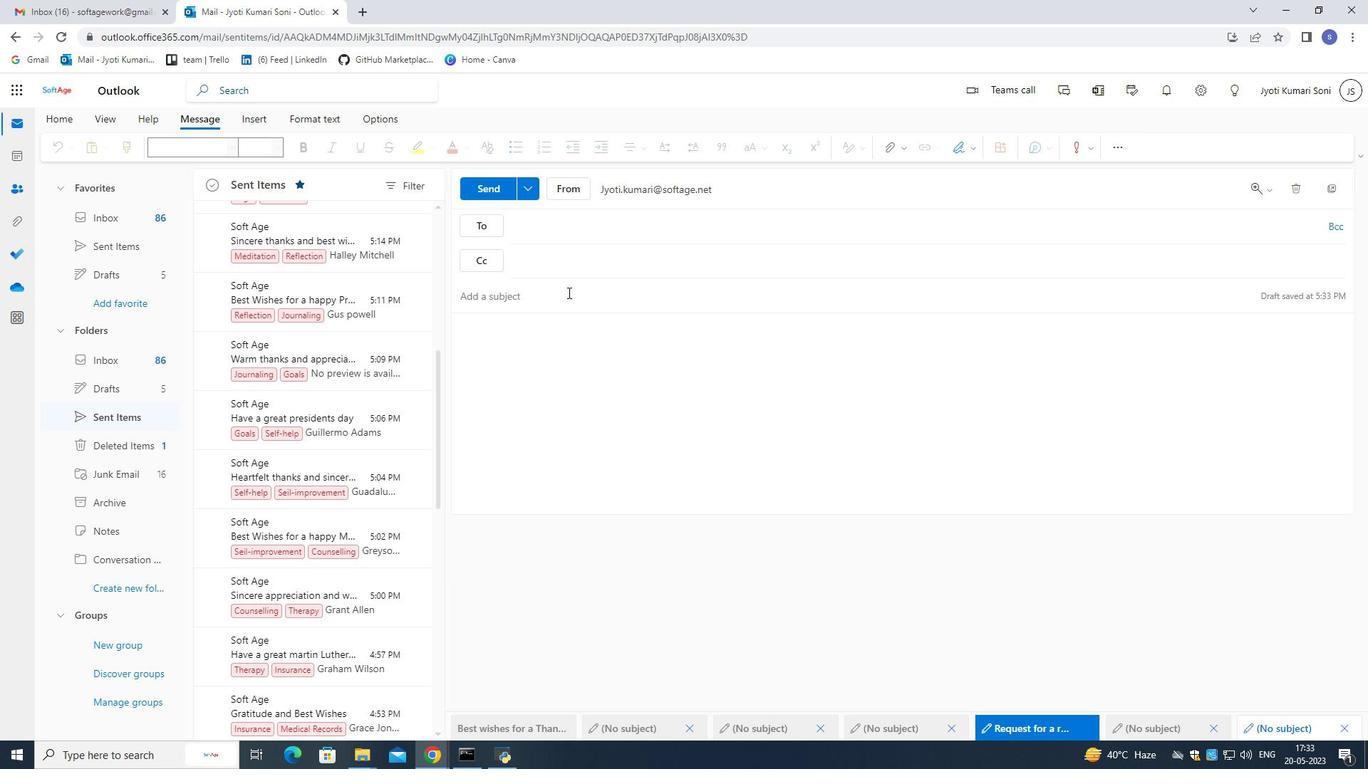 
Action: Mouse moved to (588, 228)
Screenshot: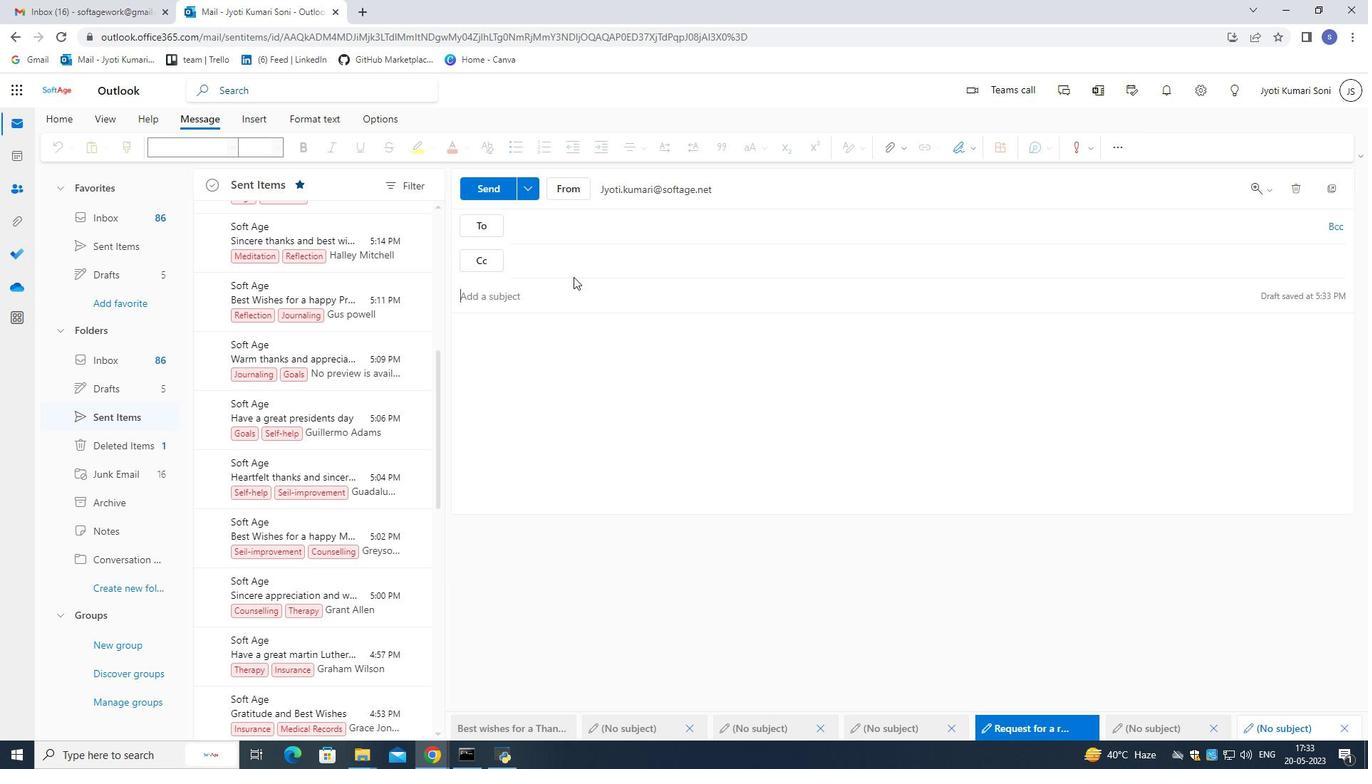 
Action: Mouse pressed left at (588, 228)
Screenshot: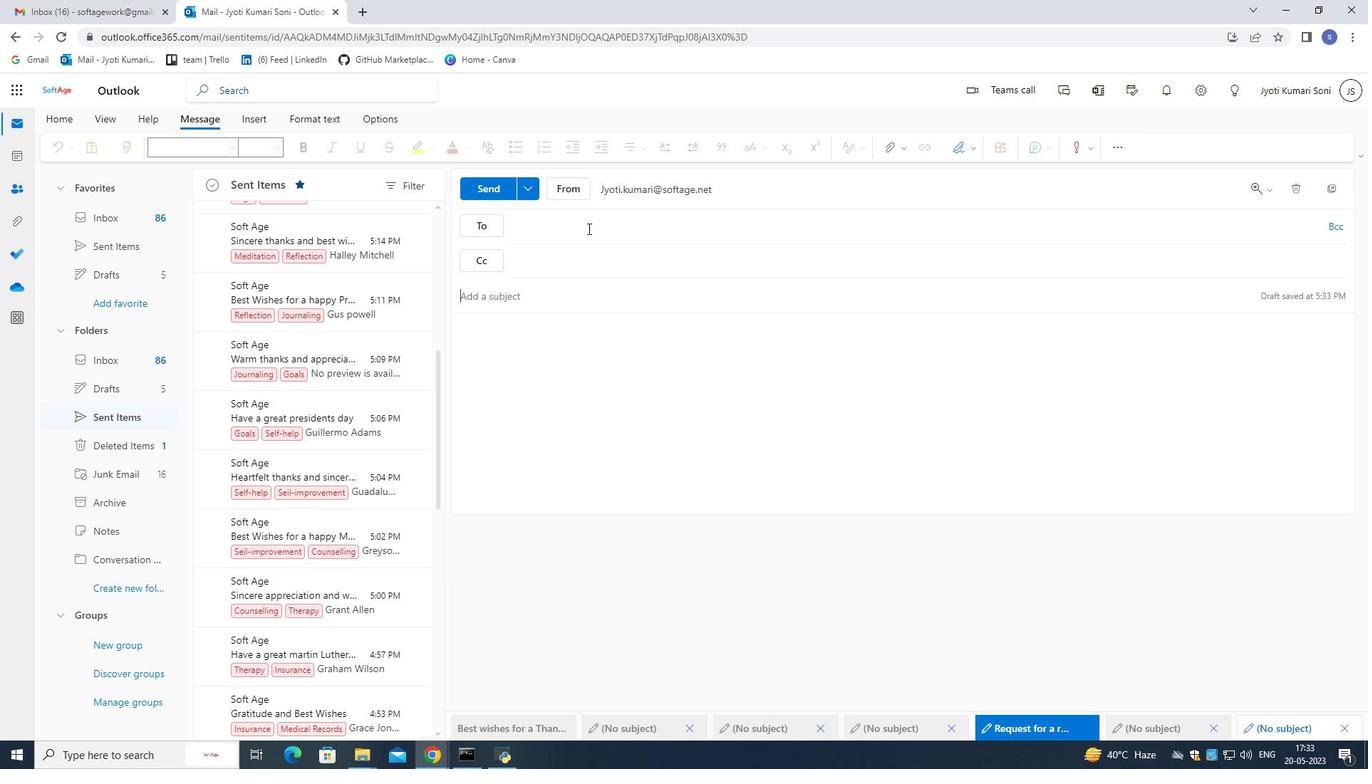 
Action: Mouse moved to (590, 233)
Screenshot: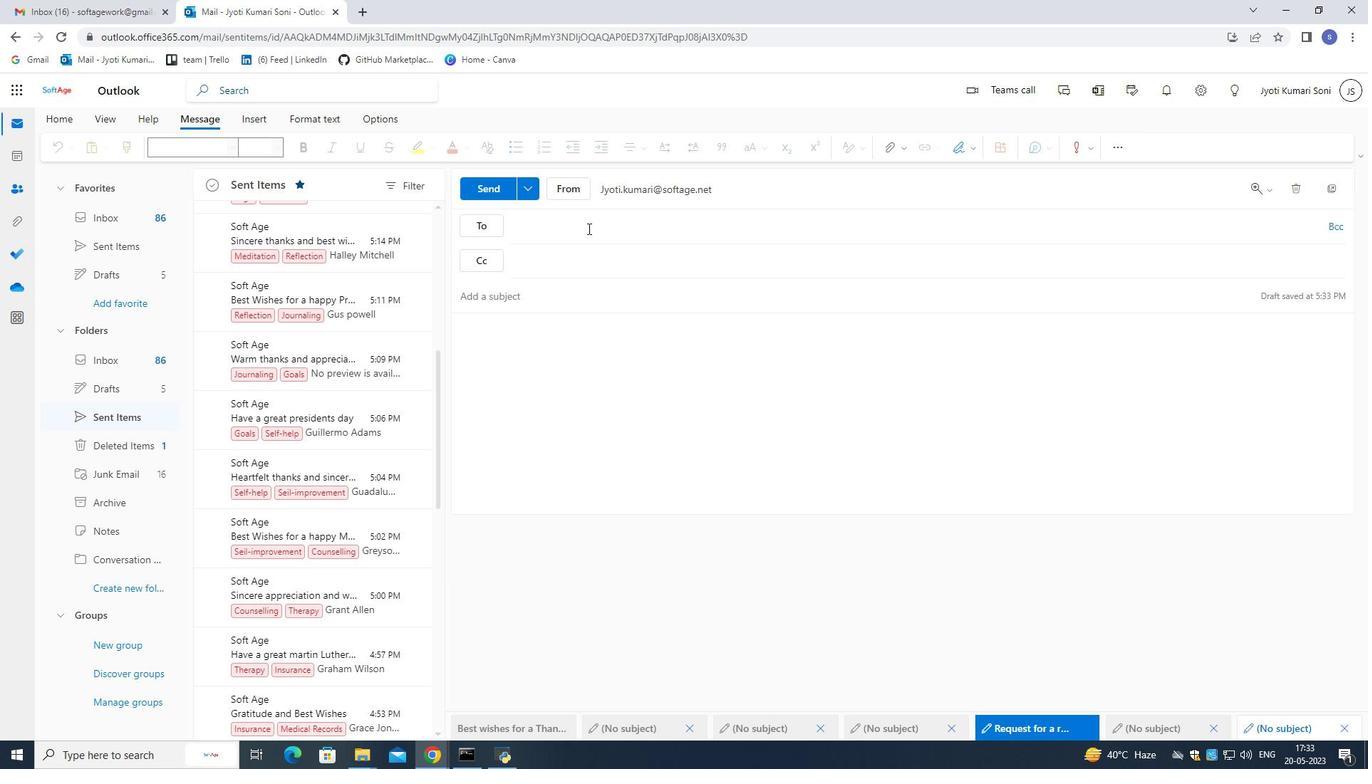
Action: Key pressed softage.2<Key.shift>@softage.net
Screenshot: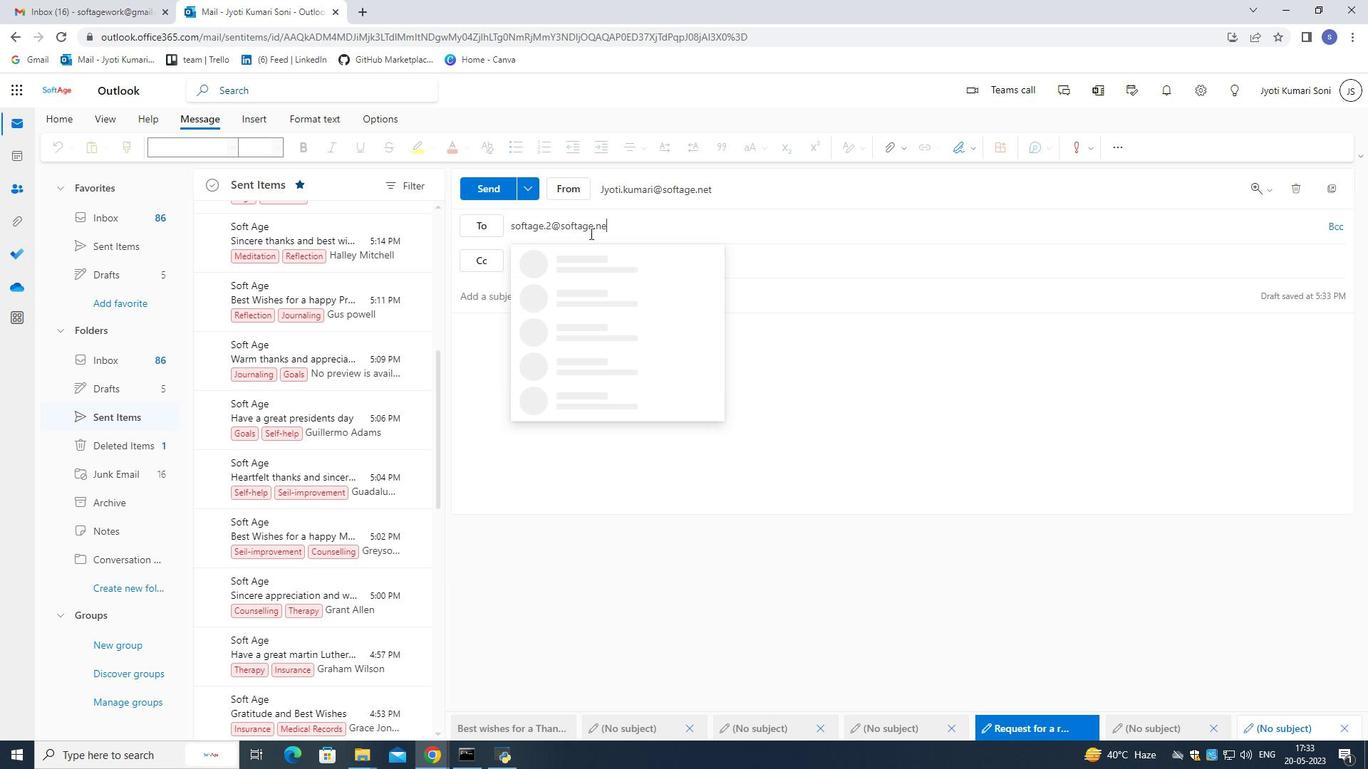 
Action: Mouse moved to (590, 260)
Screenshot: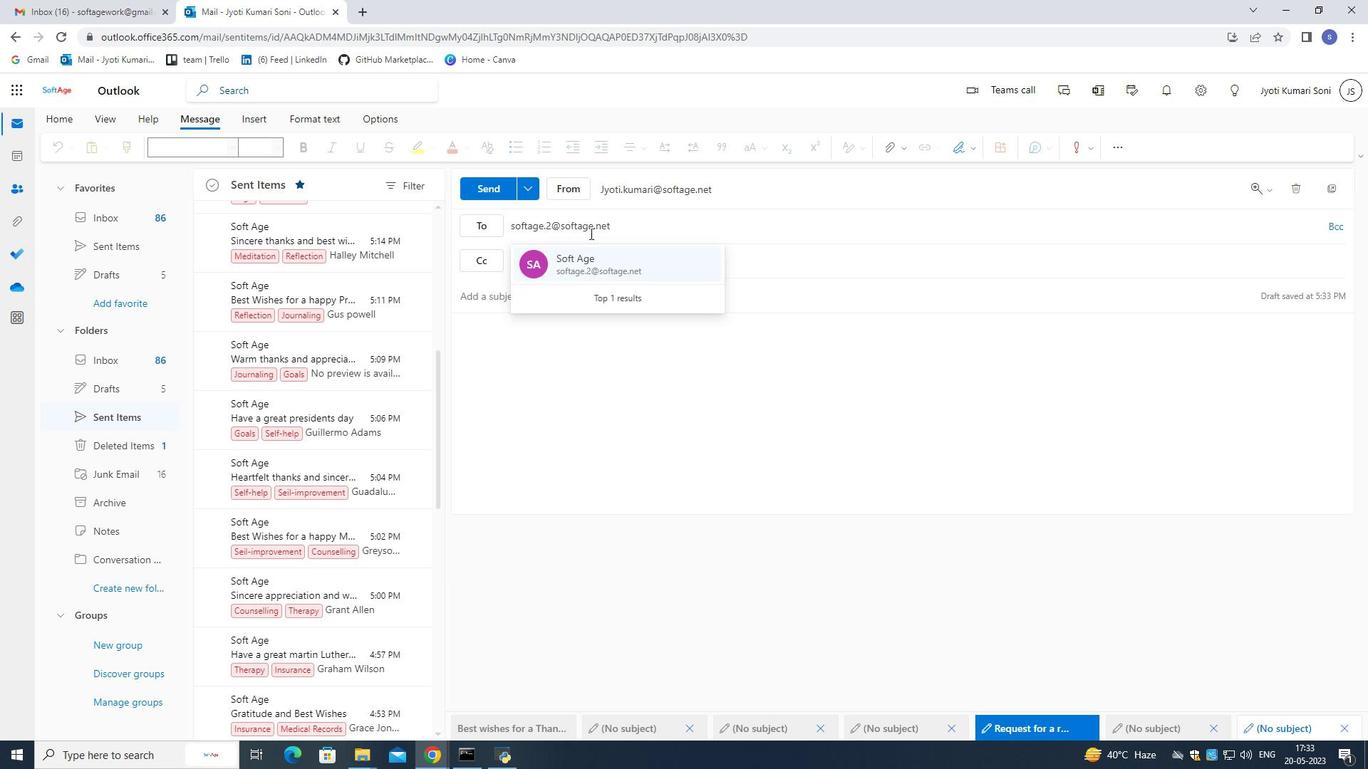 
Action: Mouse pressed left at (590, 260)
Screenshot: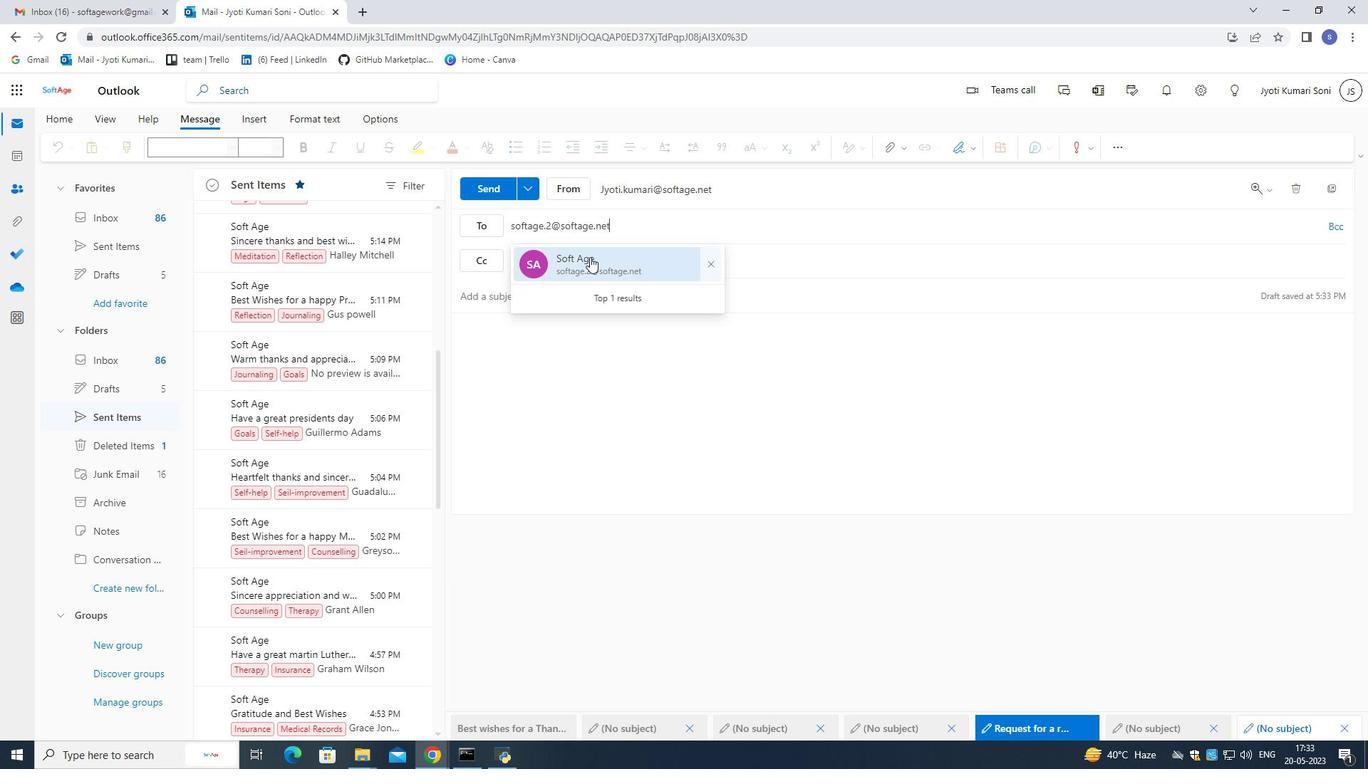 
Action: Mouse moved to (585, 290)
Screenshot: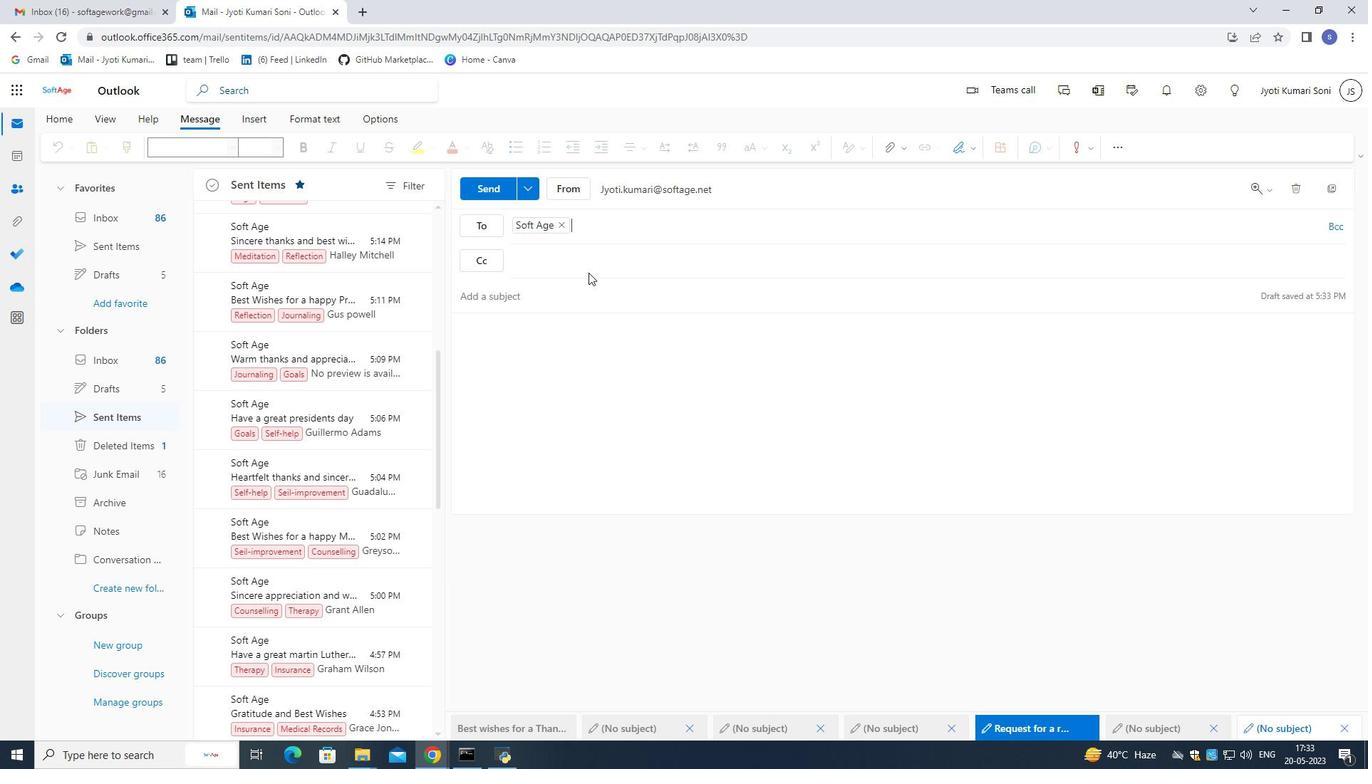 
Action: Mouse pressed left at (585, 290)
Screenshot: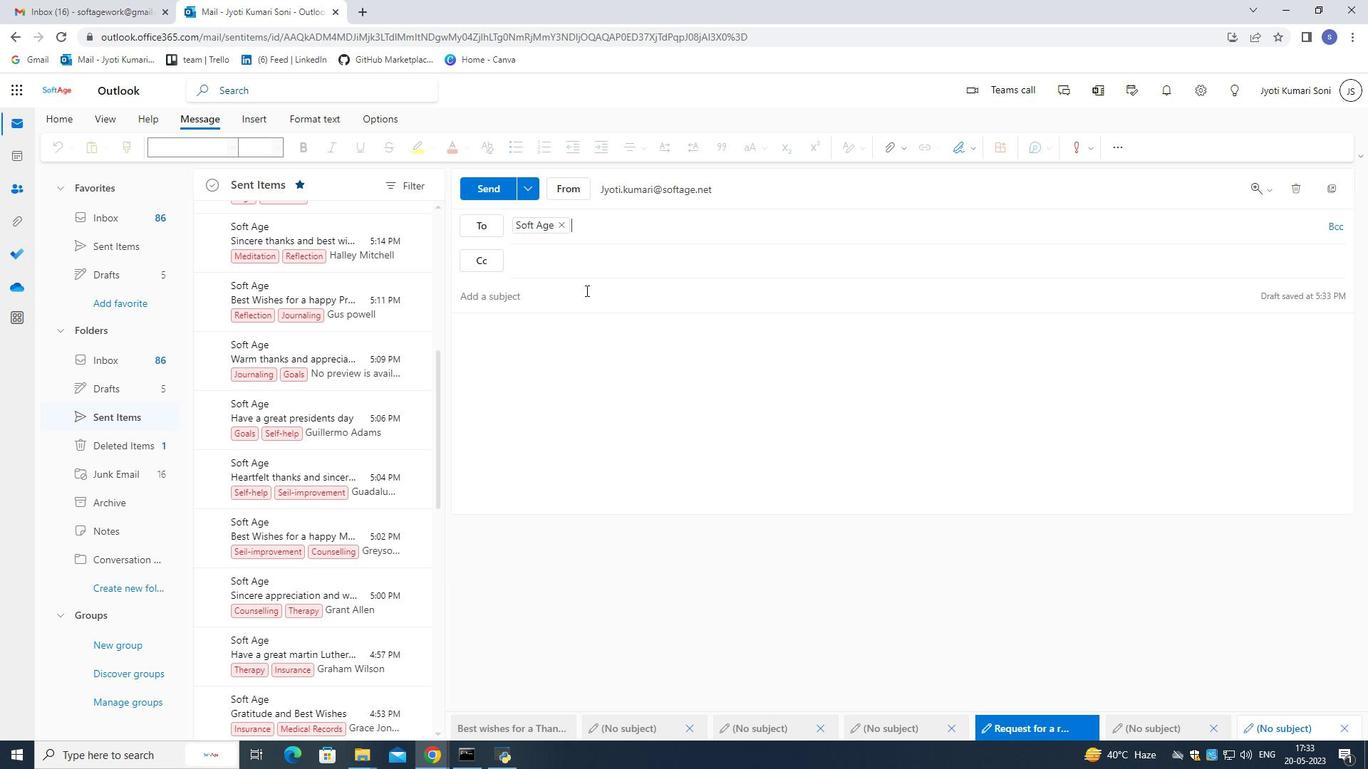 
Action: Key pressed <Key.shift><Key.shift><Key.shift><Key.shift><Key.shift><Key.shift><Key.shift><Key.shift><Key.shift><Key.shift><Key.shift><Key.shift><Key.shift><Key.shift><Key.shift><Key.shift><Key.shift><Key.shift><Key.shift><Key.shift><Key.shift><Key.shift><Key.shift><Key.shift><Key.shift><Key.shift><Key.shift><Key.shift><Key.shift><Key.shift><Key.shift><Key.shift><Key.shift><Key.shift><Key.shift>Heartfrlt<Key.space>thanks<Key.space>and<Key.space>warm<Key.space>wishes<Key.space>
Screenshot: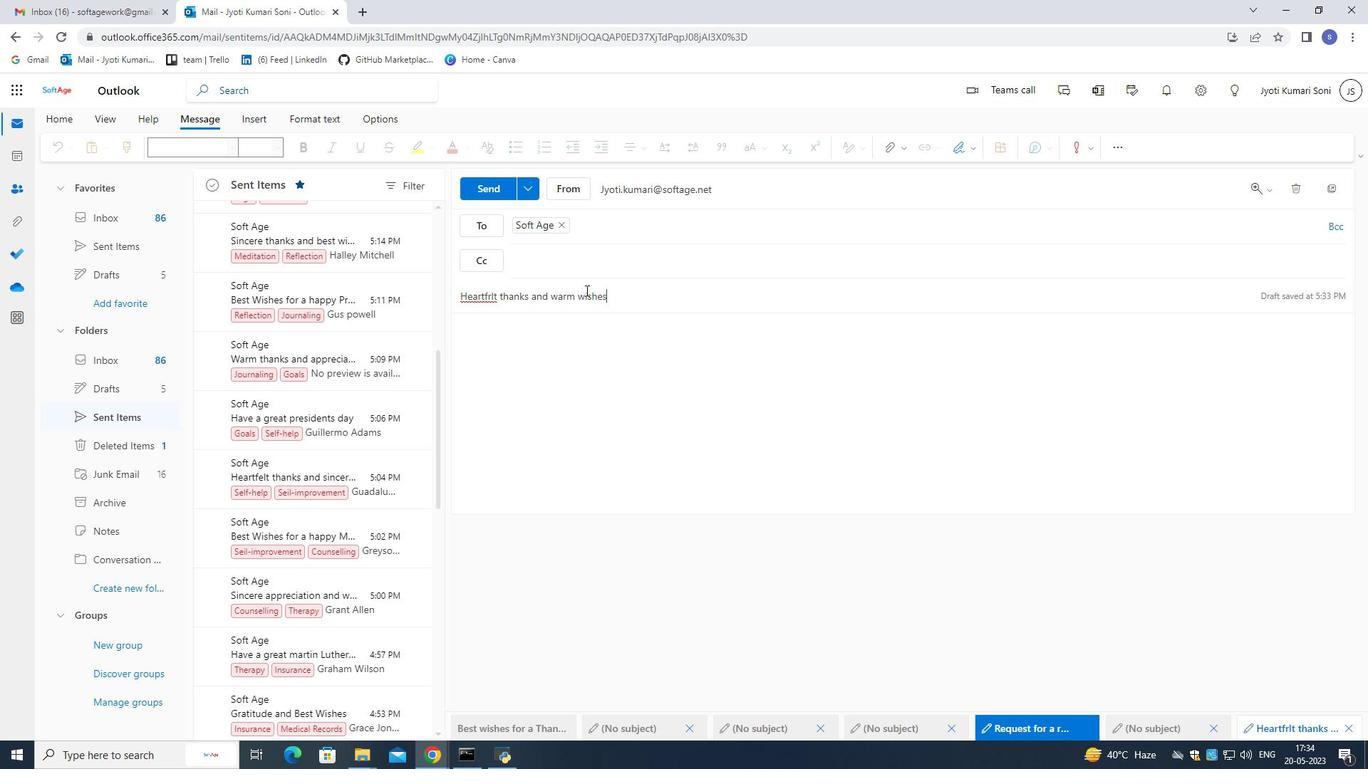 
Action: Mouse moved to (496, 297)
Screenshot: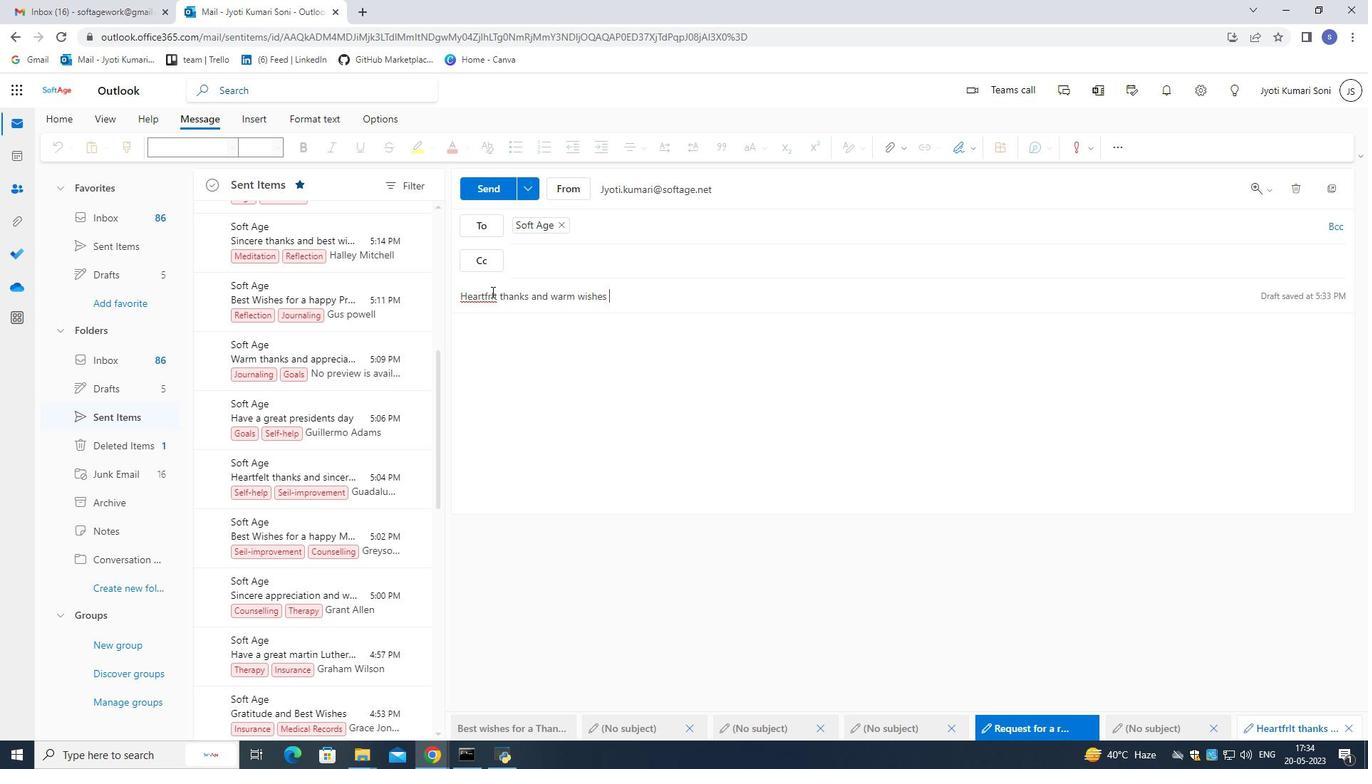 
Action: Mouse pressed left at (496, 297)
Screenshot: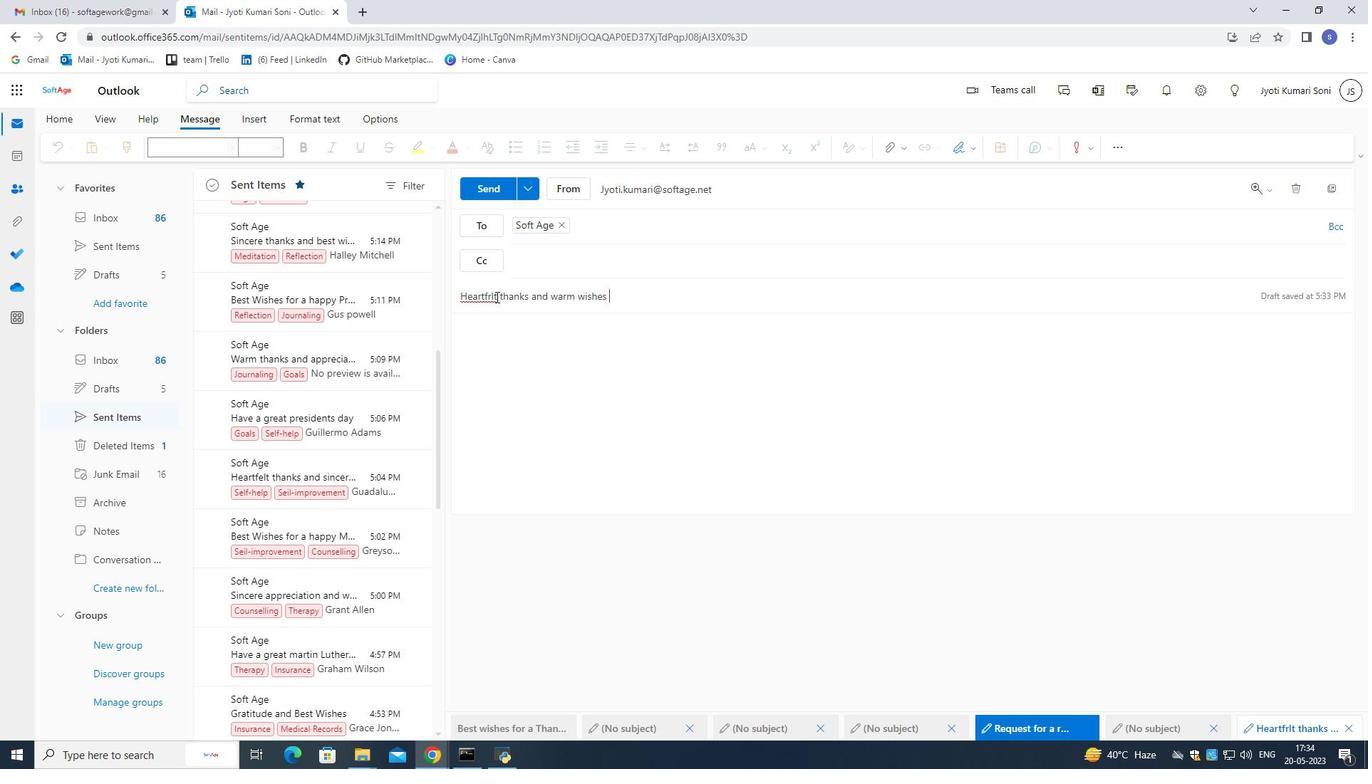 
Action: Mouse moved to (523, 324)
Screenshot: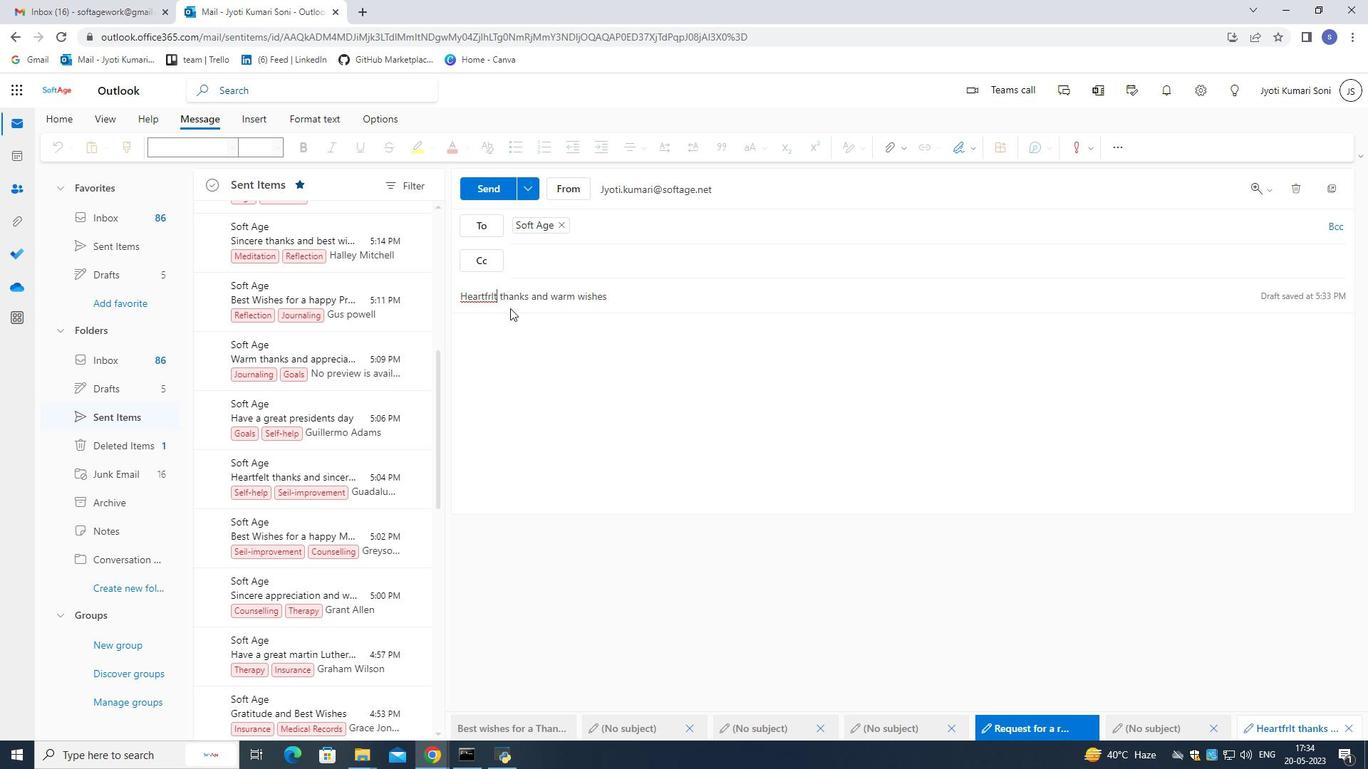 
Action: Key pressed <Key.left><Key.backspace><Key.backspace>el
Screenshot: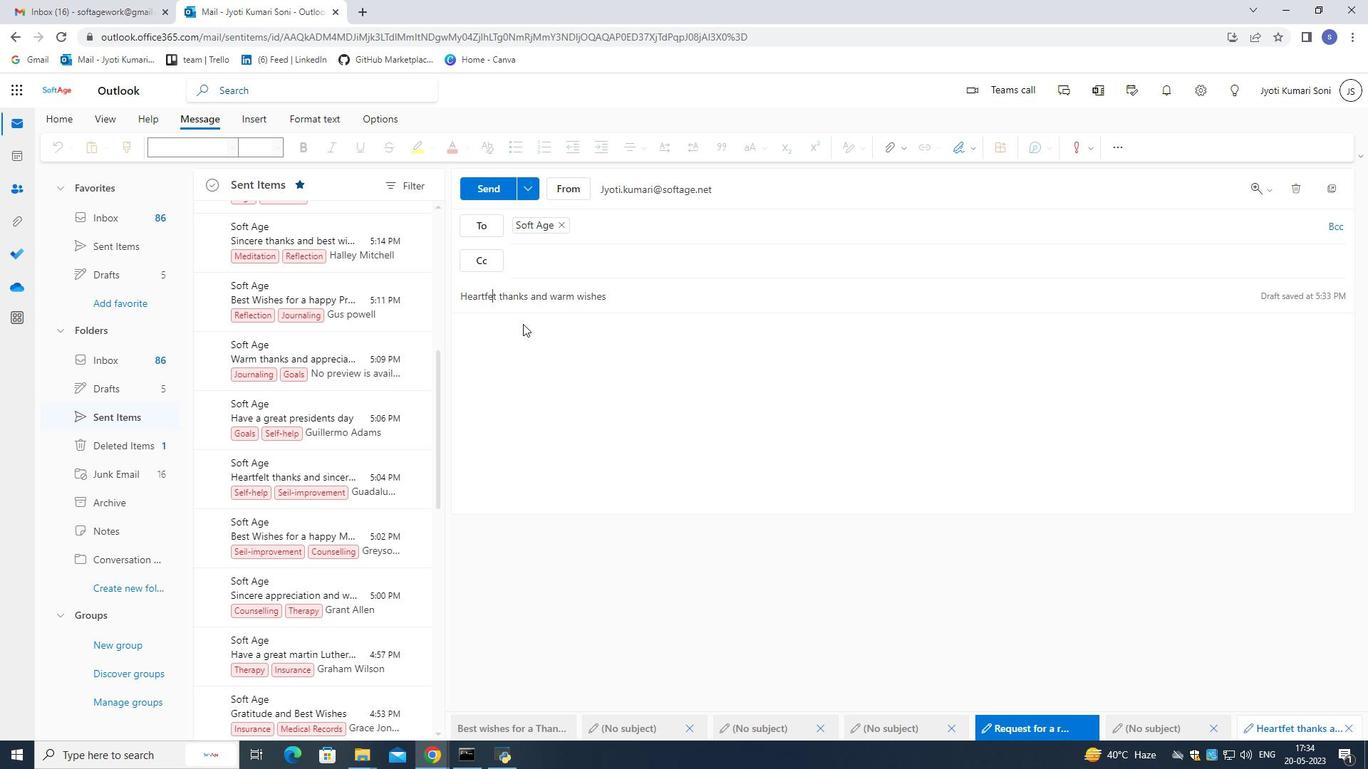 
Action: Mouse moved to (483, 195)
Screenshot: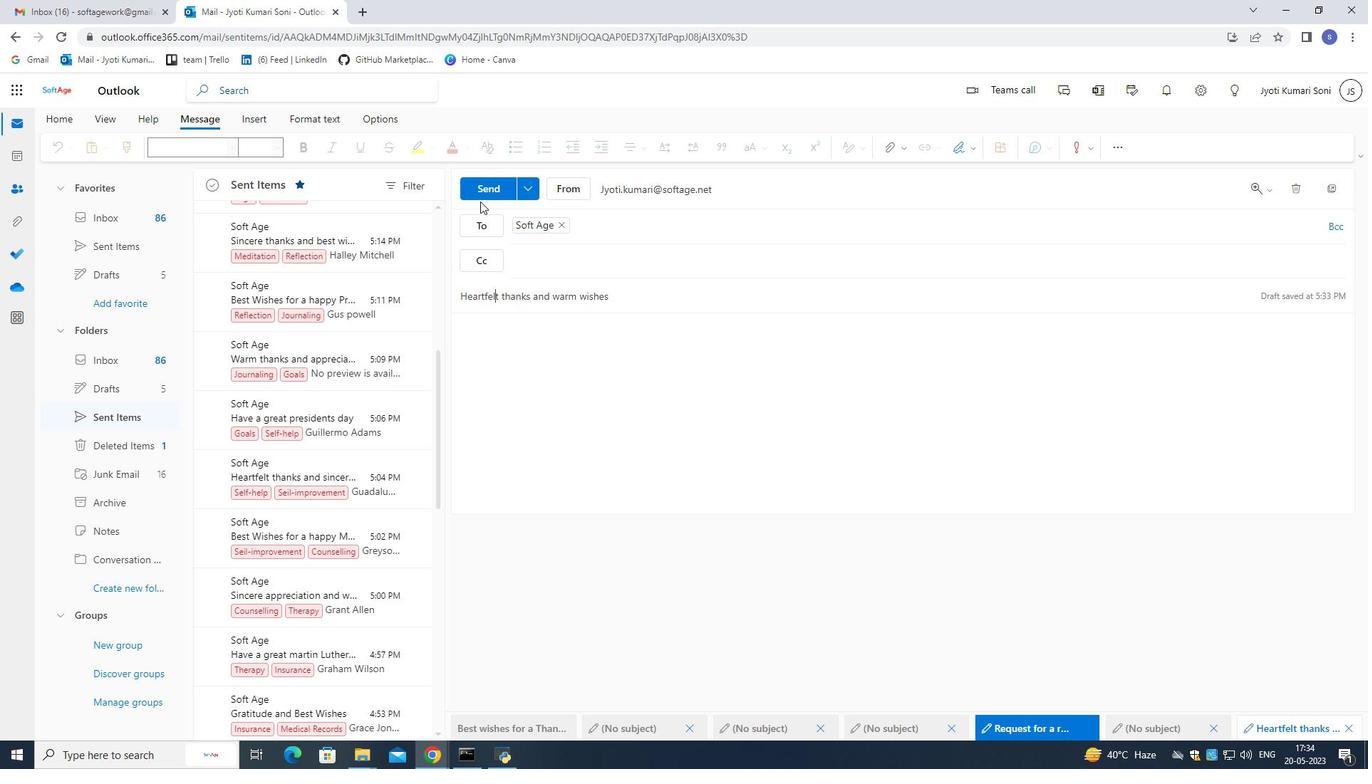 
Action: Mouse pressed left at (483, 195)
Screenshot: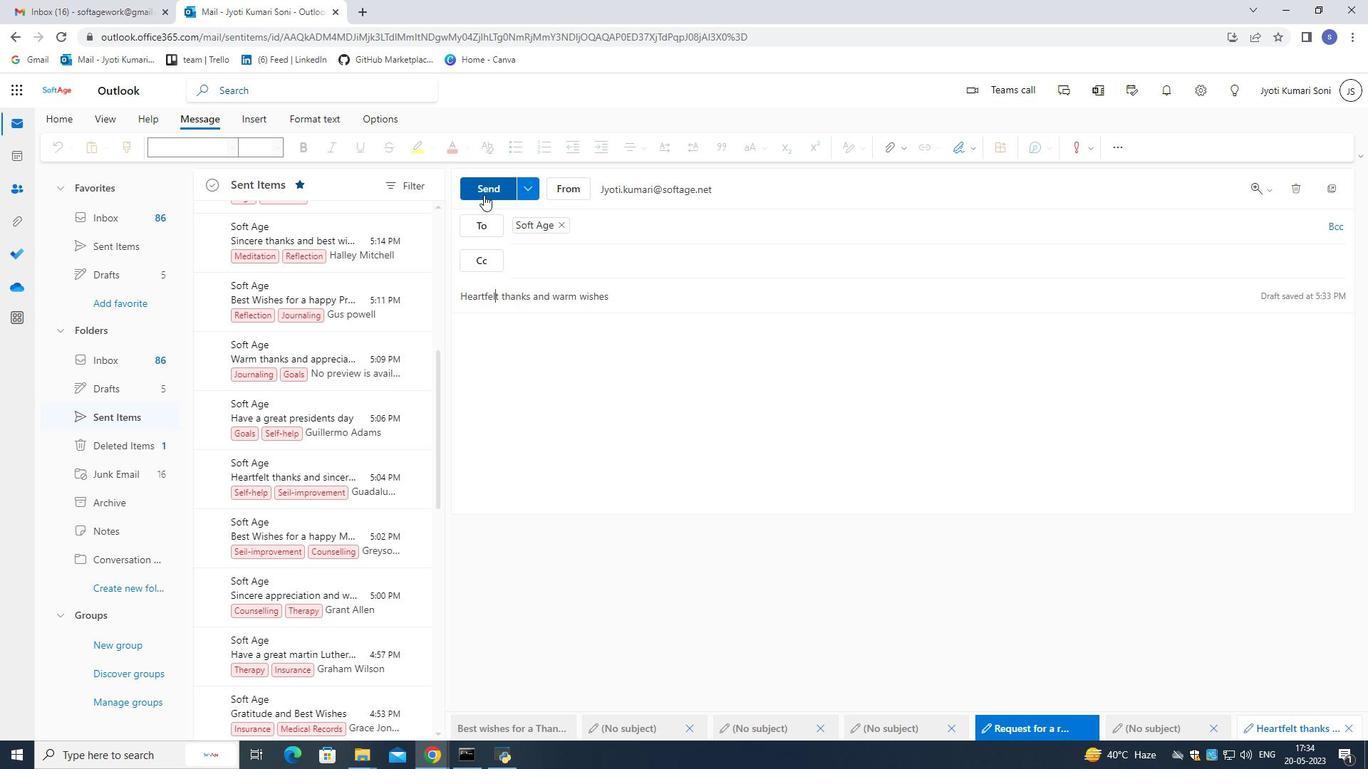 
Action: Mouse moved to (295, 277)
Screenshot: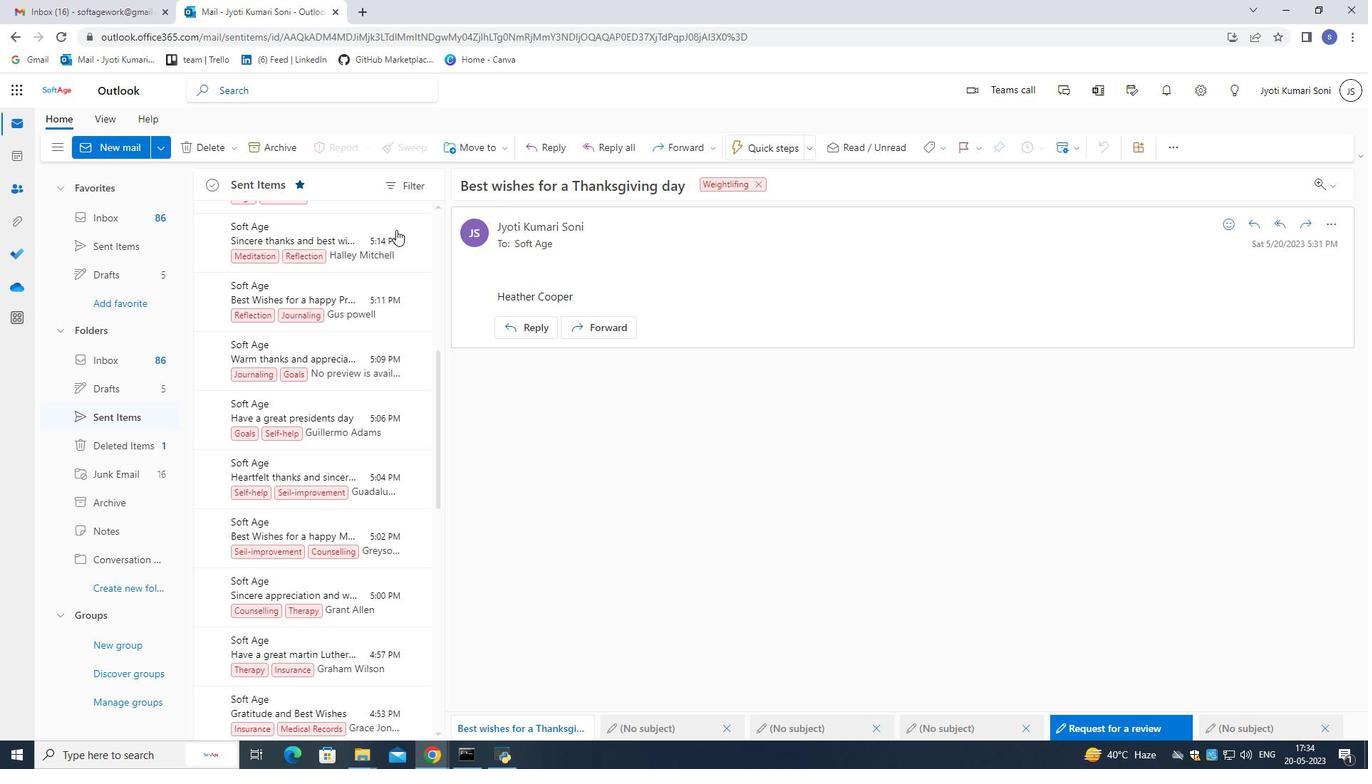 
Action: Mouse scrolled (295, 277) with delta (0, 0)
Screenshot: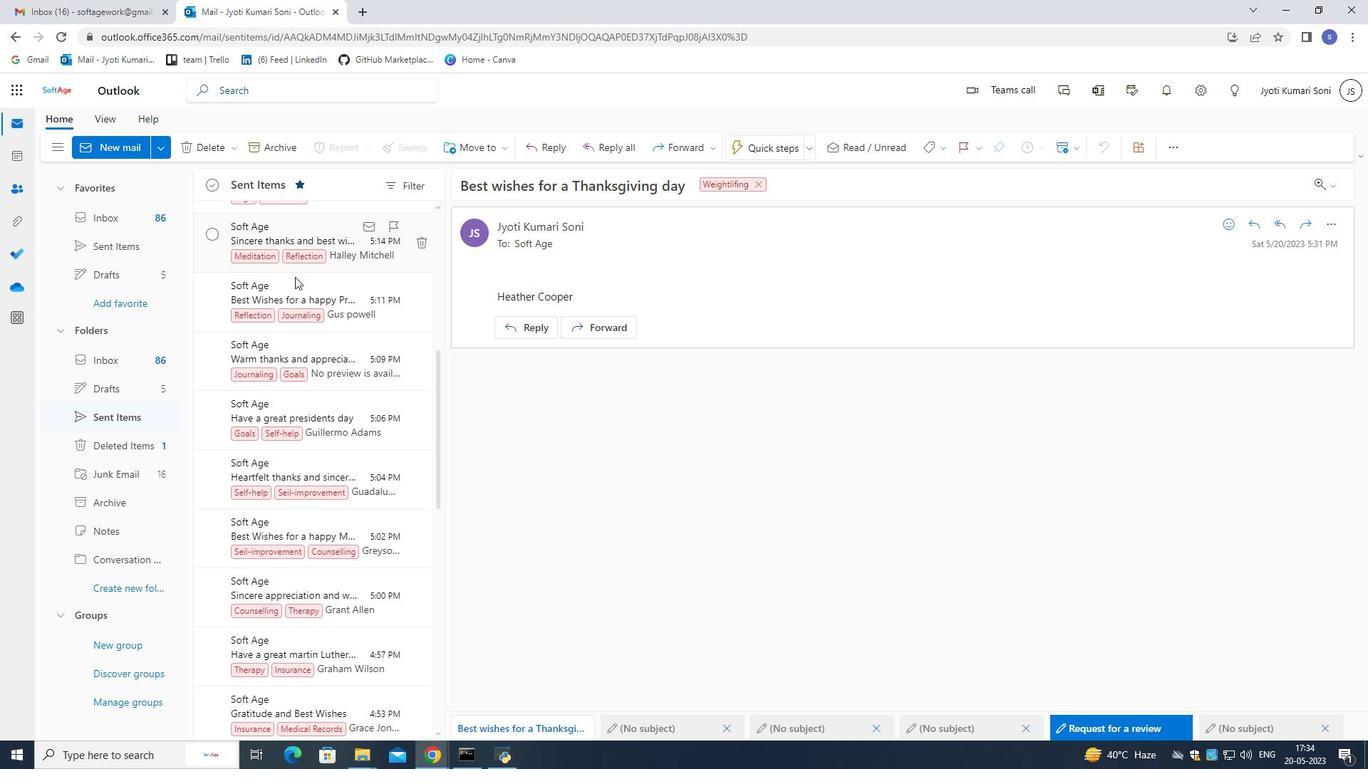 
Action: Mouse scrolled (295, 277) with delta (0, 0)
Screenshot: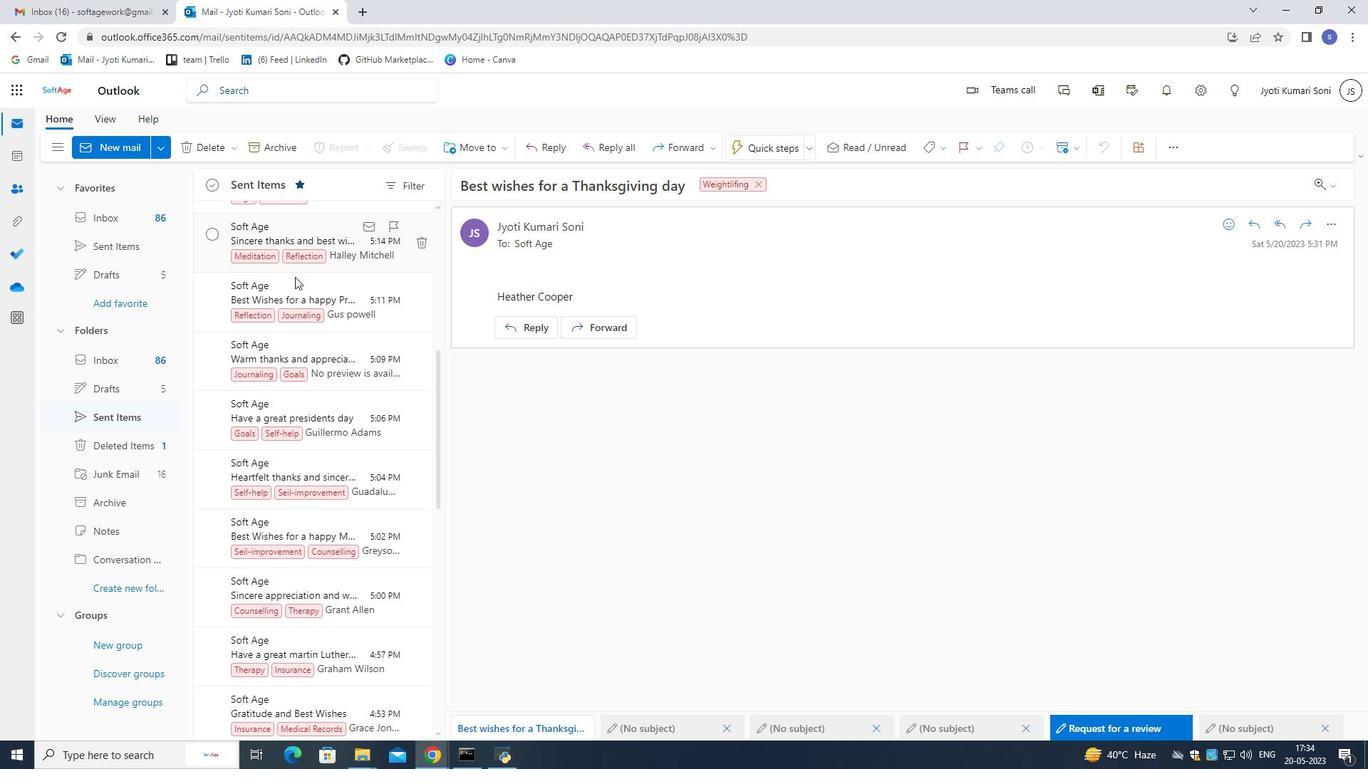 
Action: Mouse scrolled (295, 277) with delta (0, 0)
Screenshot: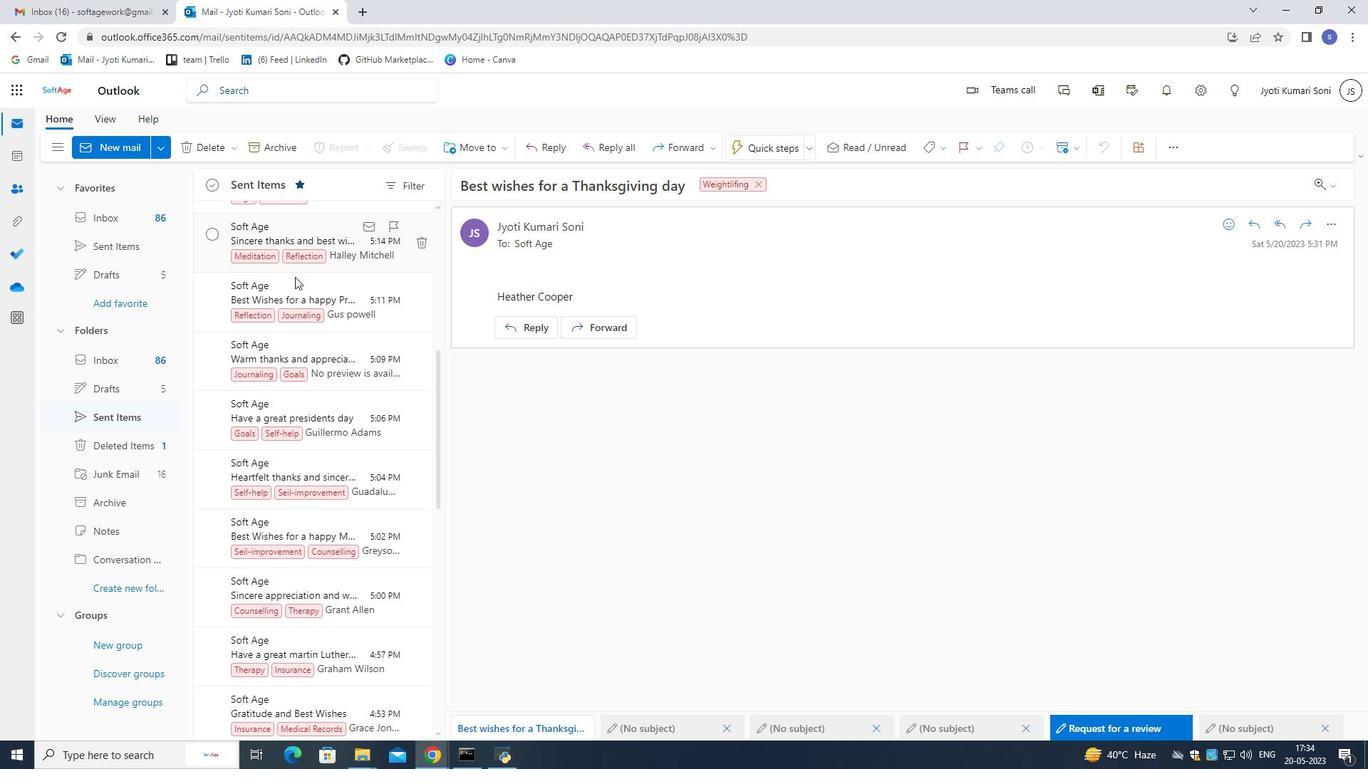 
Action: Mouse scrolled (295, 277) with delta (0, 0)
Screenshot: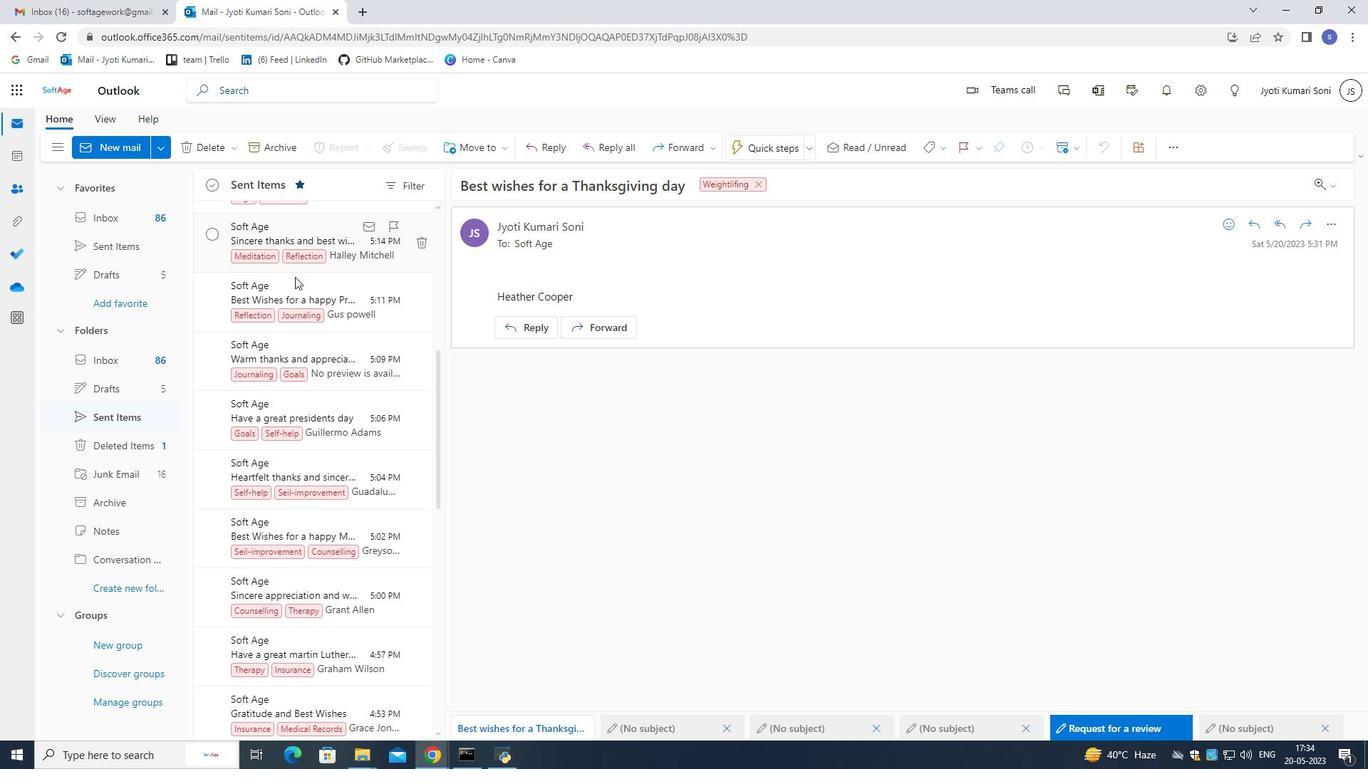 
Action: Mouse scrolled (295, 277) with delta (0, 0)
Screenshot: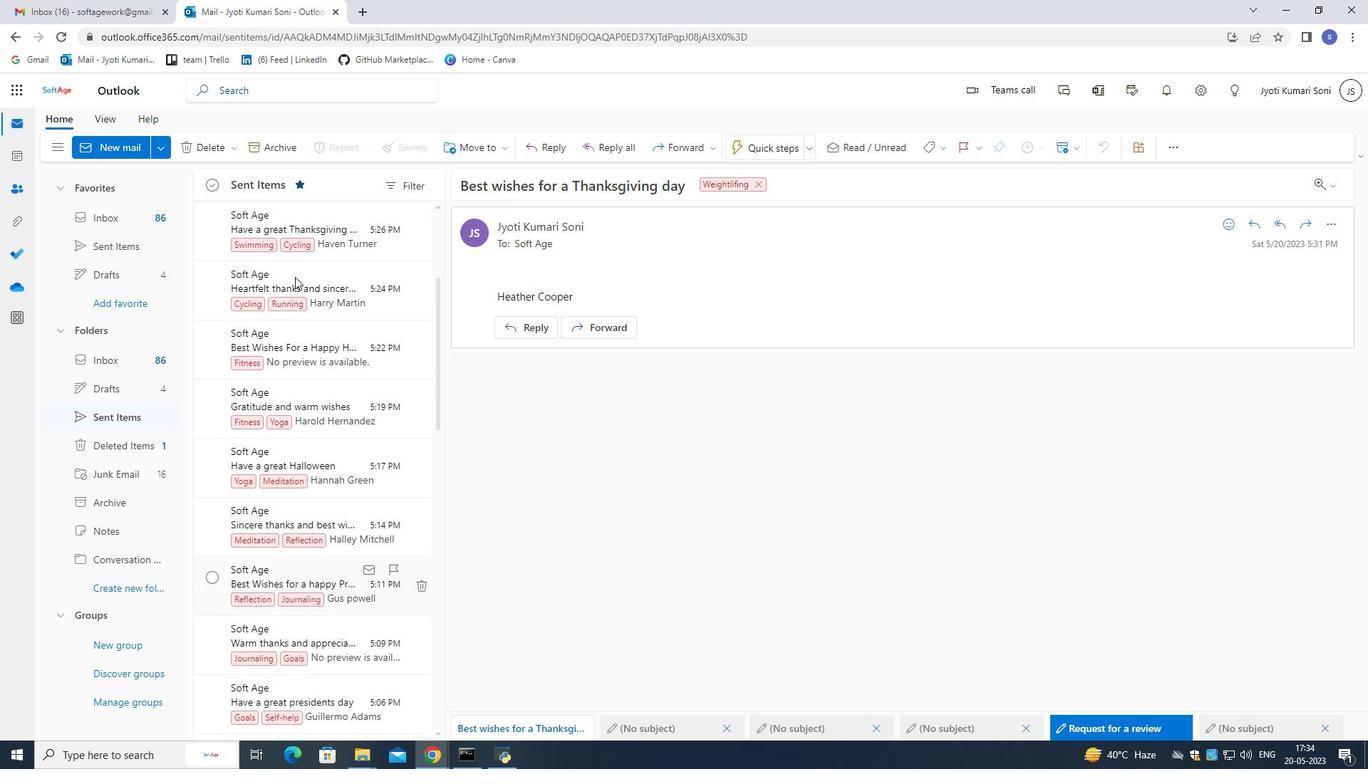 
Action: Mouse scrolled (295, 277) with delta (0, 0)
Screenshot: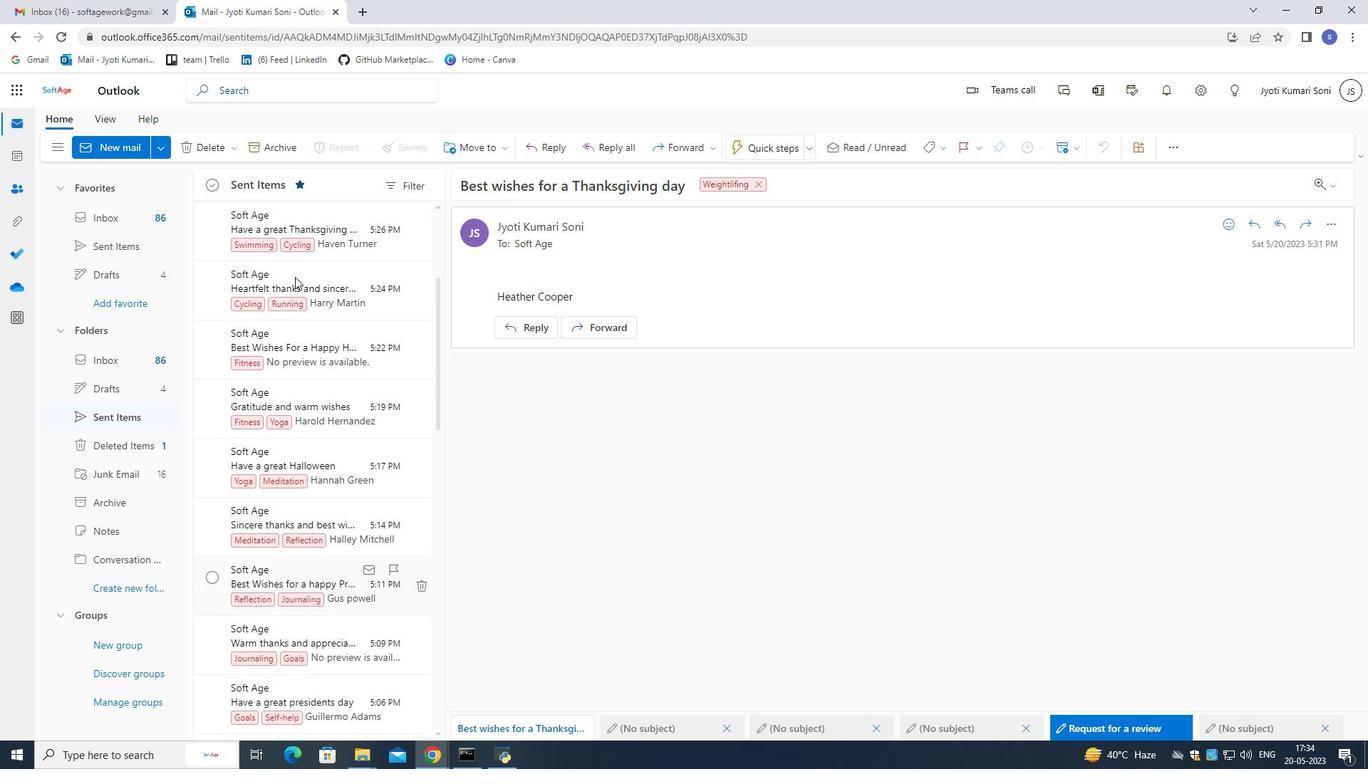 
Action: Mouse scrolled (295, 277) with delta (0, 0)
Screenshot: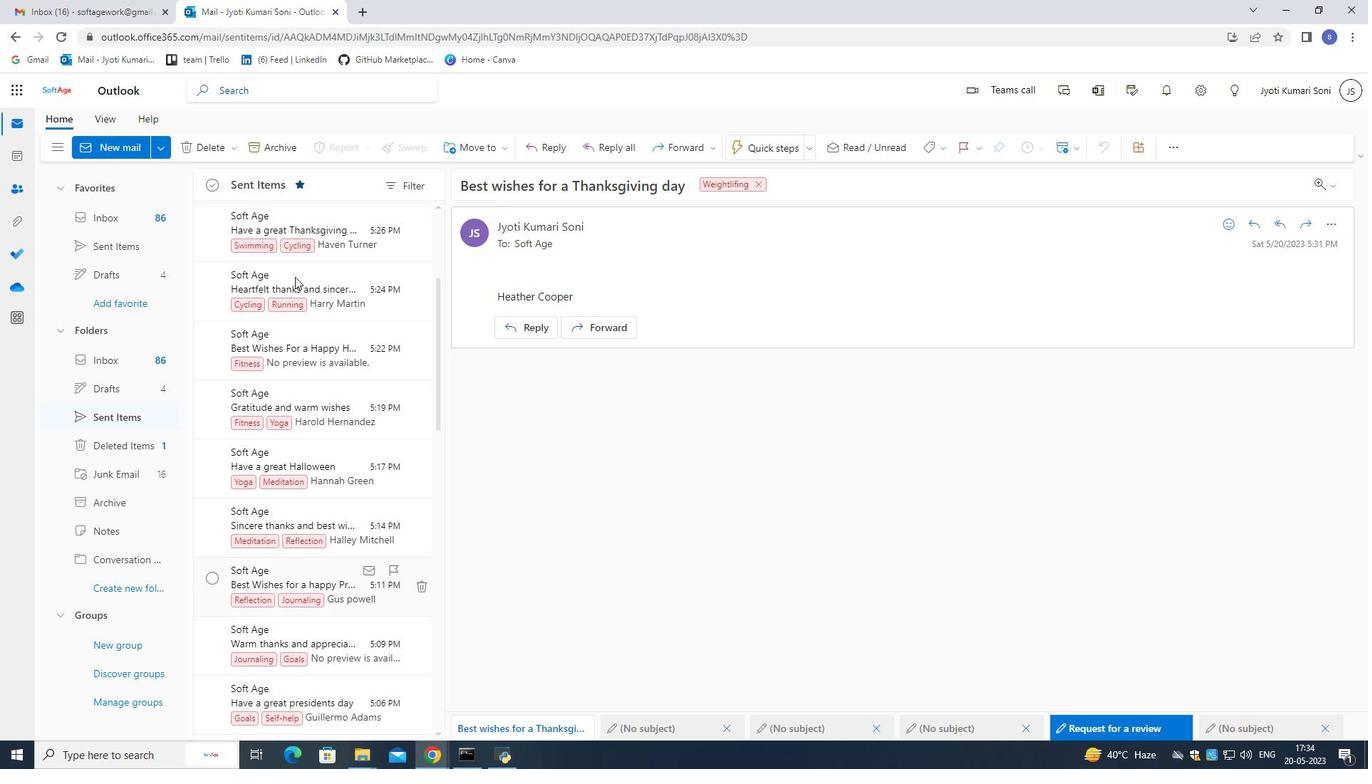 
Action: Mouse scrolled (295, 277) with delta (0, 0)
Screenshot: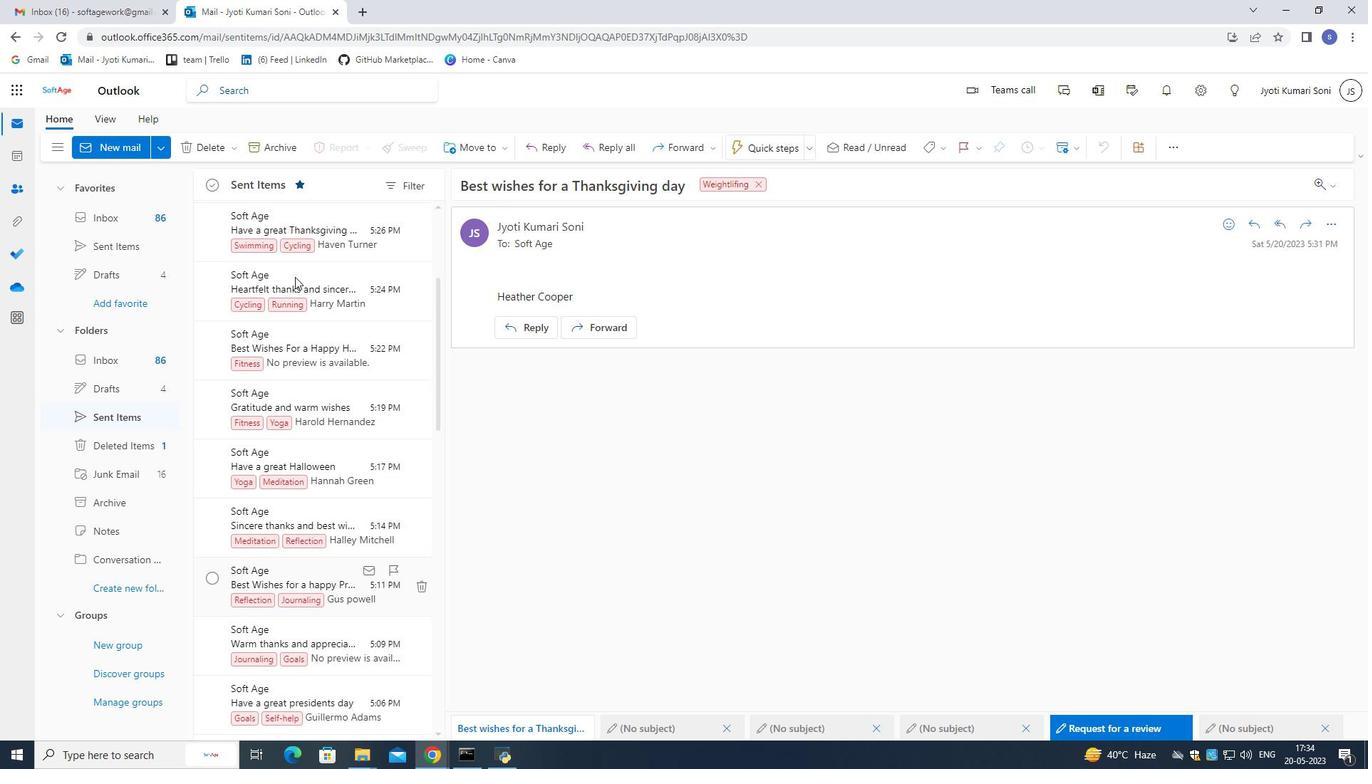 
Action: Mouse scrolled (295, 277) with delta (0, 0)
Screenshot: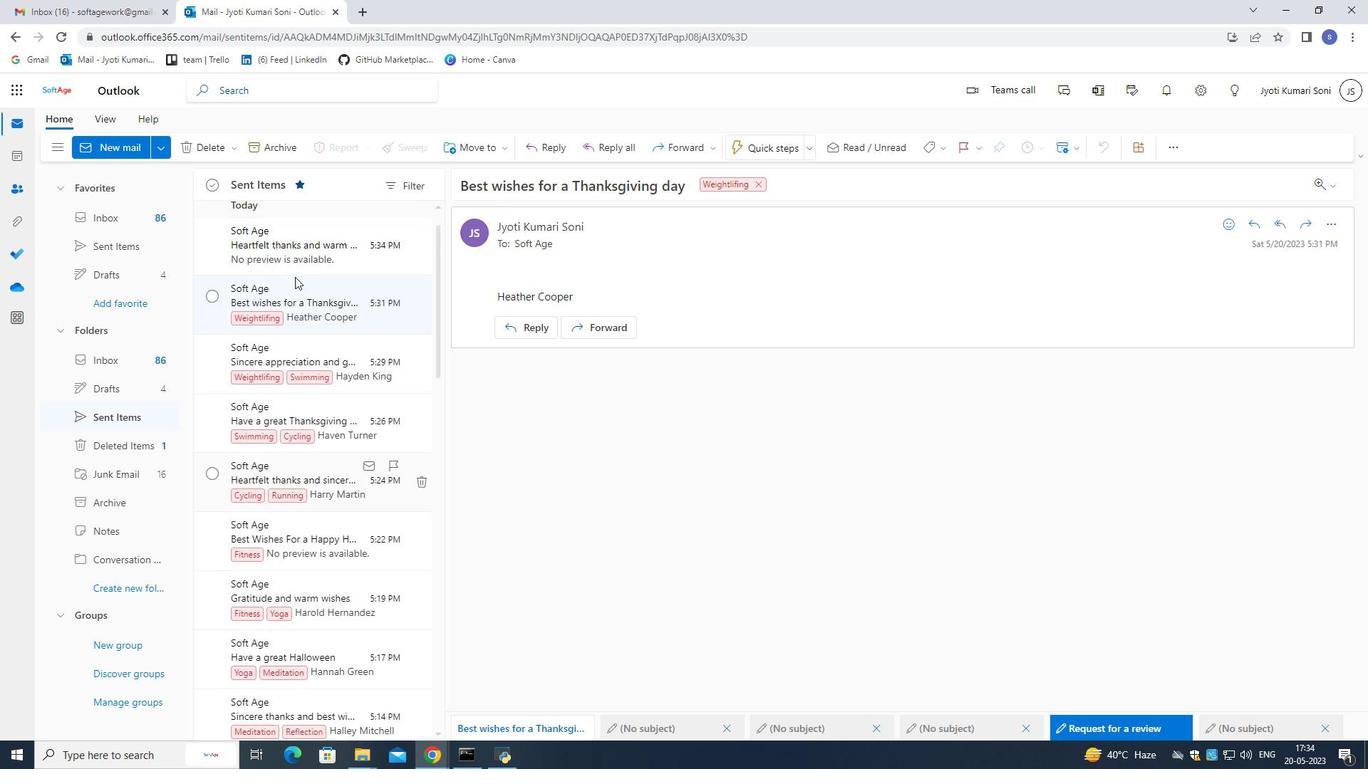 
Action: Mouse scrolled (295, 277) with delta (0, 0)
Screenshot: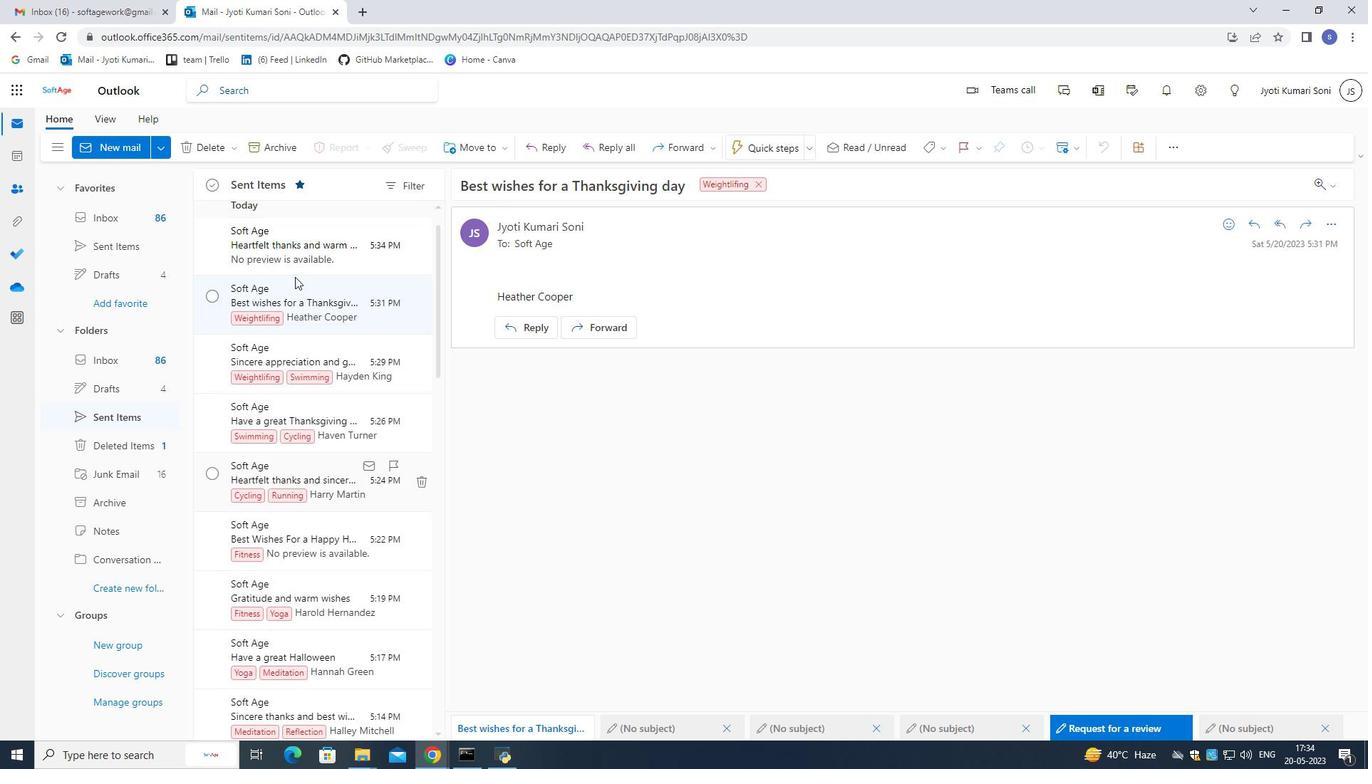 
Action: Mouse scrolled (295, 277) with delta (0, 0)
Screenshot: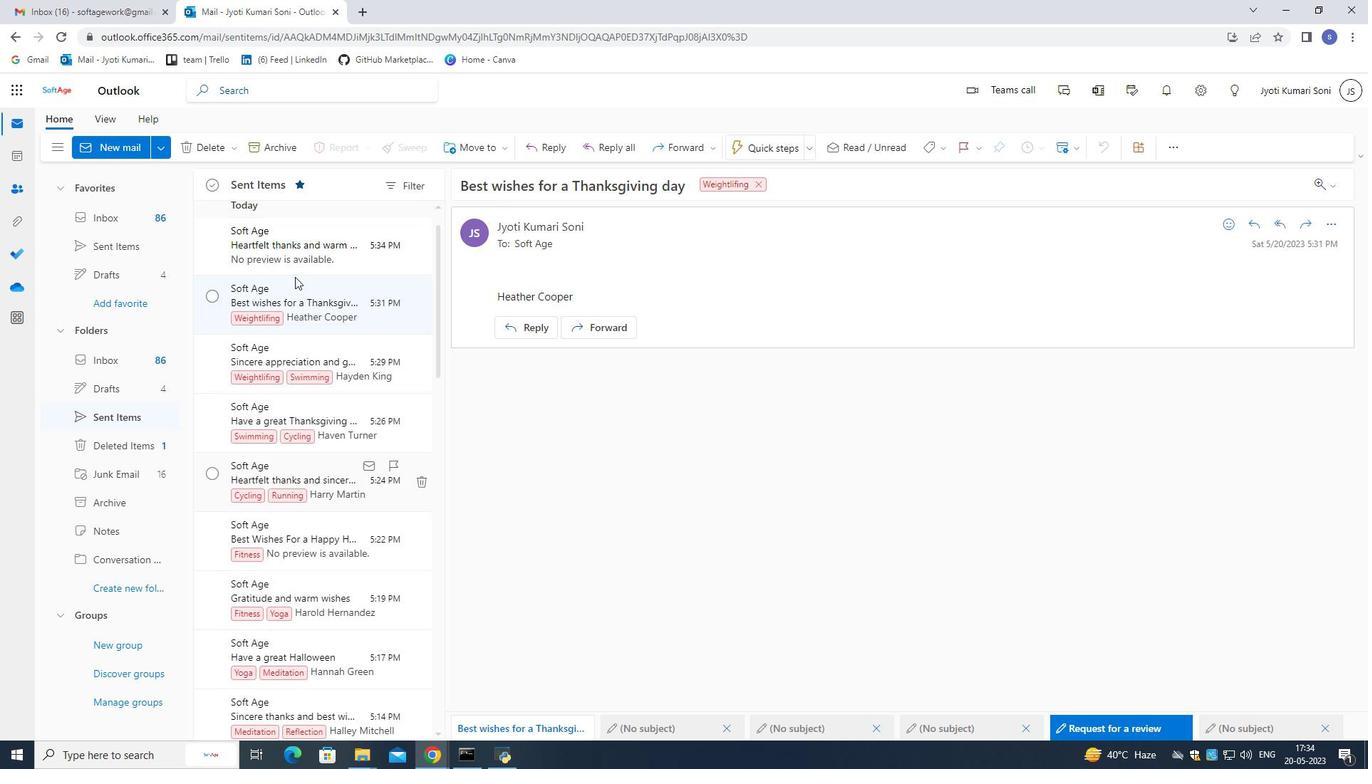 
Action: Mouse scrolled (295, 277) with delta (0, 0)
Screenshot: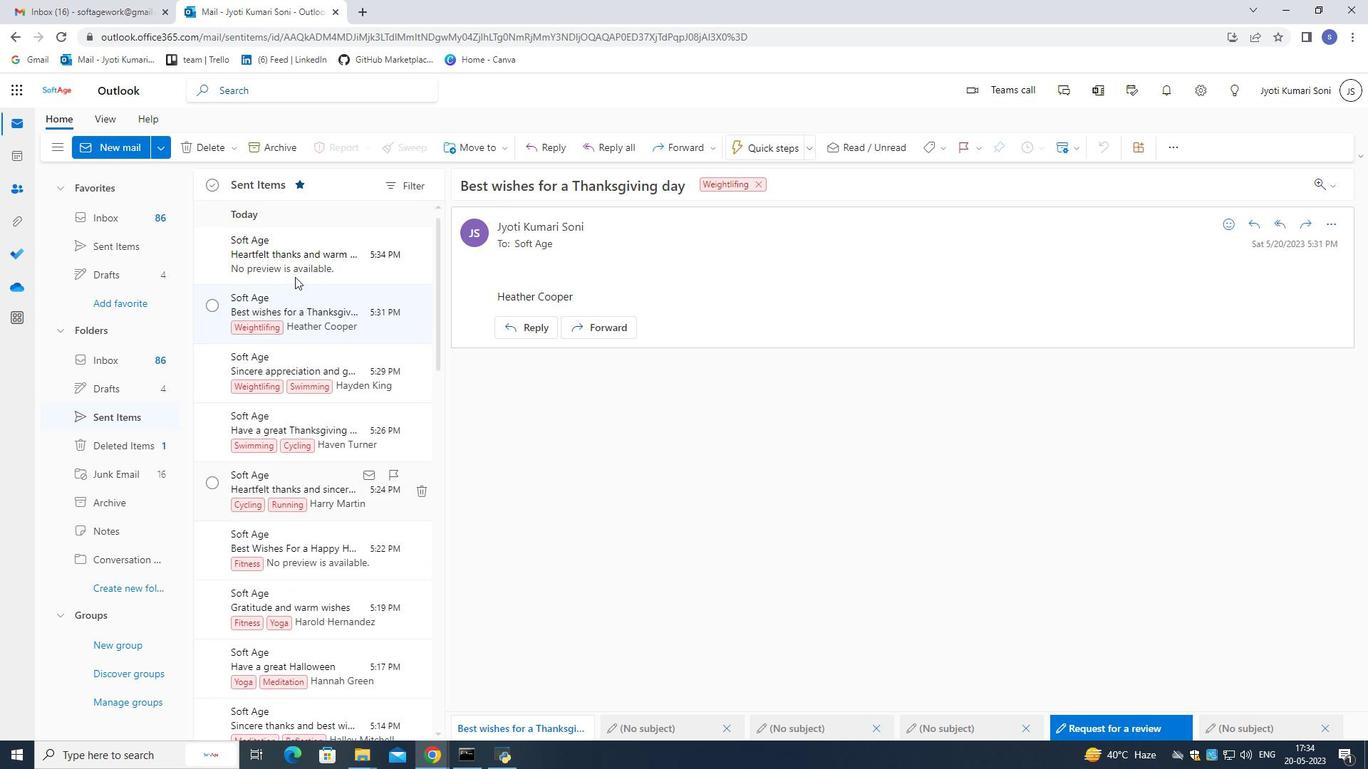 
Action: Mouse scrolled (295, 277) with delta (0, 0)
Screenshot: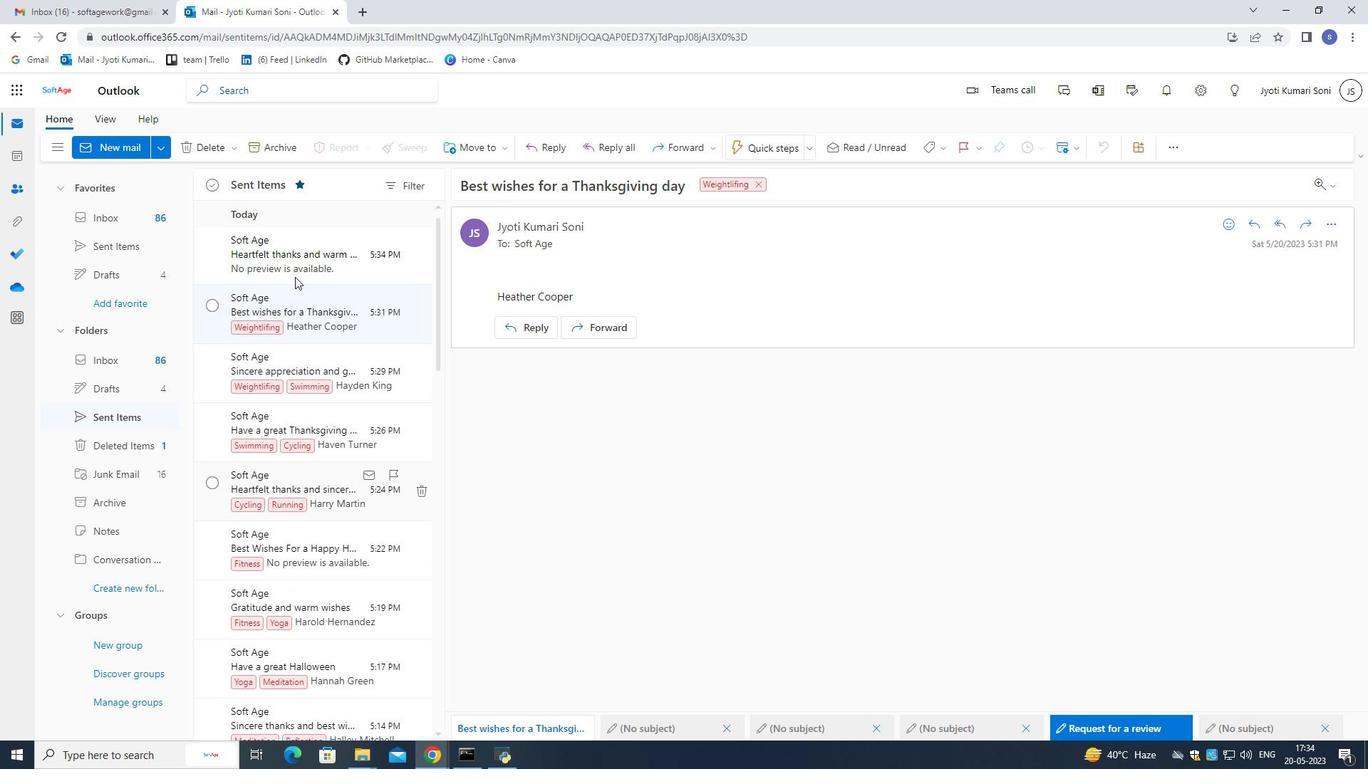 
Action: Mouse scrolled (295, 277) with delta (0, 0)
Screenshot: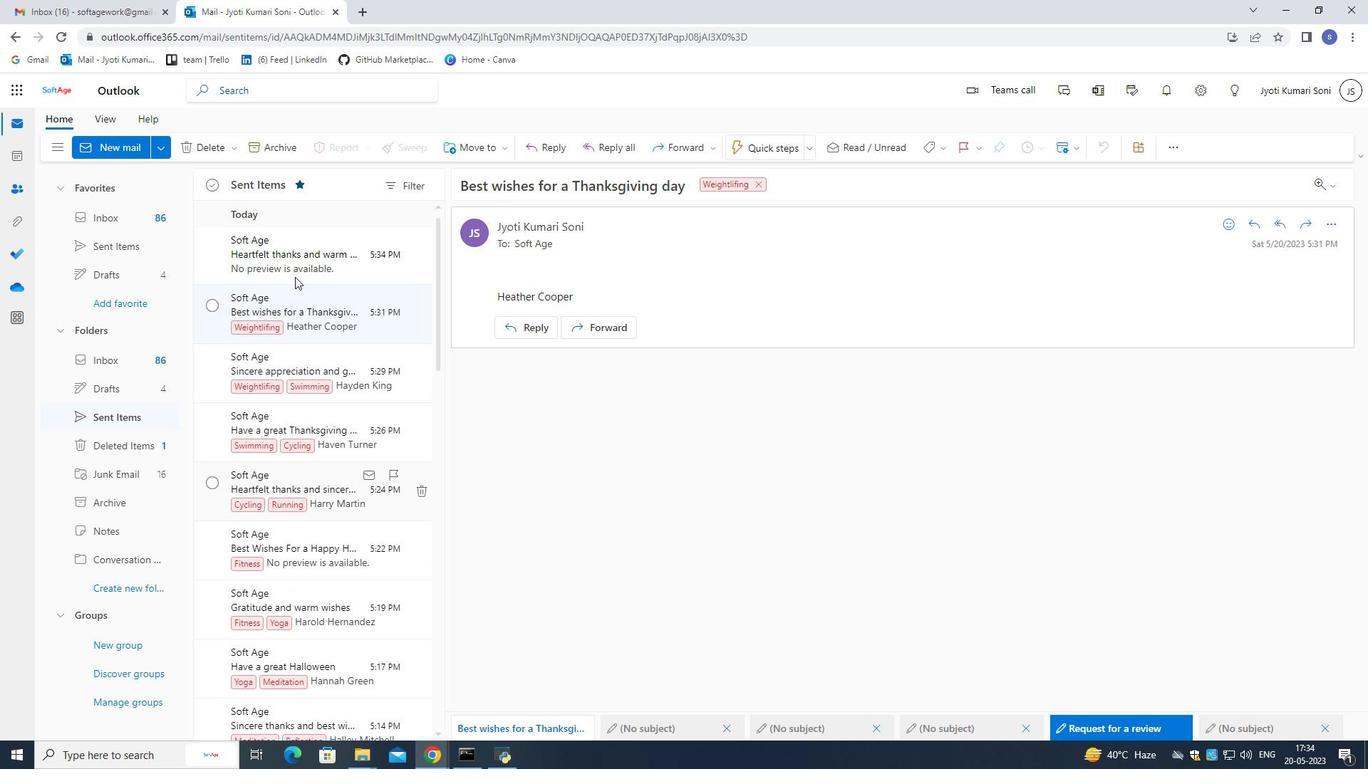 
Action: Mouse scrolled (295, 277) with delta (0, 0)
Screenshot: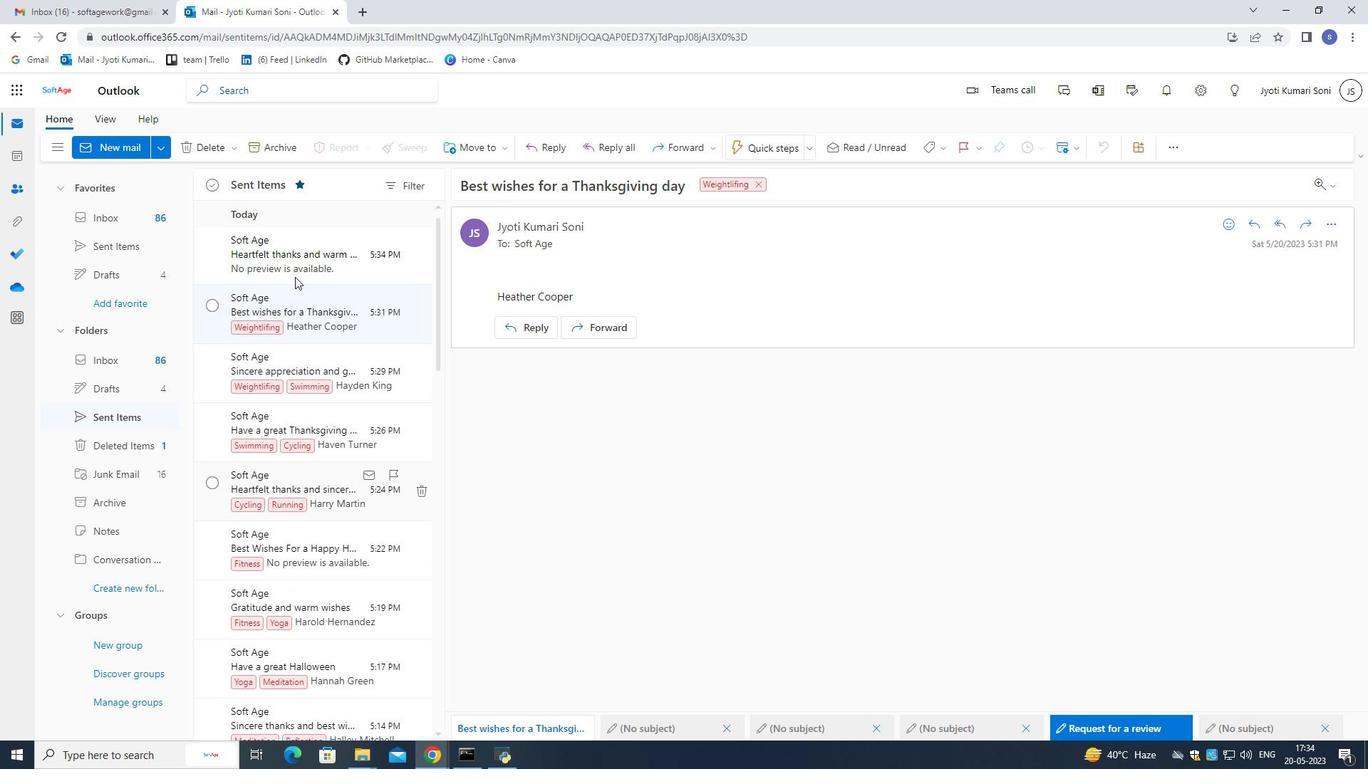 
Action: Mouse moved to (287, 246)
Screenshot: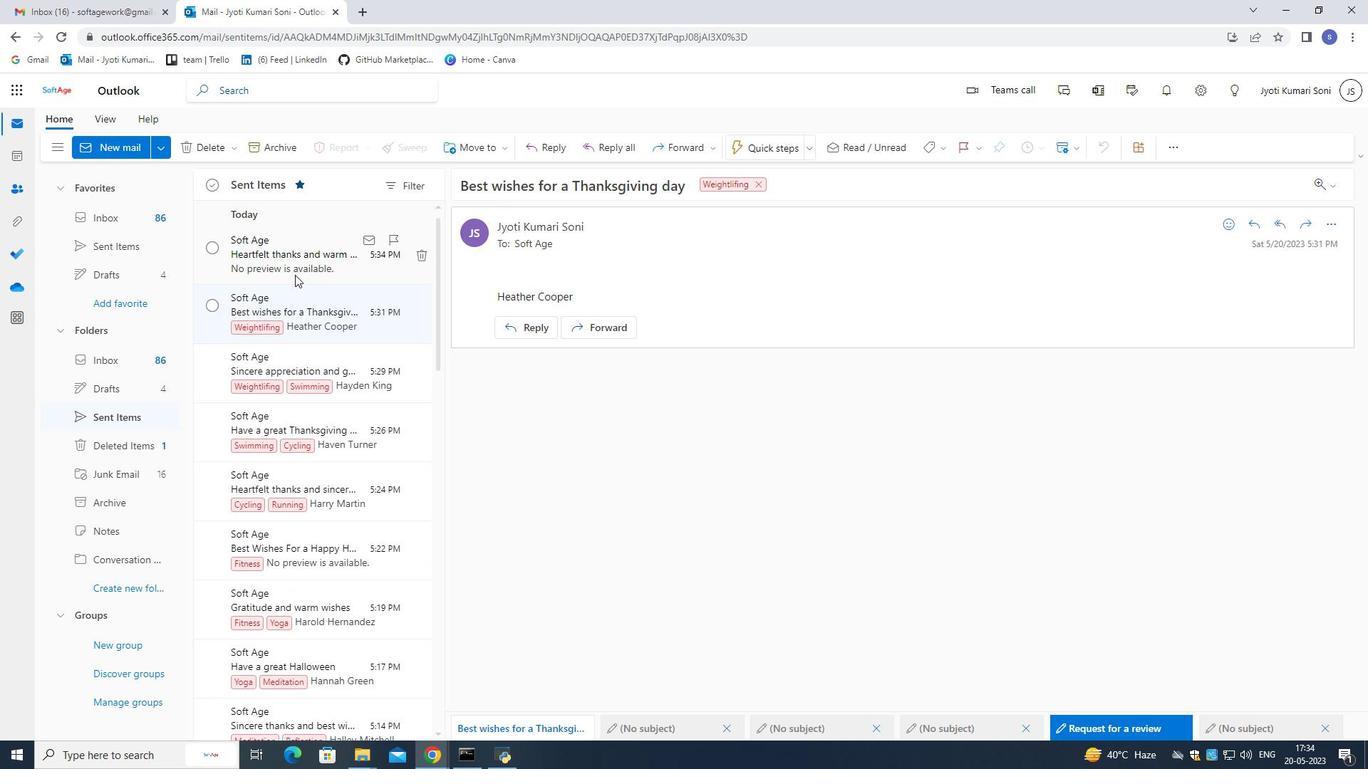 
Action: Mouse pressed left at (287, 246)
Screenshot: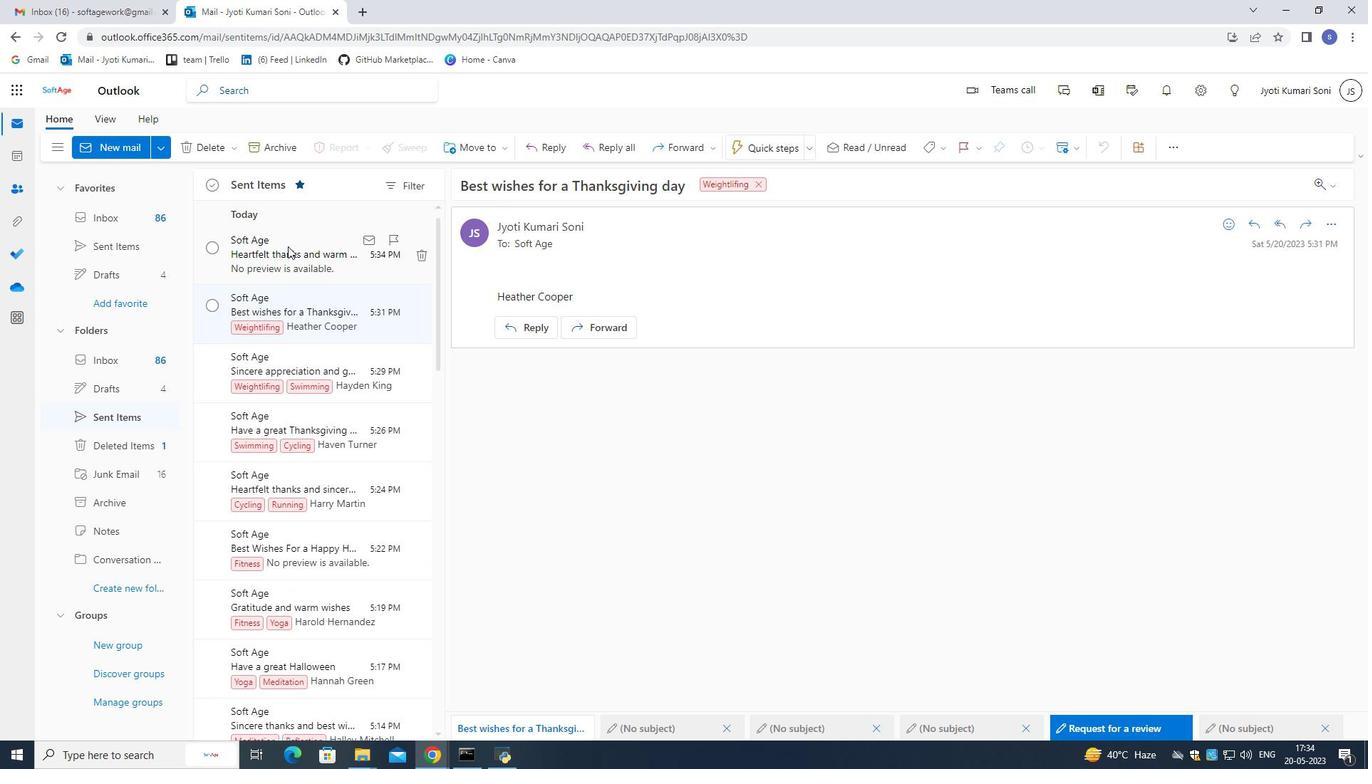 
Action: Mouse moved to (948, 150)
Screenshot: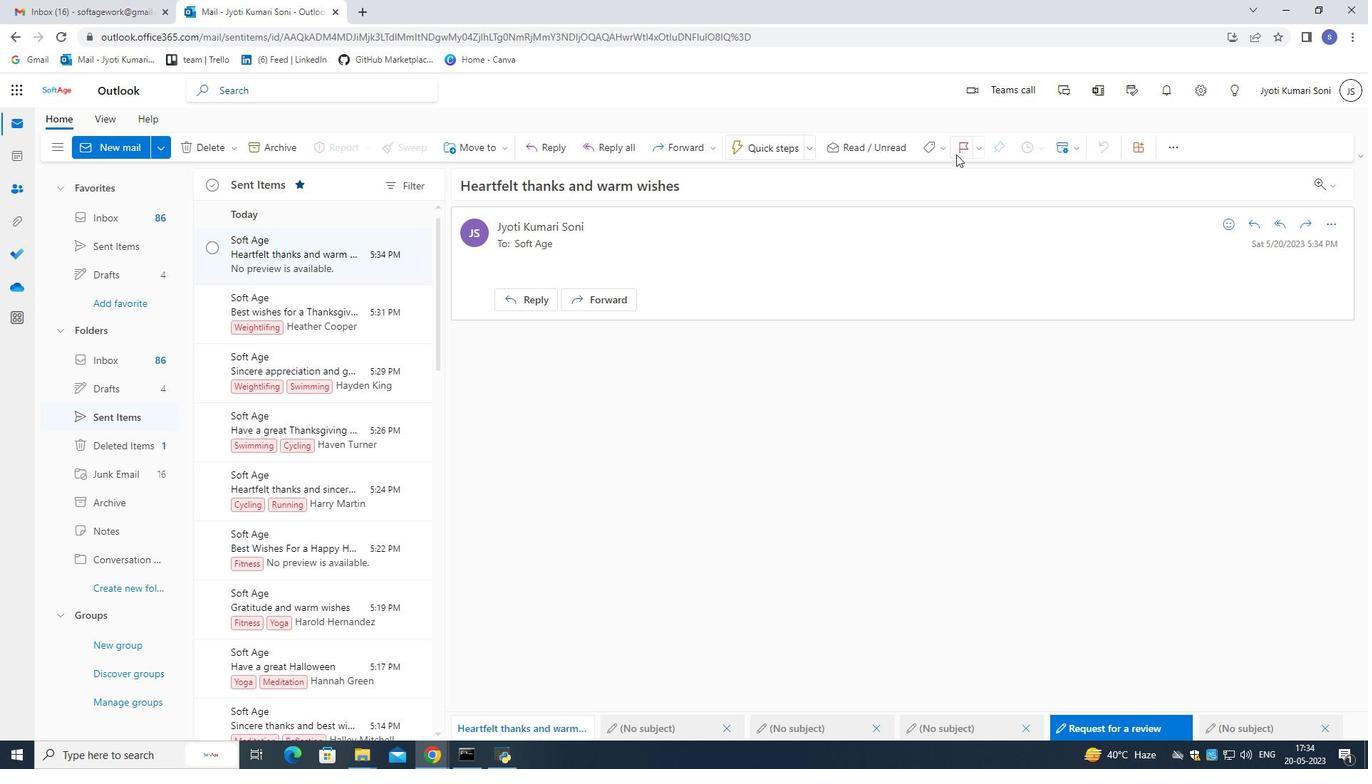 
Action: Mouse pressed left at (948, 150)
Screenshot: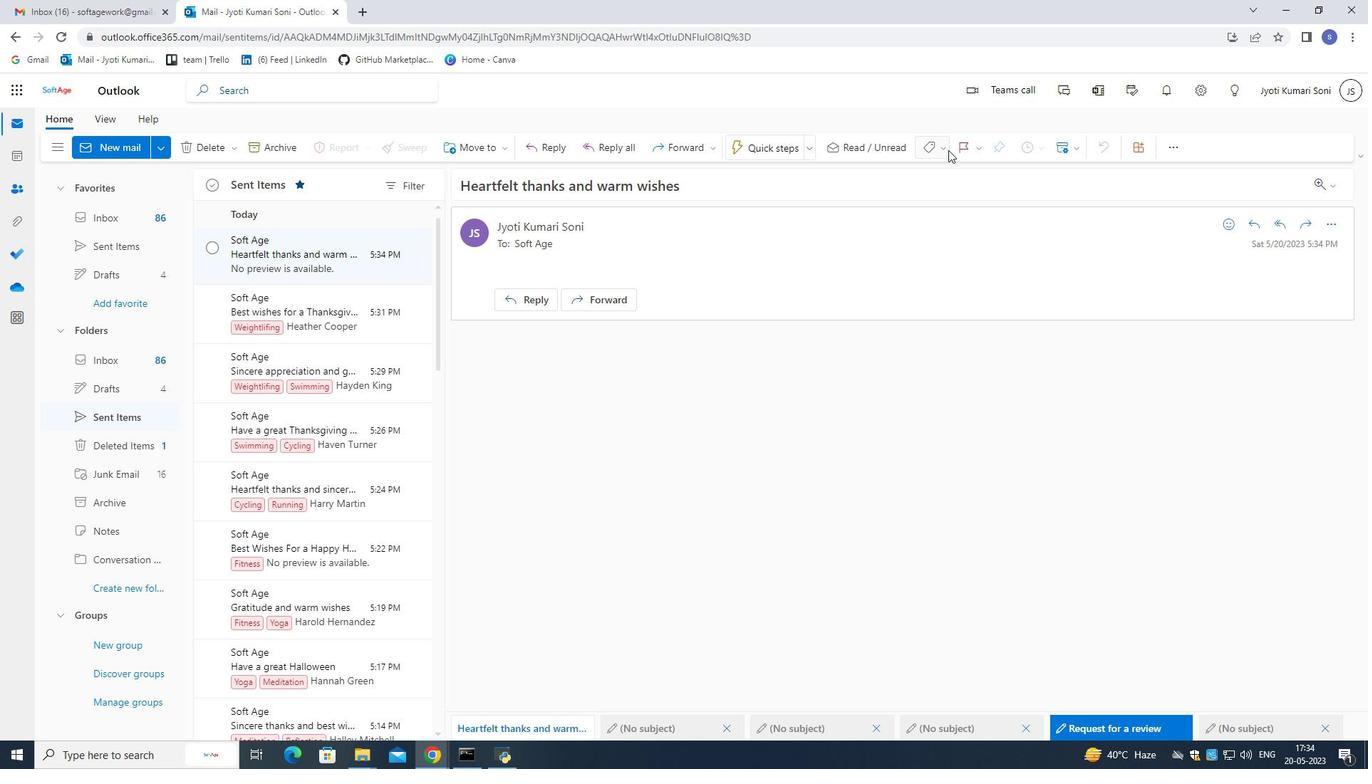 
Action: Mouse moved to (915, 411)
Screenshot: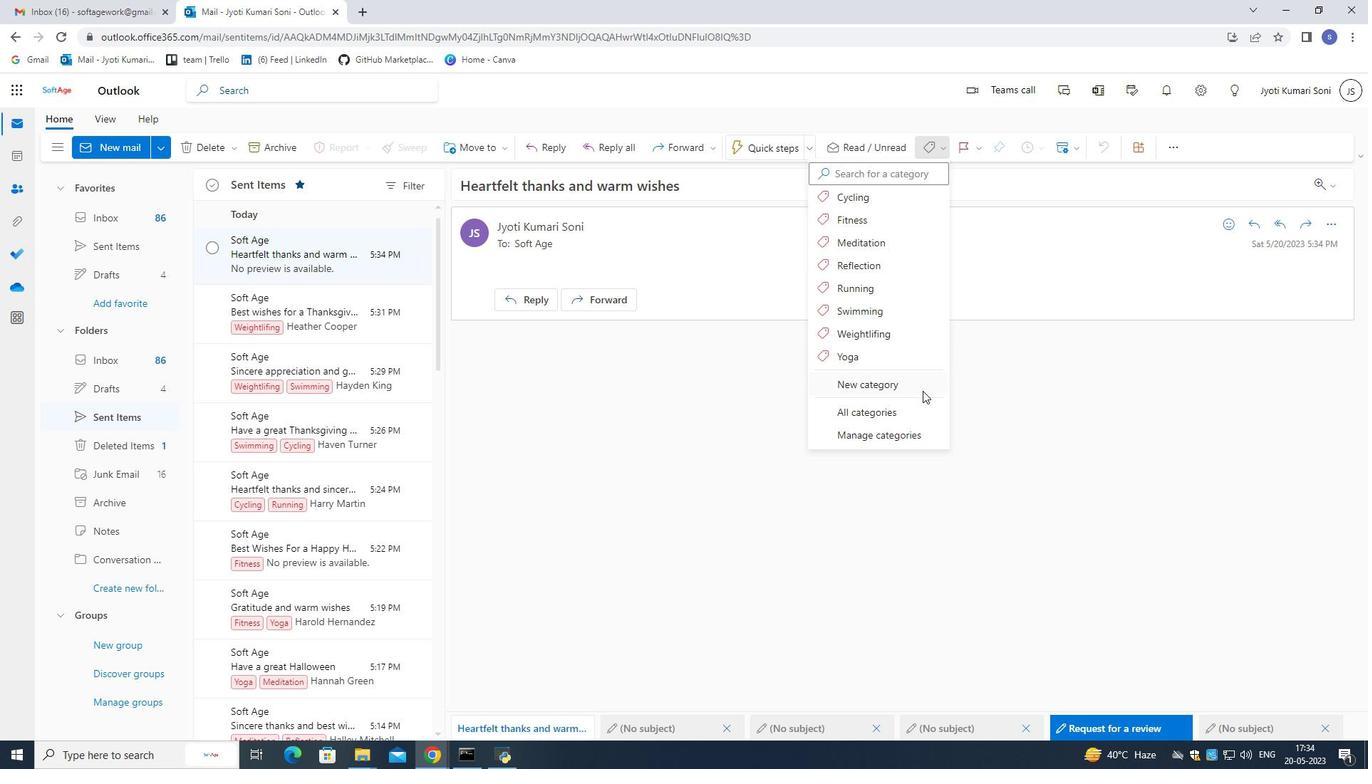 
Action: Mouse pressed left at (915, 411)
Screenshot: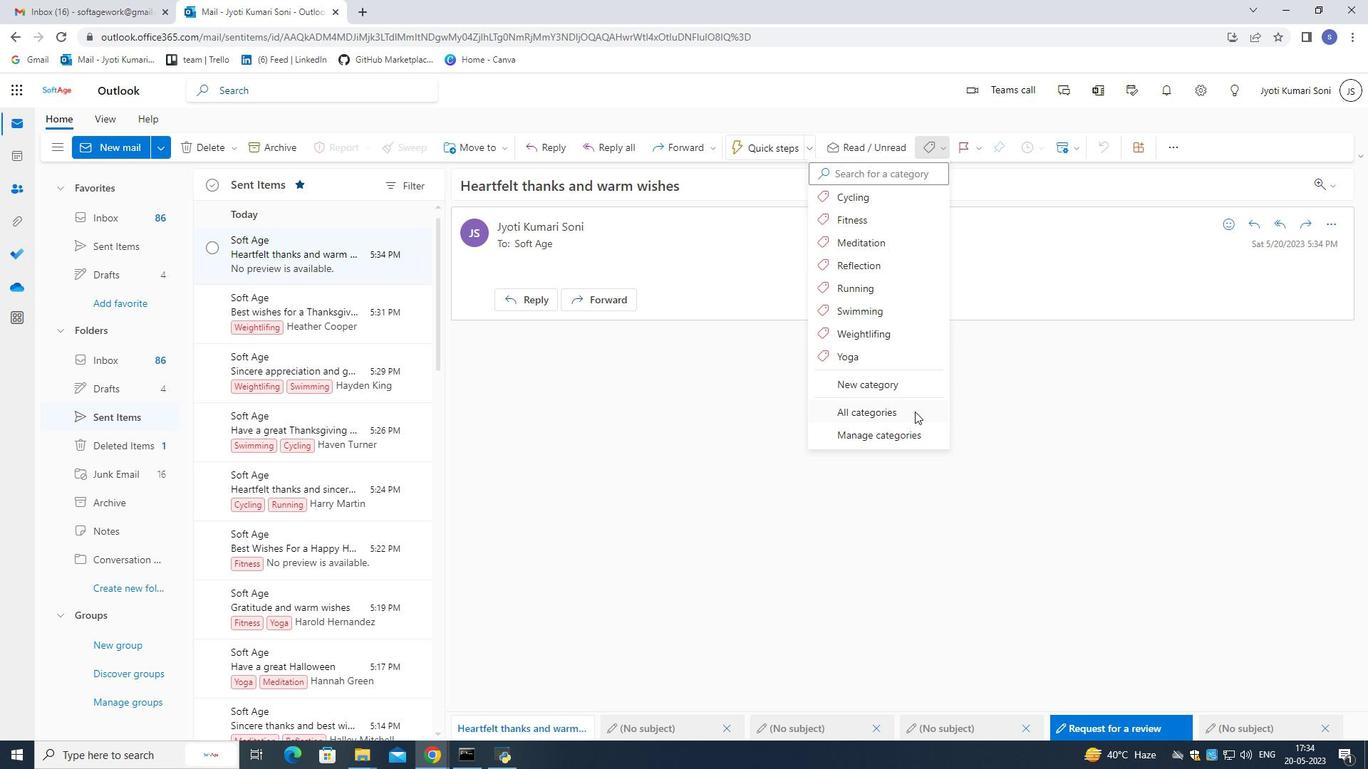 
Action: Mouse moved to (764, 339)
Screenshot: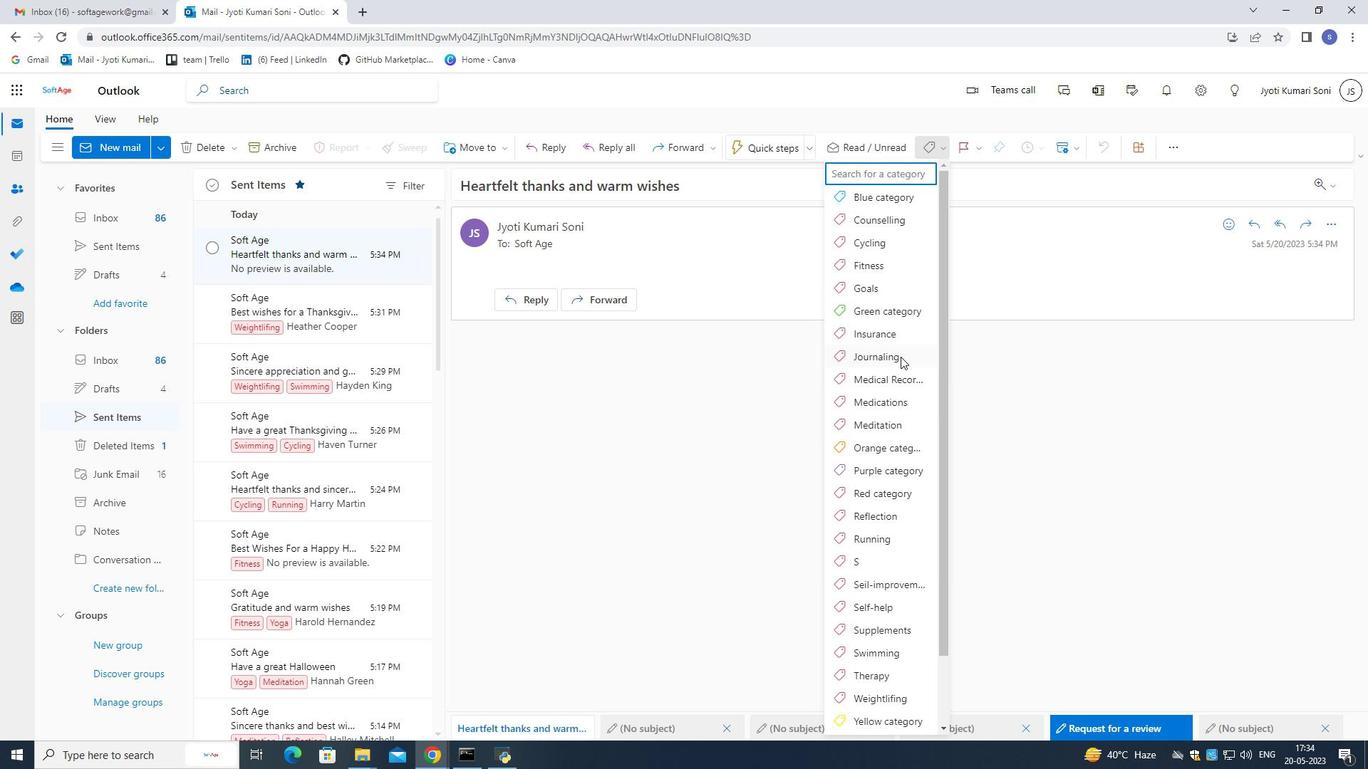 
Action: Mouse pressed left at (764, 339)
Screenshot: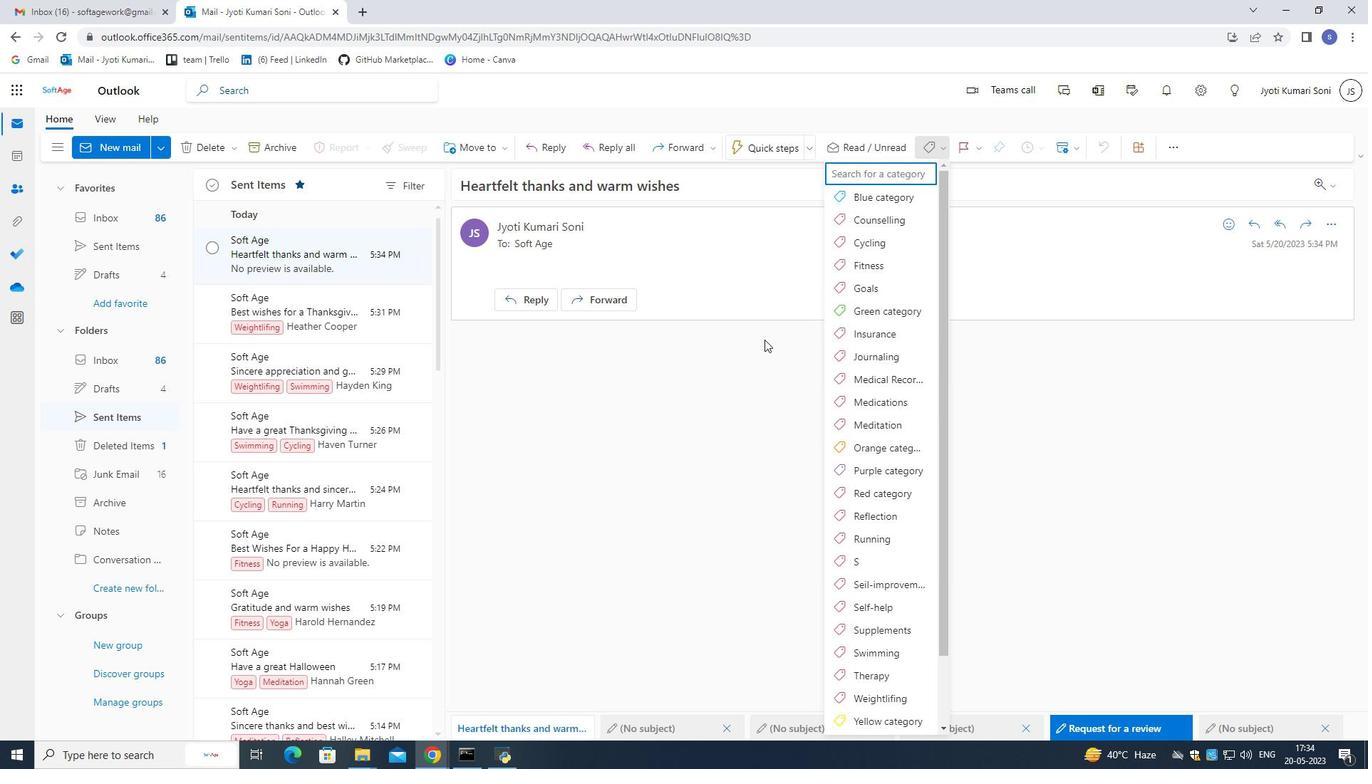 
Action: Mouse moved to (947, 158)
Screenshot: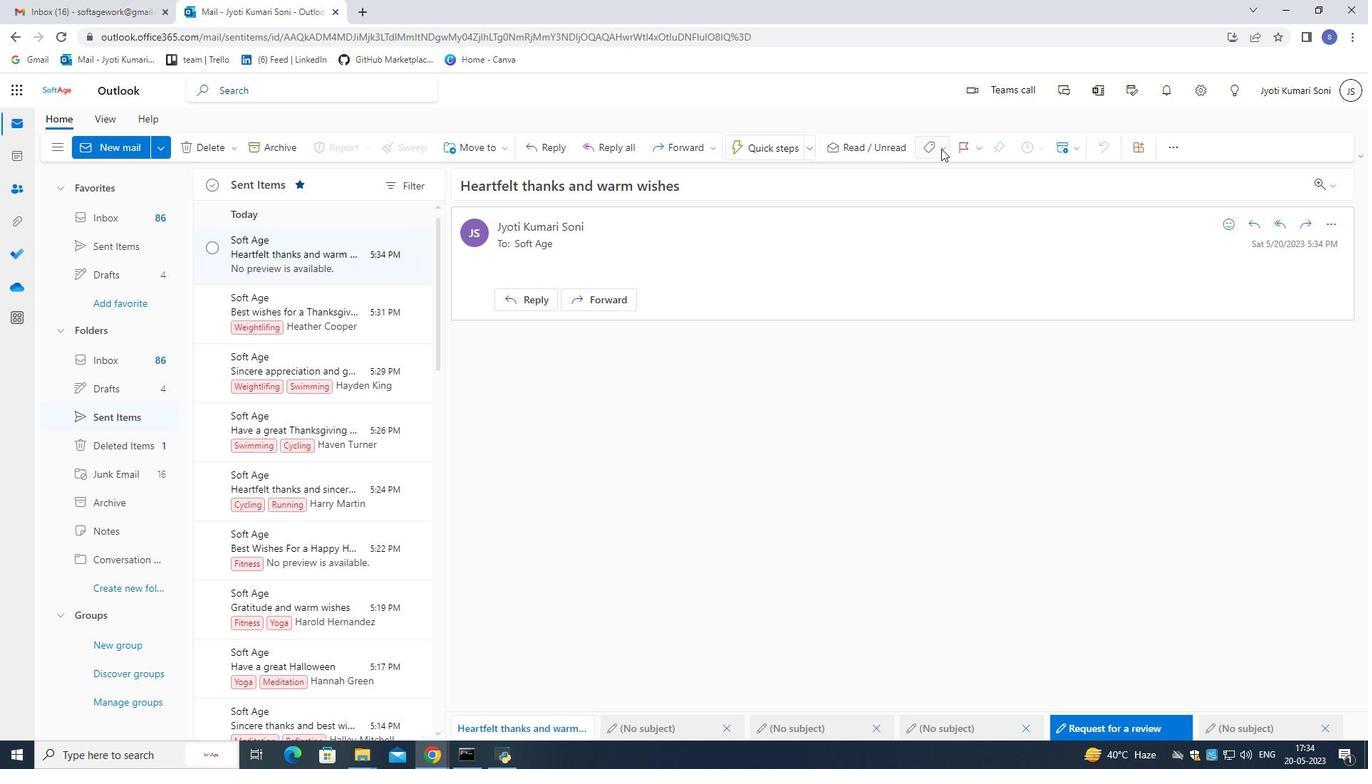
Action: Mouse pressed left at (945, 158)
Screenshot: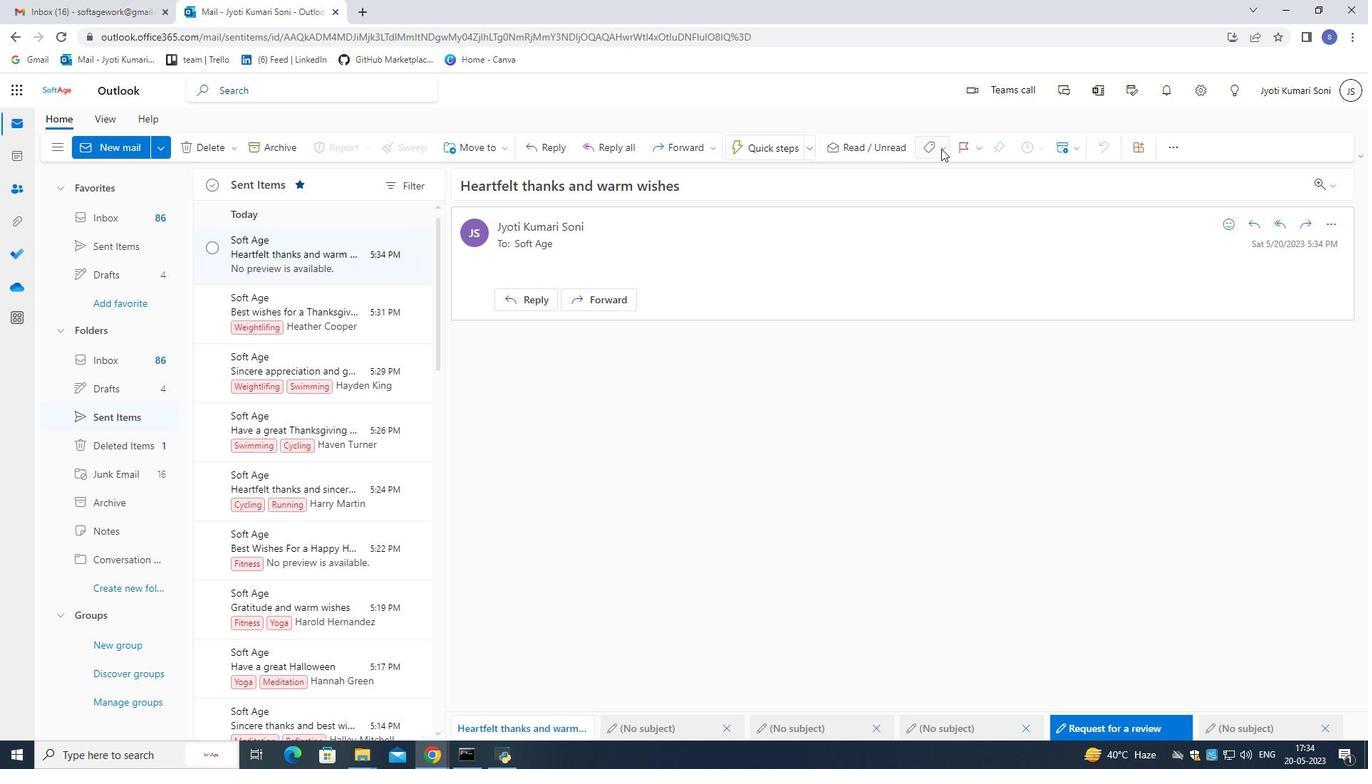 
Action: Mouse moved to (940, 155)
Screenshot: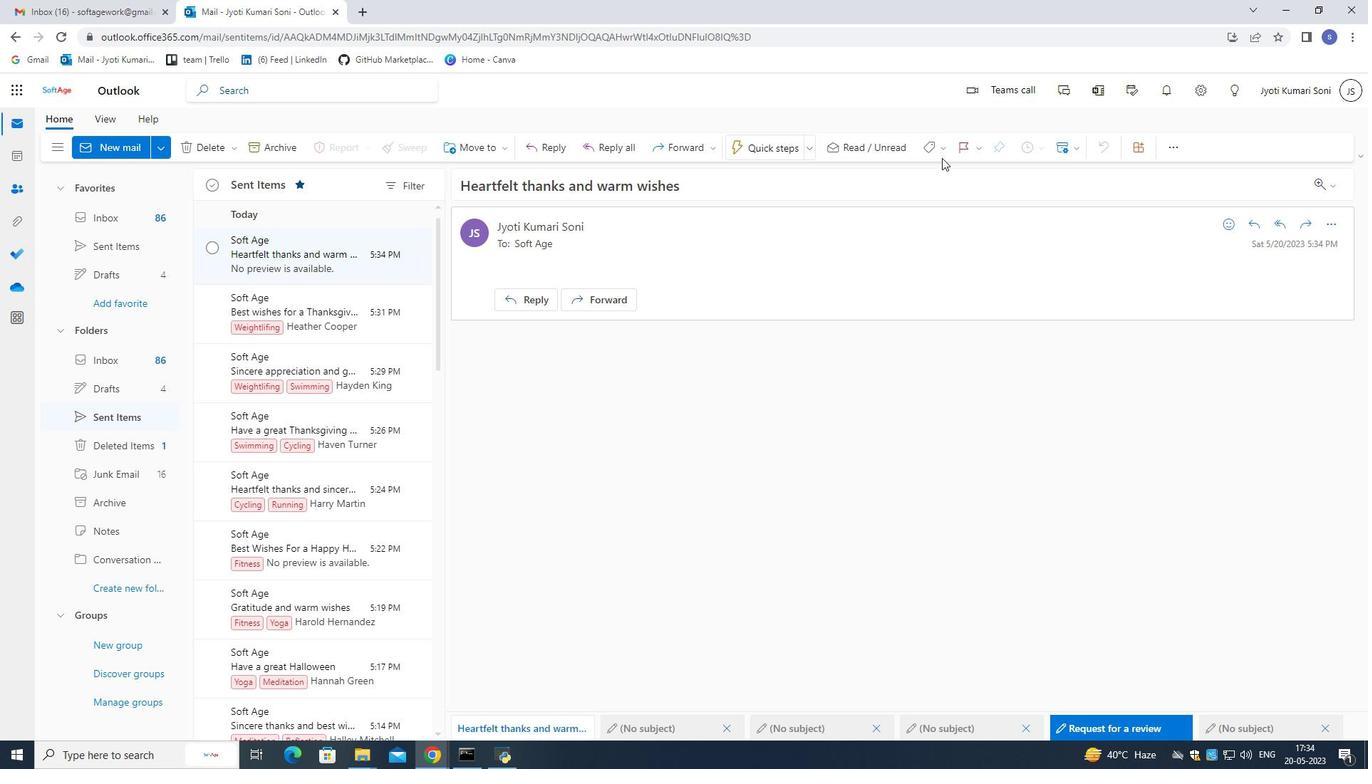 
Action: Mouse pressed left at (940, 155)
Screenshot: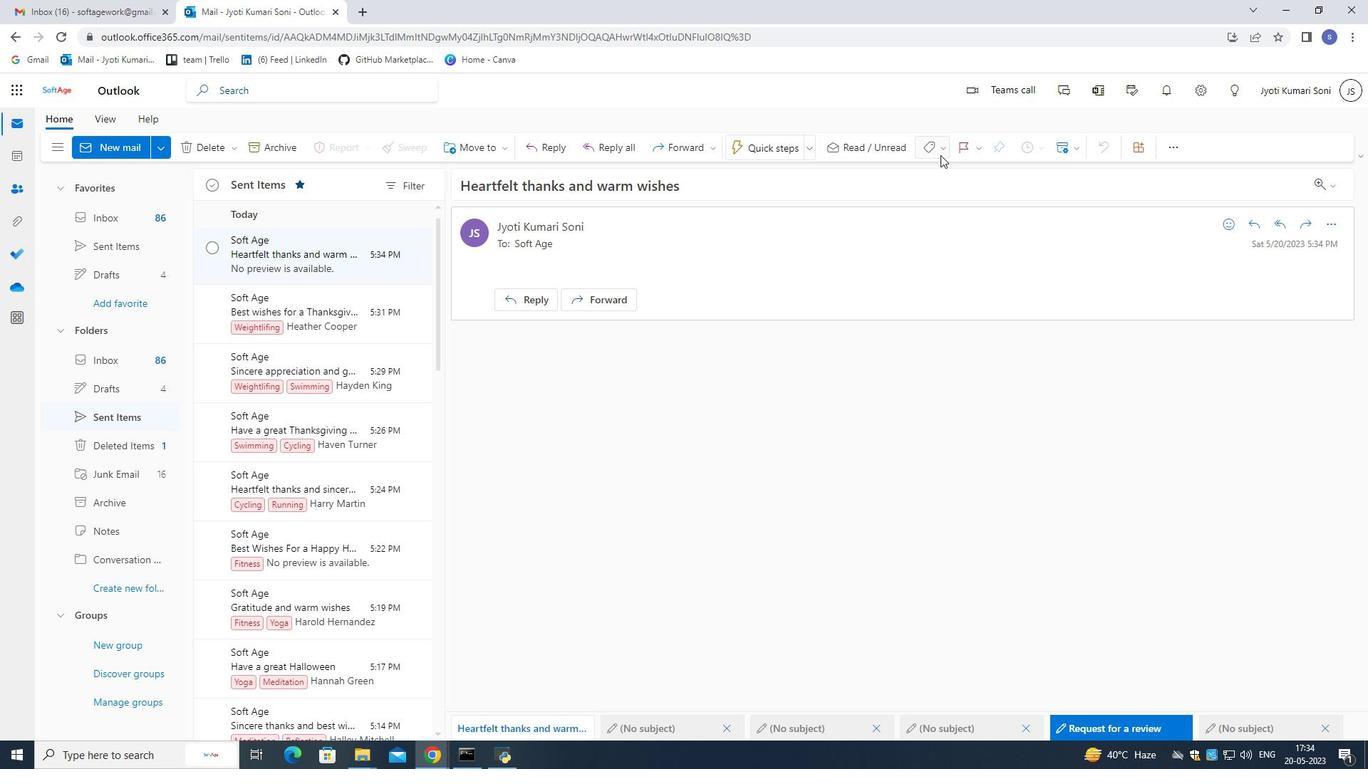 
Action: Mouse moved to (894, 385)
Screenshot: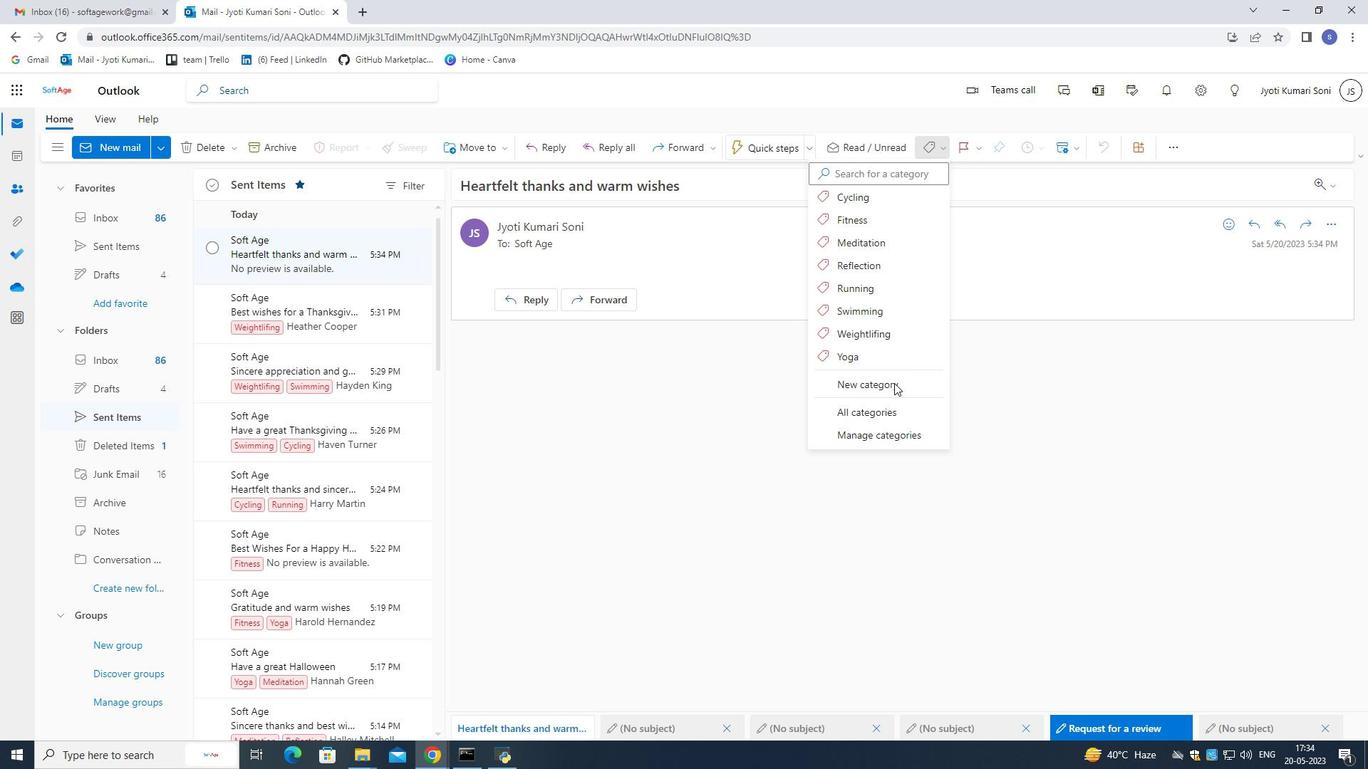 
Action: Mouse pressed left at (894, 385)
Screenshot: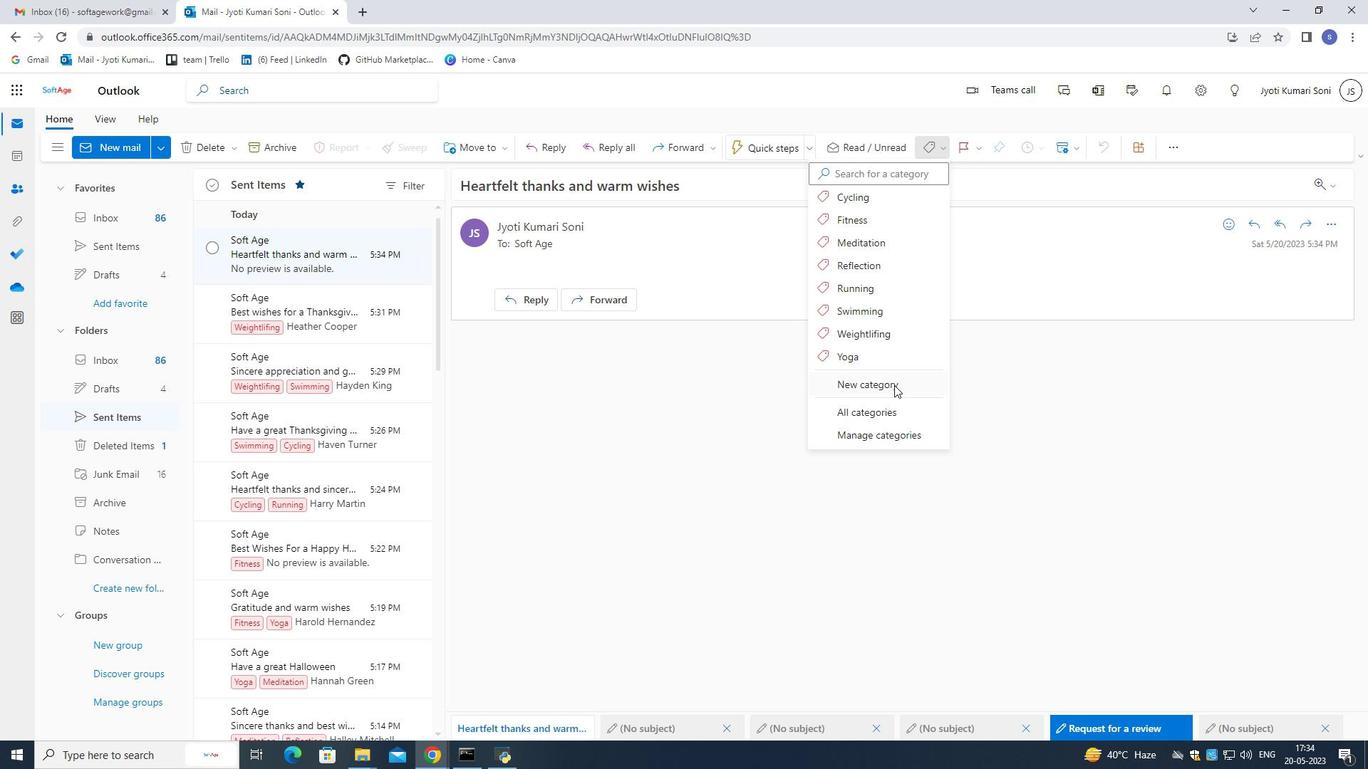 
Action: Mouse moved to (793, 342)
Screenshot: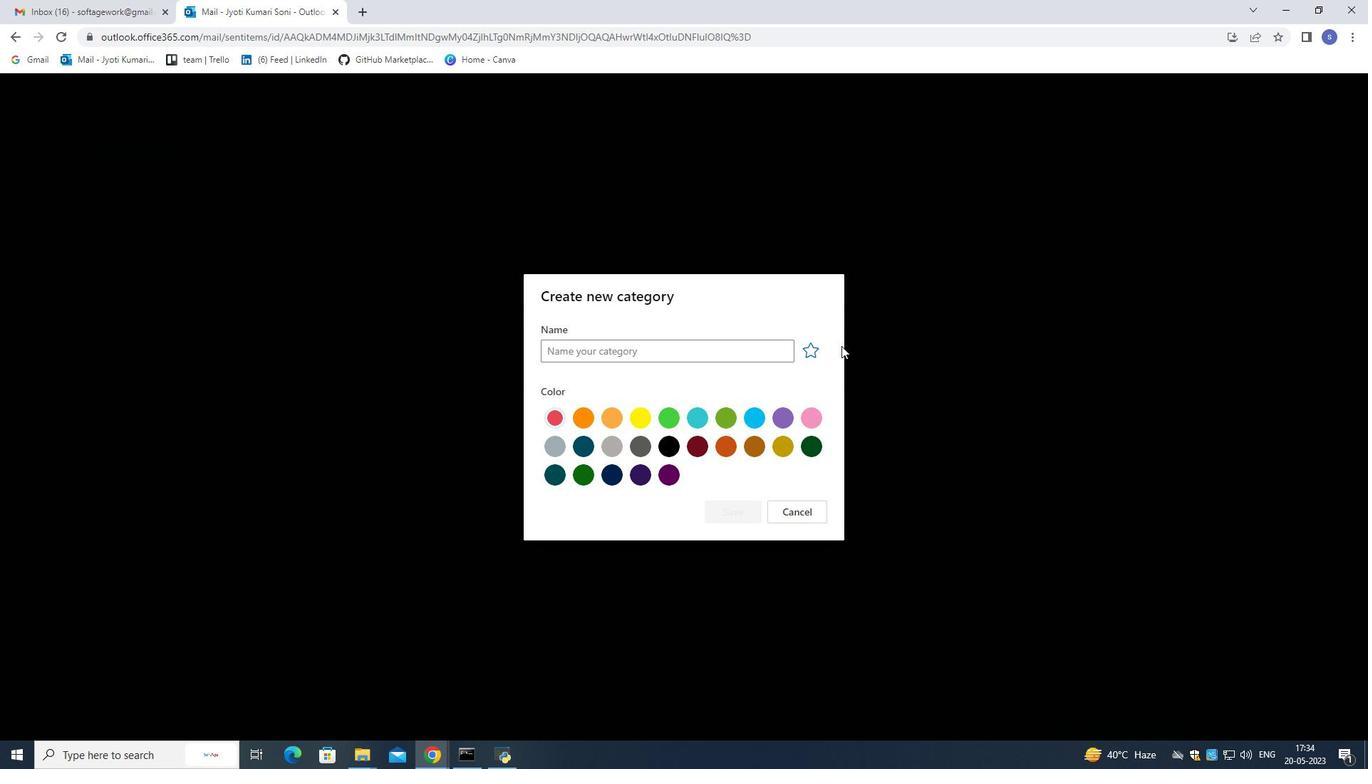 
Action: Mouse pressed left at (793, 342)
Screenshot: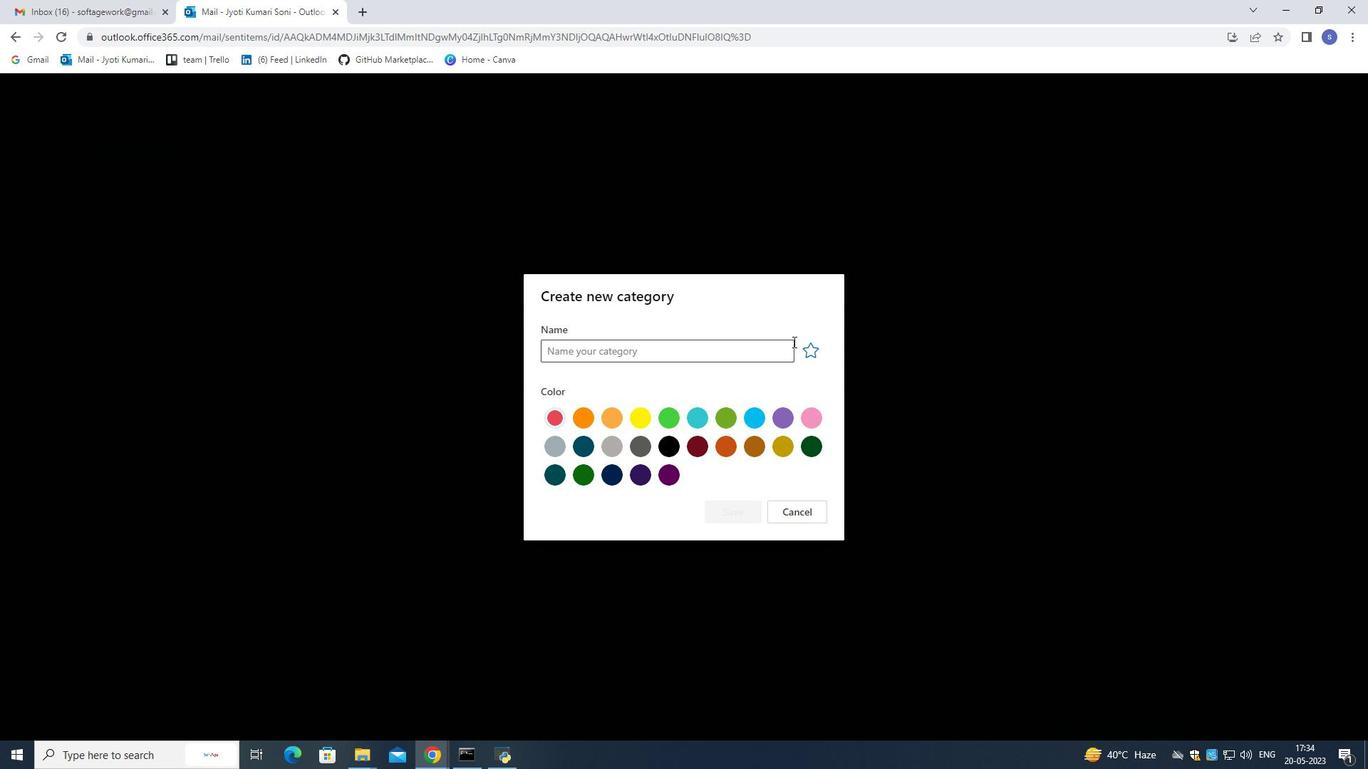 
Action: Mouse moved to (774, 346)
Screenshot: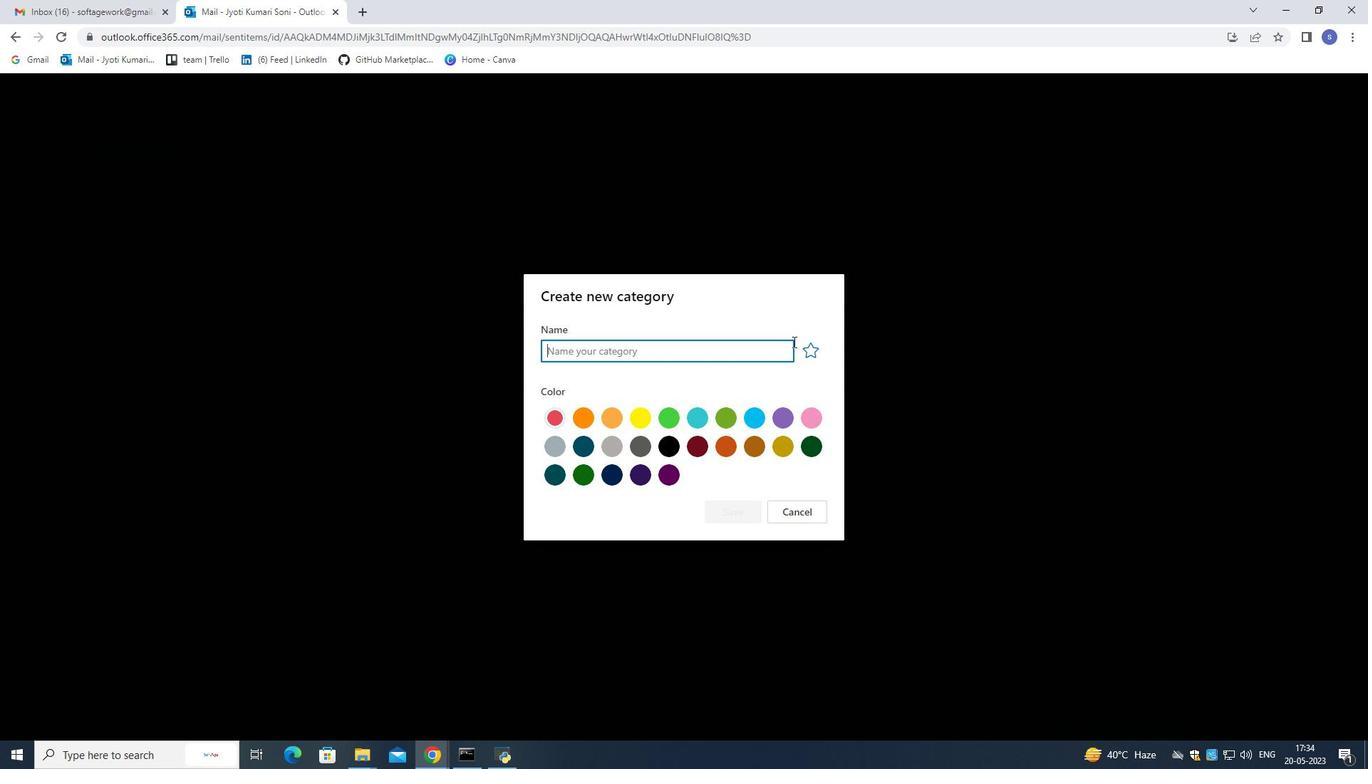 
Action: Mouse pressed left at (774, 346)
Screenshot: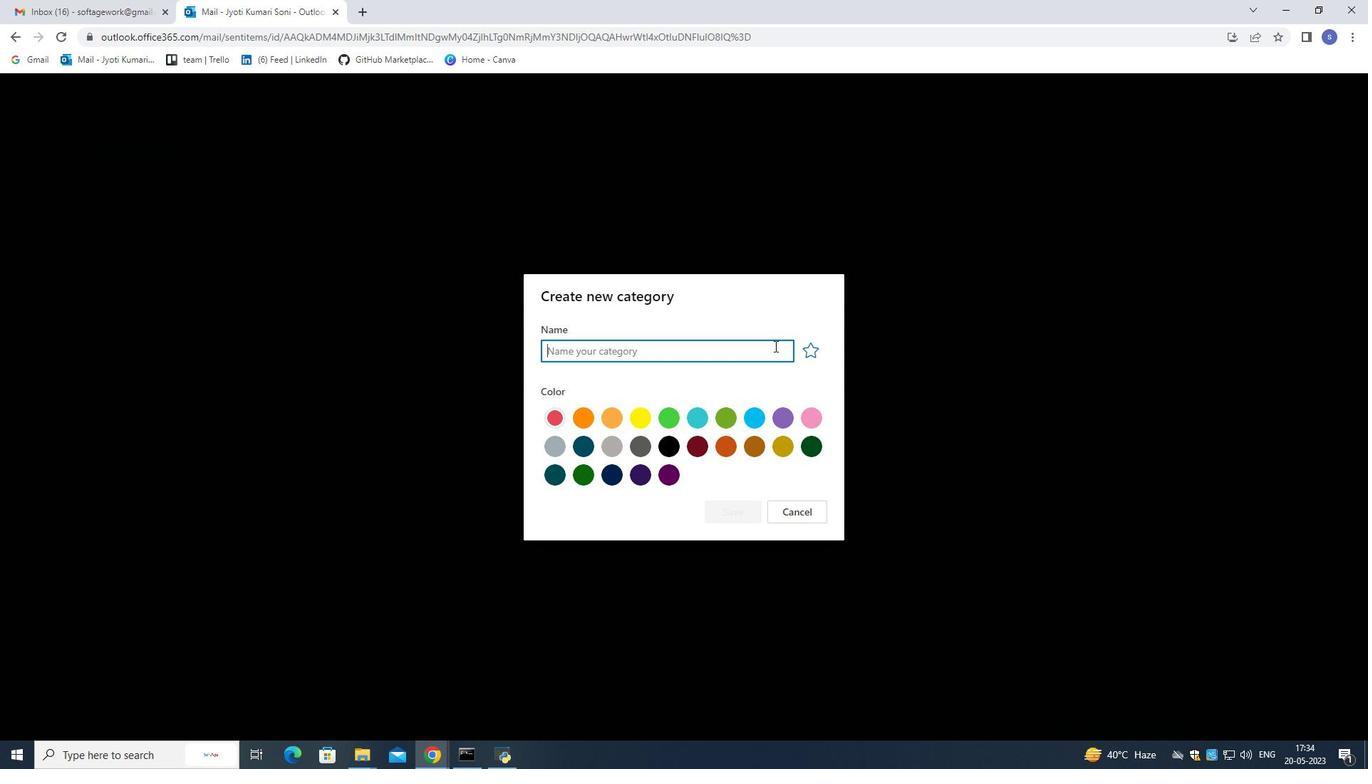 
Action: Key pressed <Key.shift>Sports<Key.space>training
Screenshot: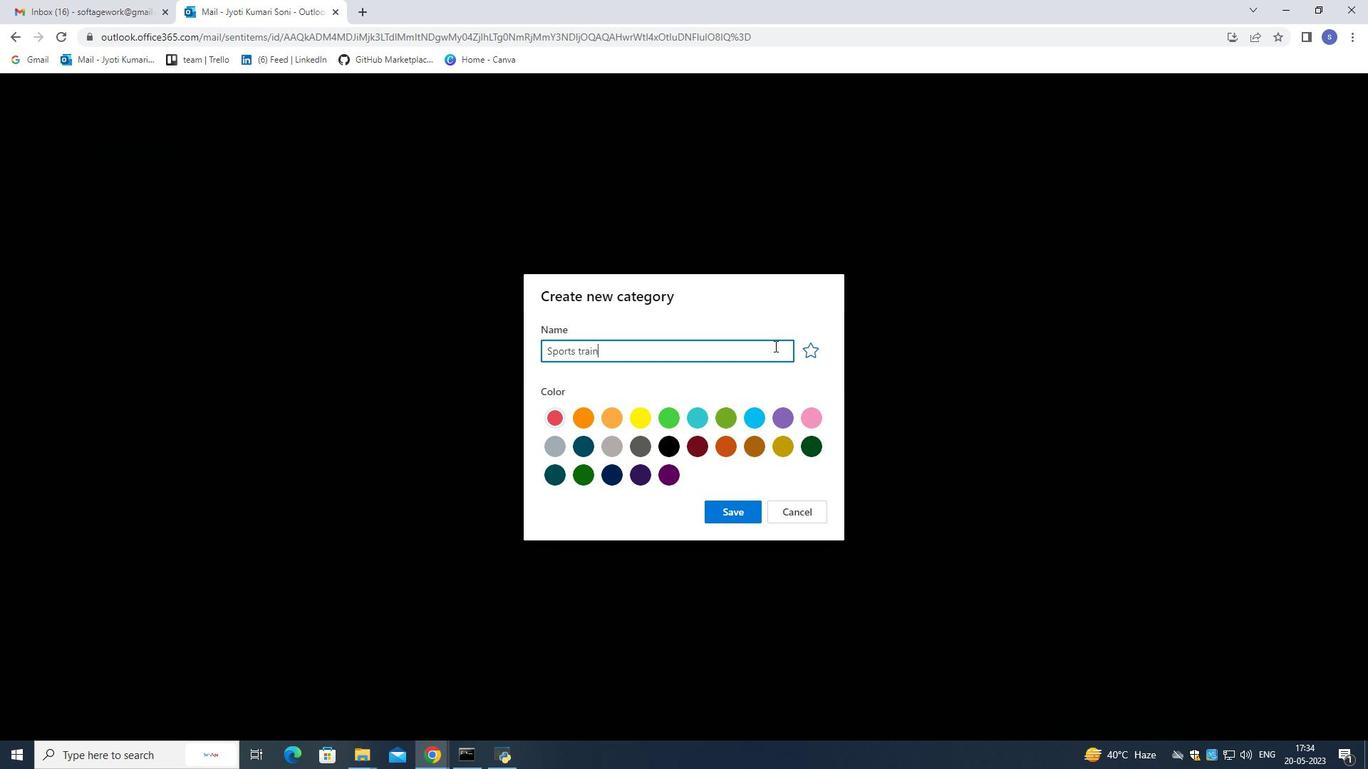
Action: Mouse moved to (751, 514)
Screenshot: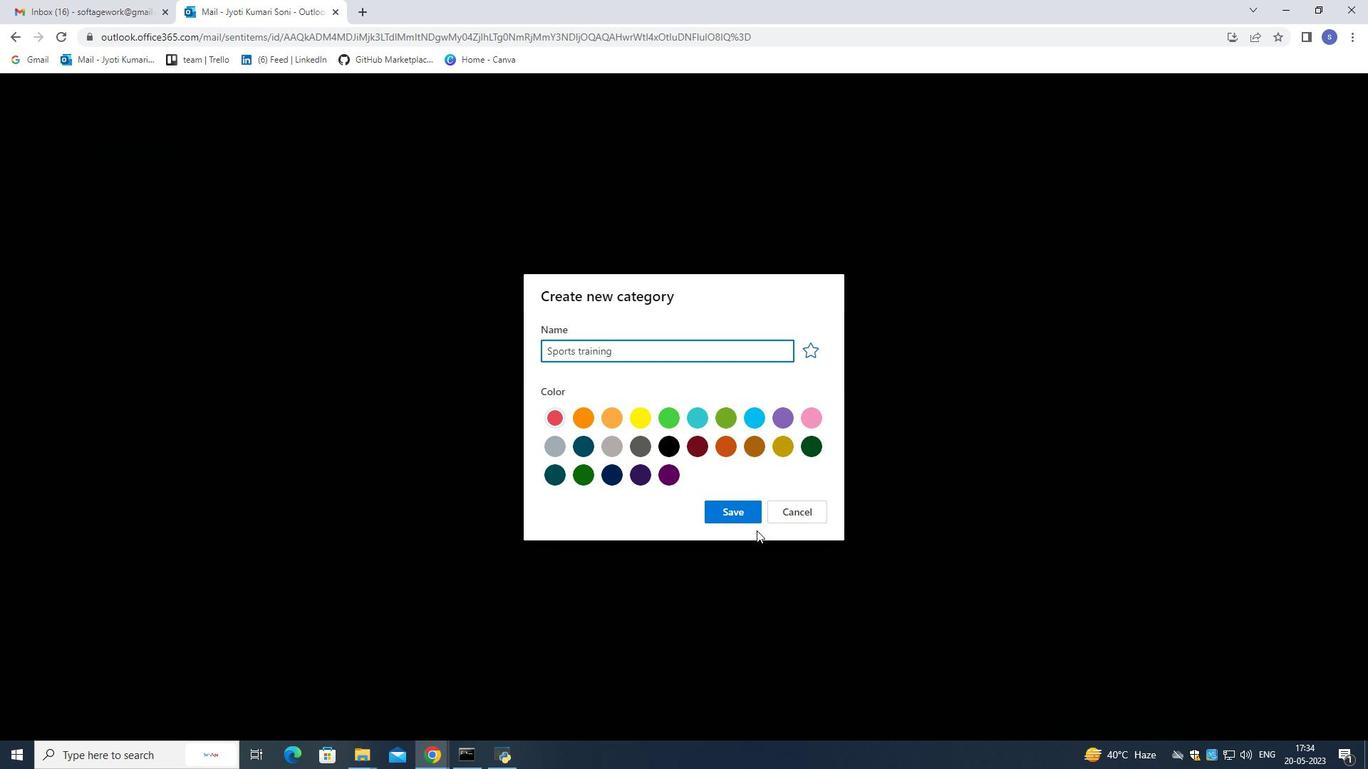 
Action: Mouse pressed left at (751, 514)
Screenshot: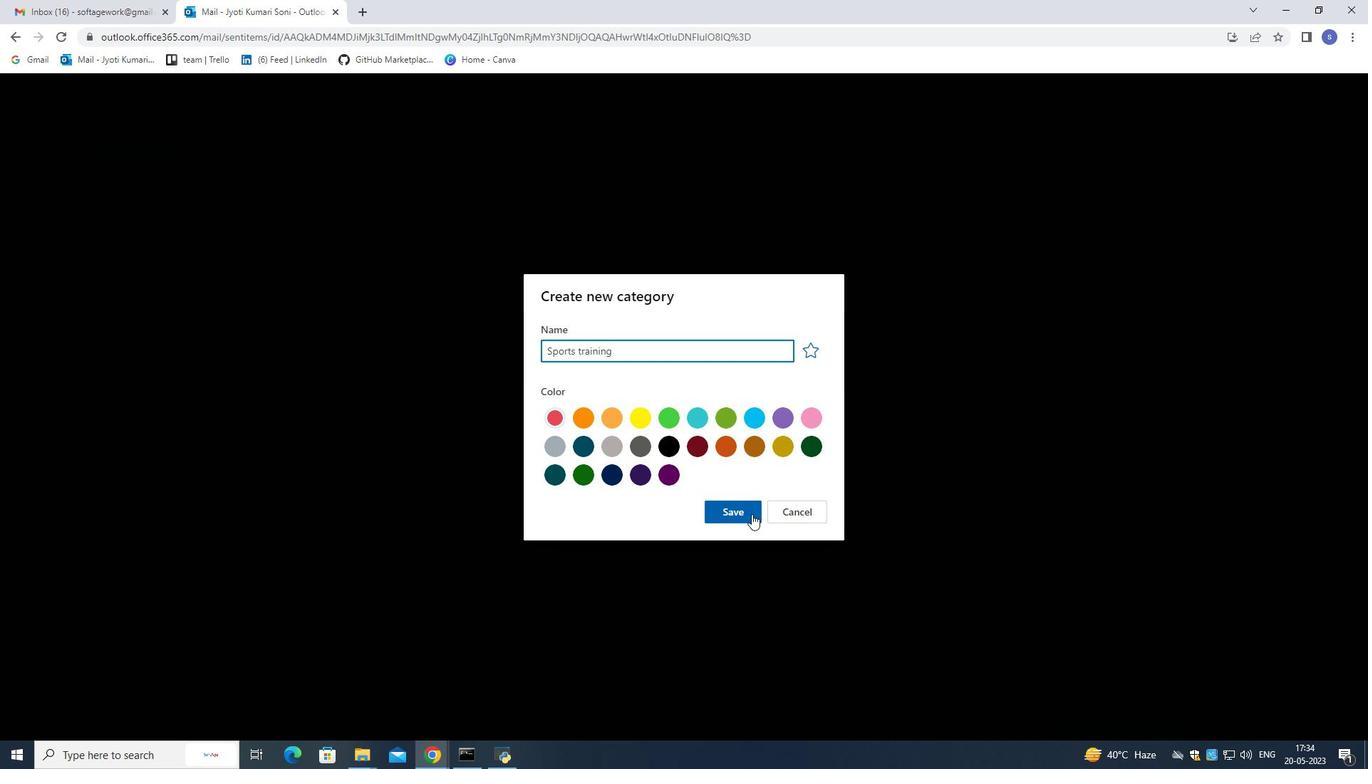 
Action: Mouse moved to (946, 153)
Screenshot: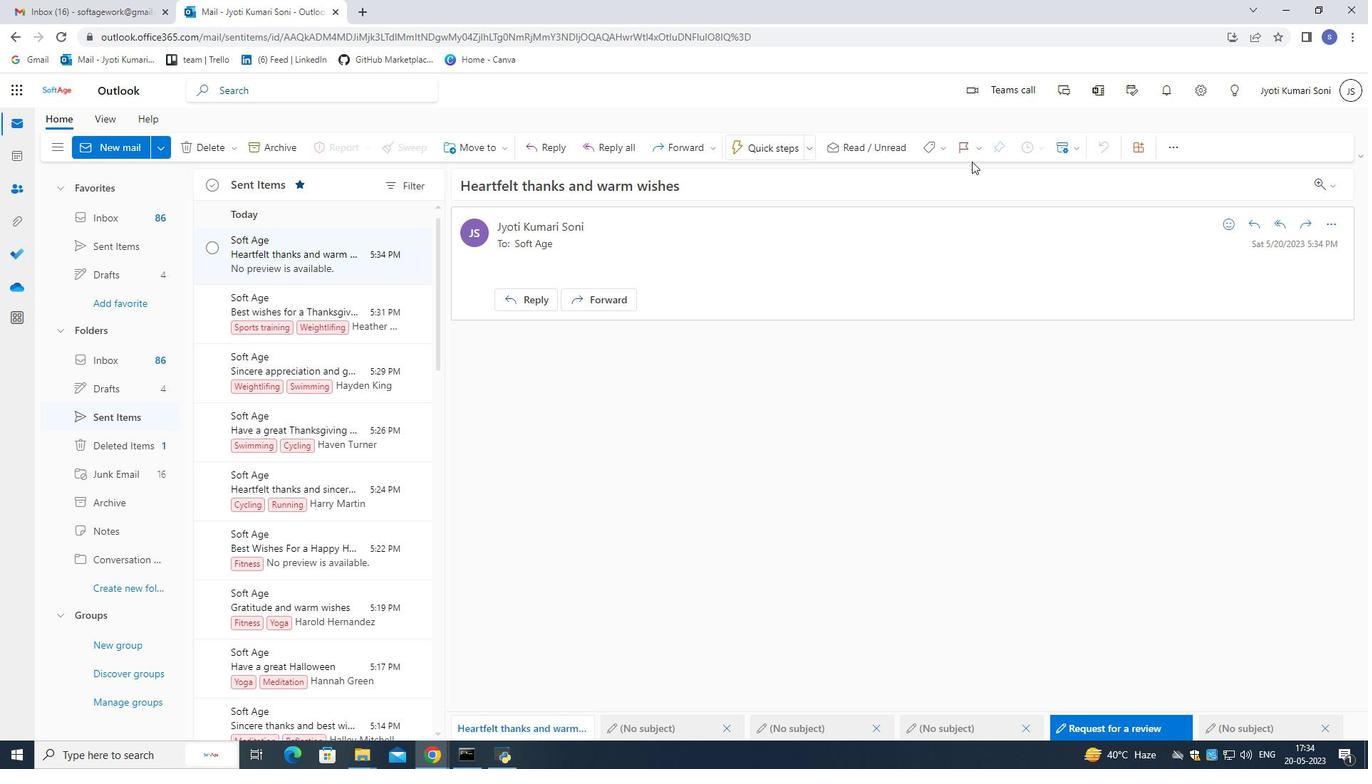 
Action: Mouse pressed left at (946, 153)
Screenshot: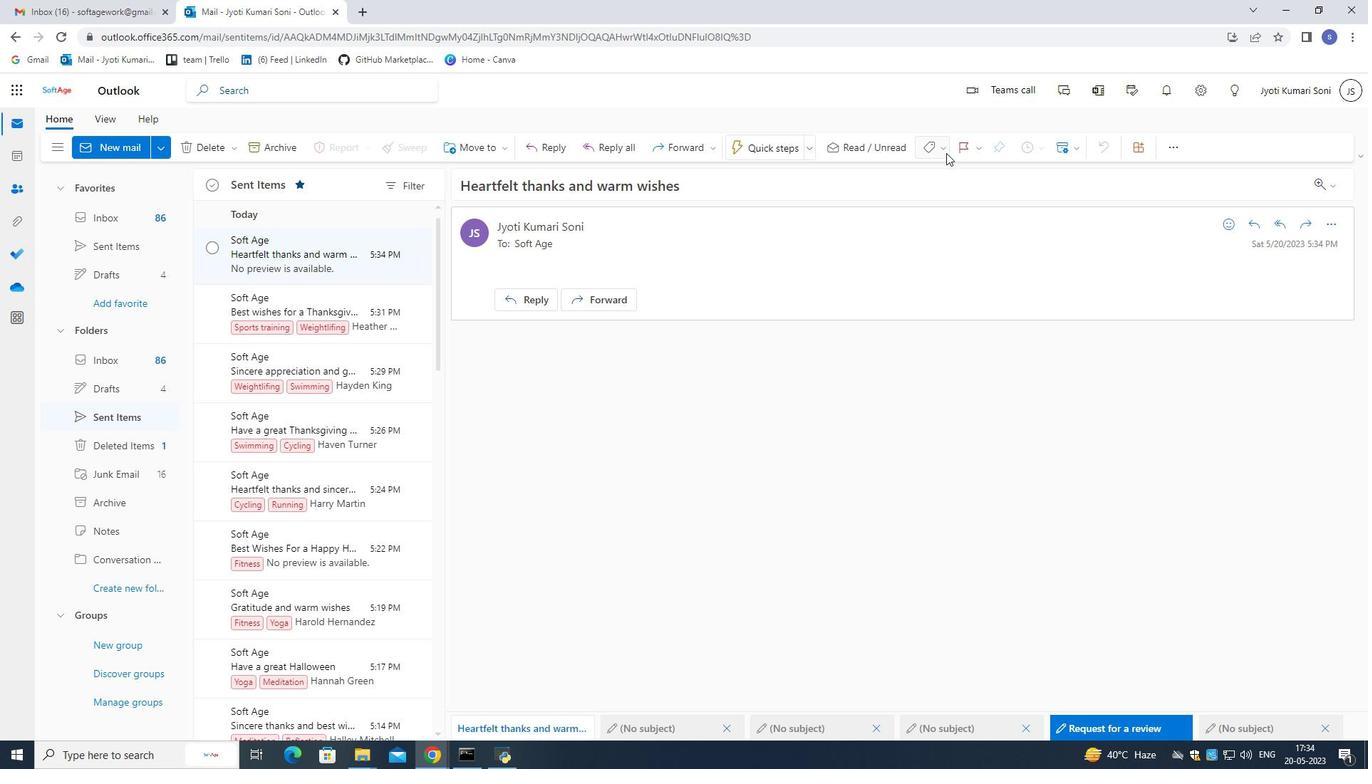
Action: Mouse moved to (874, 287)
Screenshot: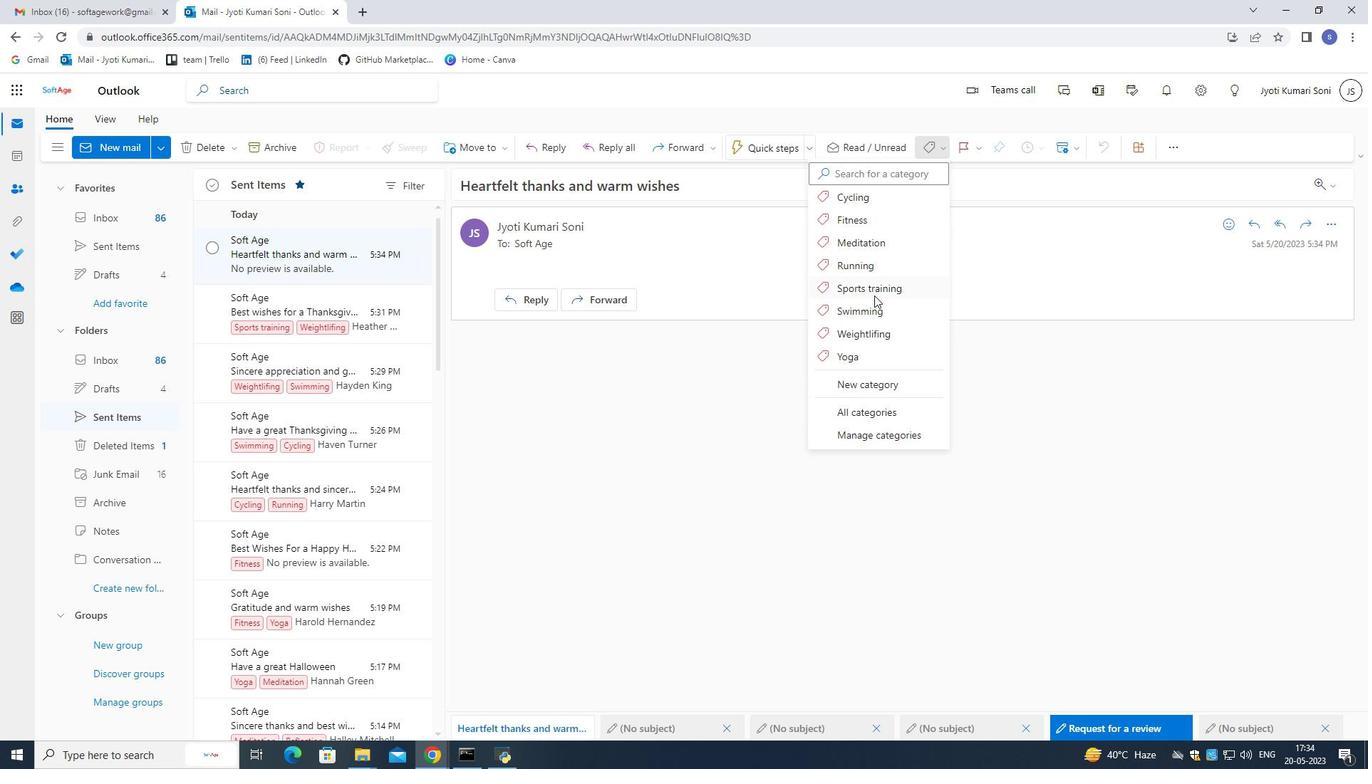 
Action: Mouse pressed left at (874, 287)
Screenshot: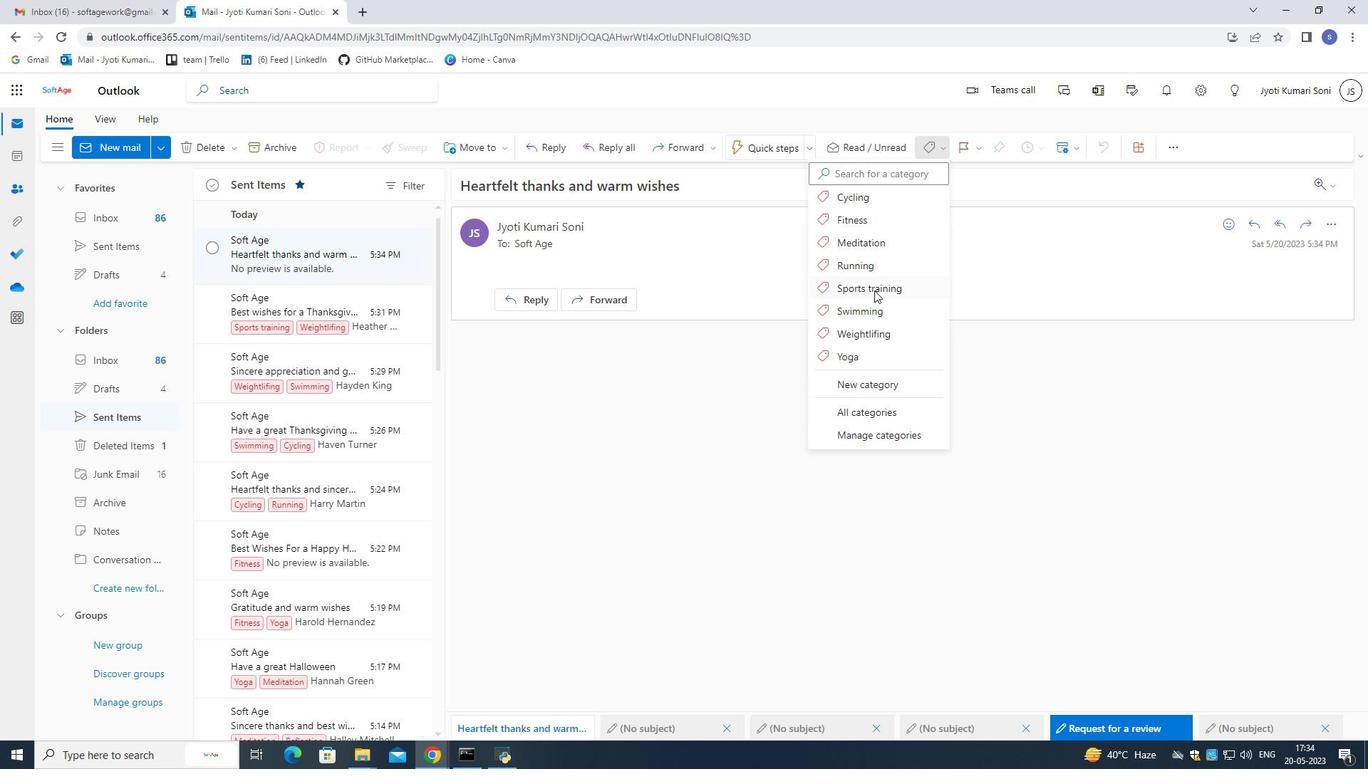 
Action: Mouse moved to (720, 190)
Screenshot: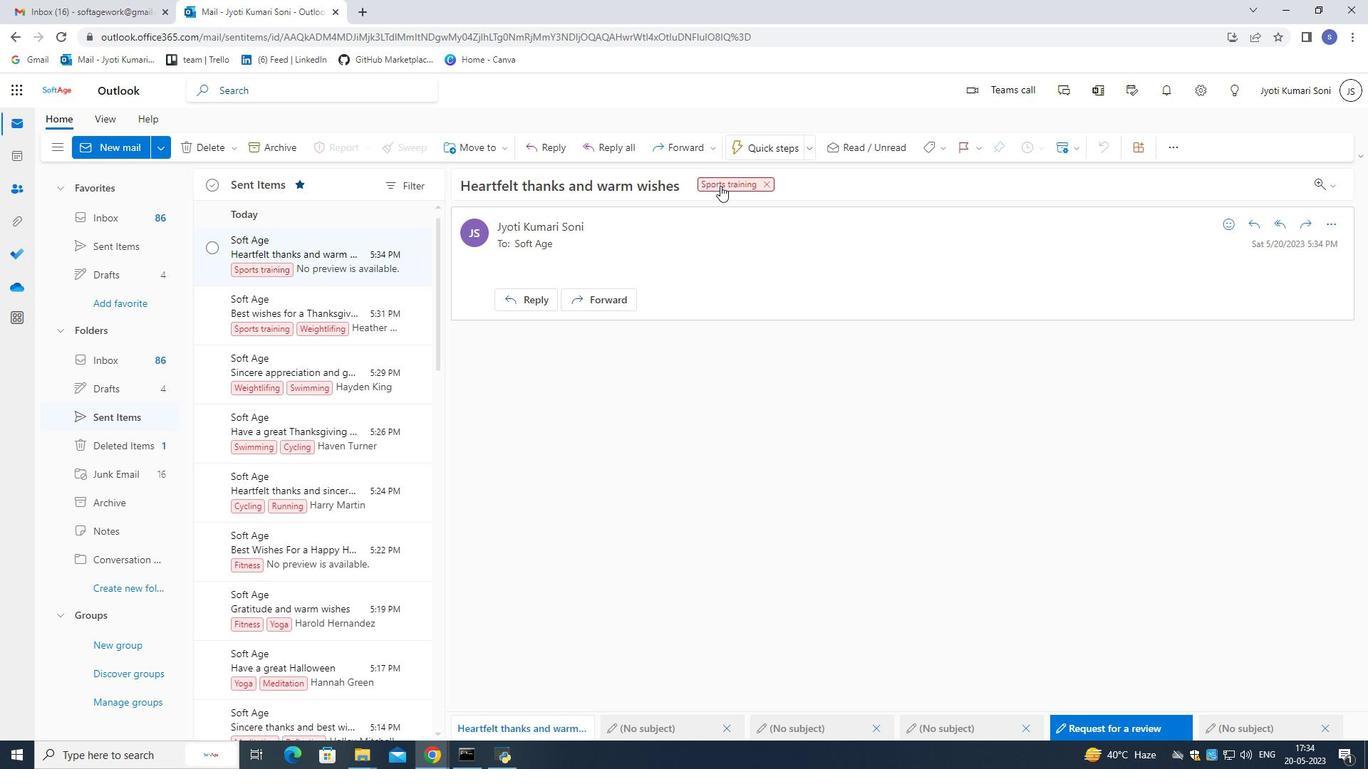 
